 Task: Open Card Tax Planning Session in Board Sales Enablement Content Creation and Optimization to Workspace Database Management and add a team member Softage.1@softage.net, a label Orange, a checklist Search Engine Advertising, an attachment from Trello, a color Orange and finally, add a card description 'Conduct team training session on project management' and a comment 'Given the potential impact of this task on our company reputation, let us ensure that we approach it with a sense of integrity and professionalism.'. Add a start date 'Jan 17, 1900' with a due date 'Jan 24, 1900'
Action: Mouse moved to (71, 422)
Screenshot: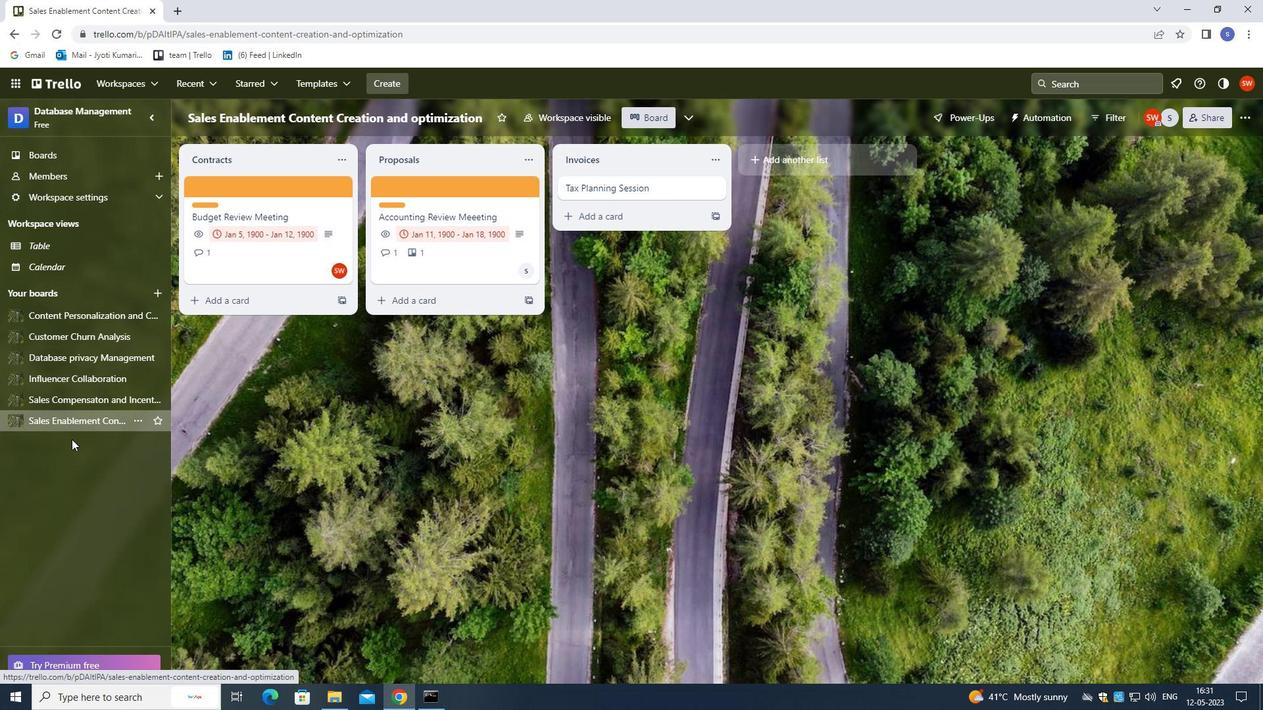 
Action: Mouse pressed left at (71, 422)
Screenshot: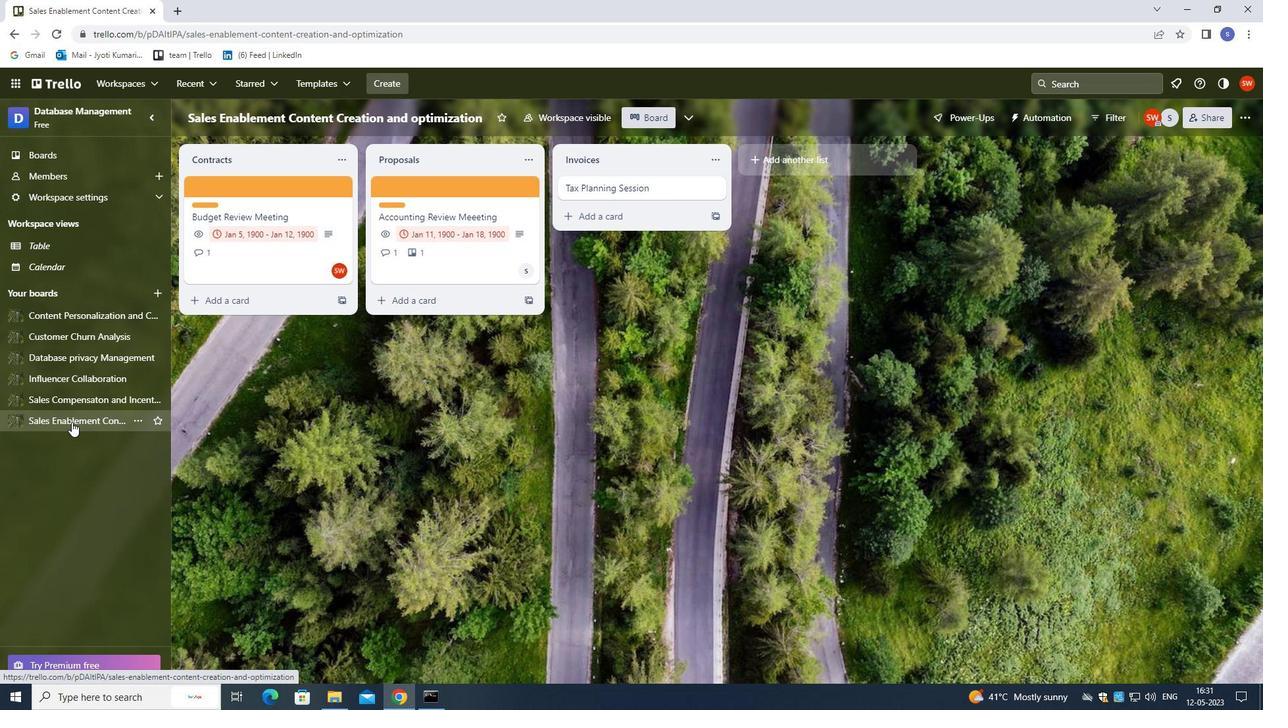 
Action: Mouse moved to (575, 188)
Screenshot: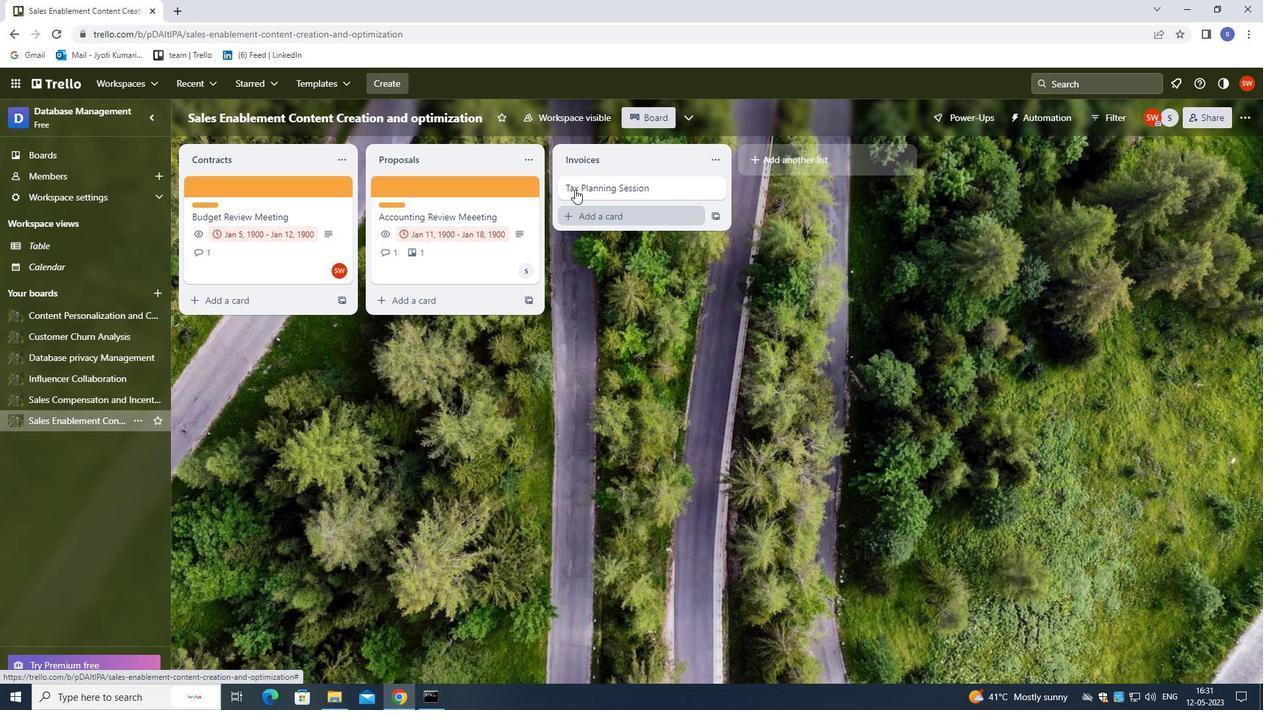 
Action: Mouse pressed left at (575, 188)
Screenshot: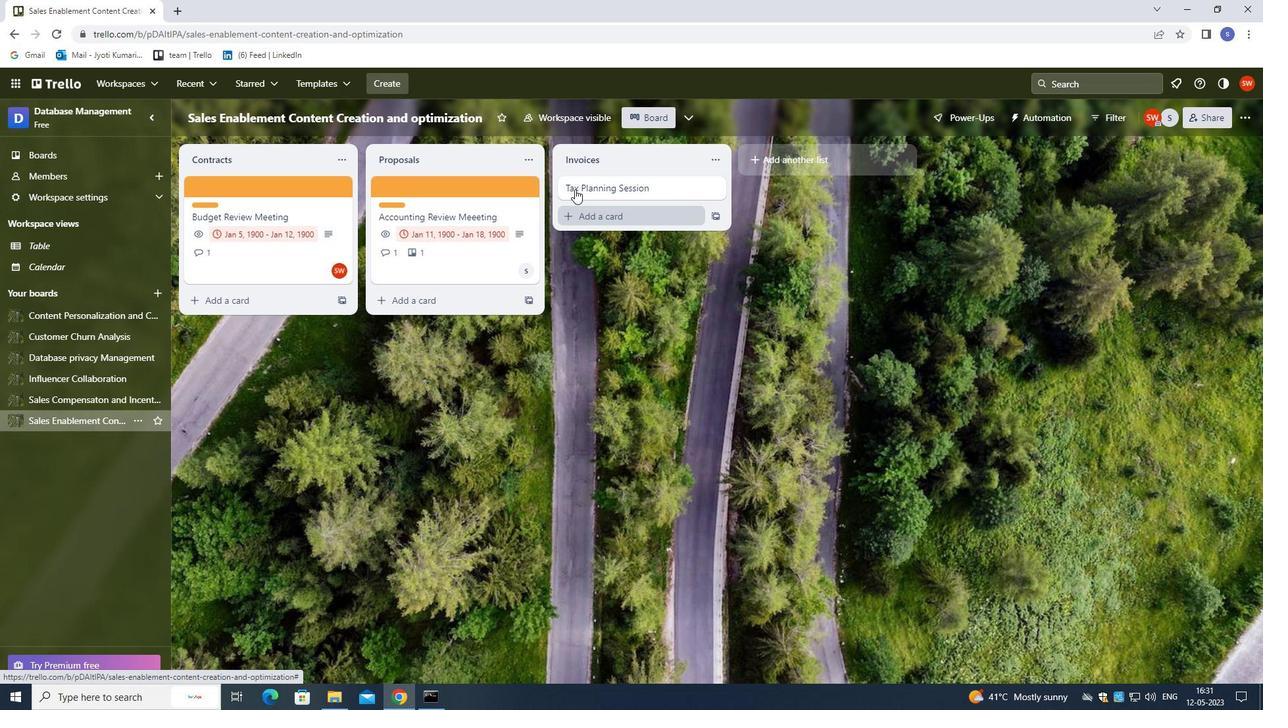 
Action: Mouse moved to (781, 236)
Screenshot: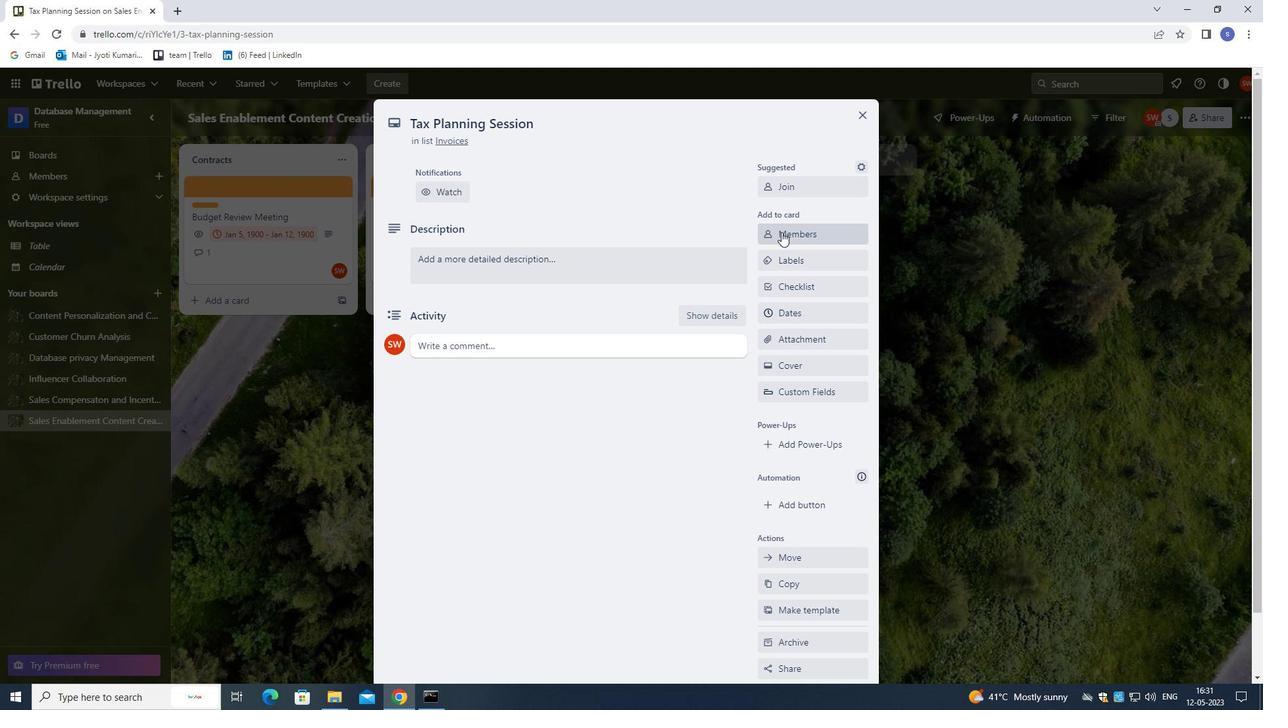 
Action: Mouse pressed left at (781, 236)
Screenshot: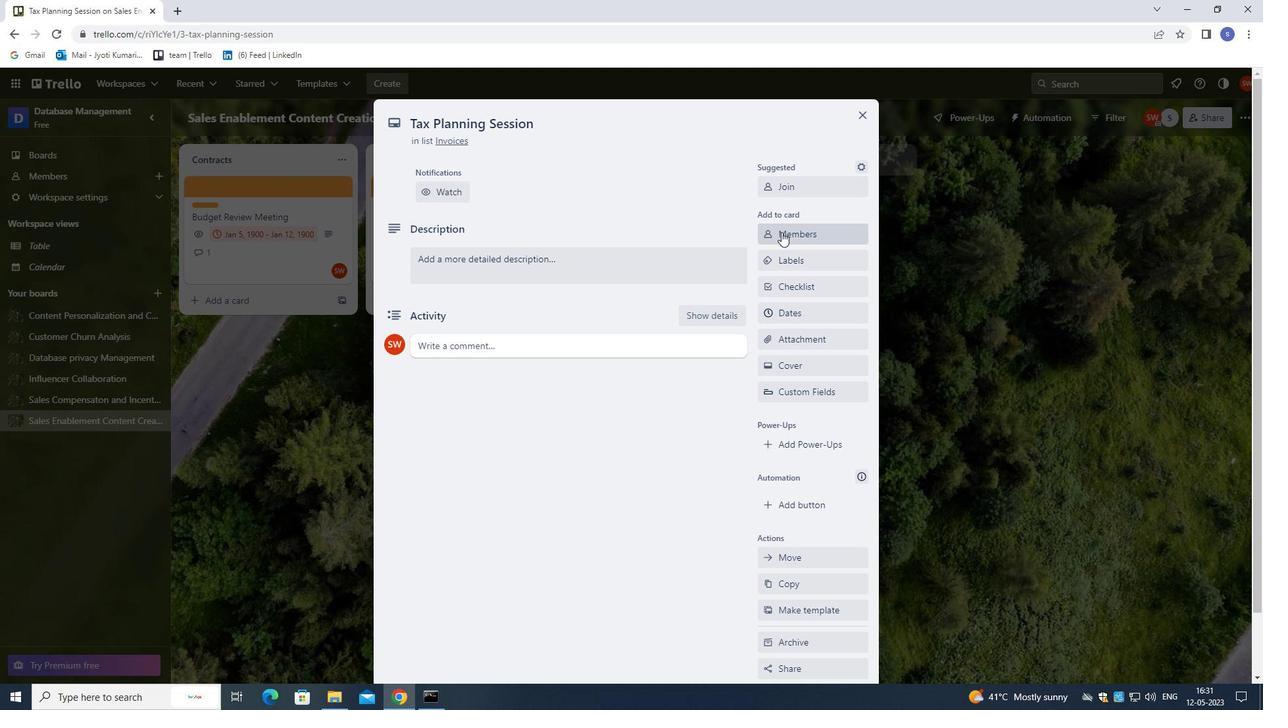
Action: Mouse moved to (565, 188)
Screenshot: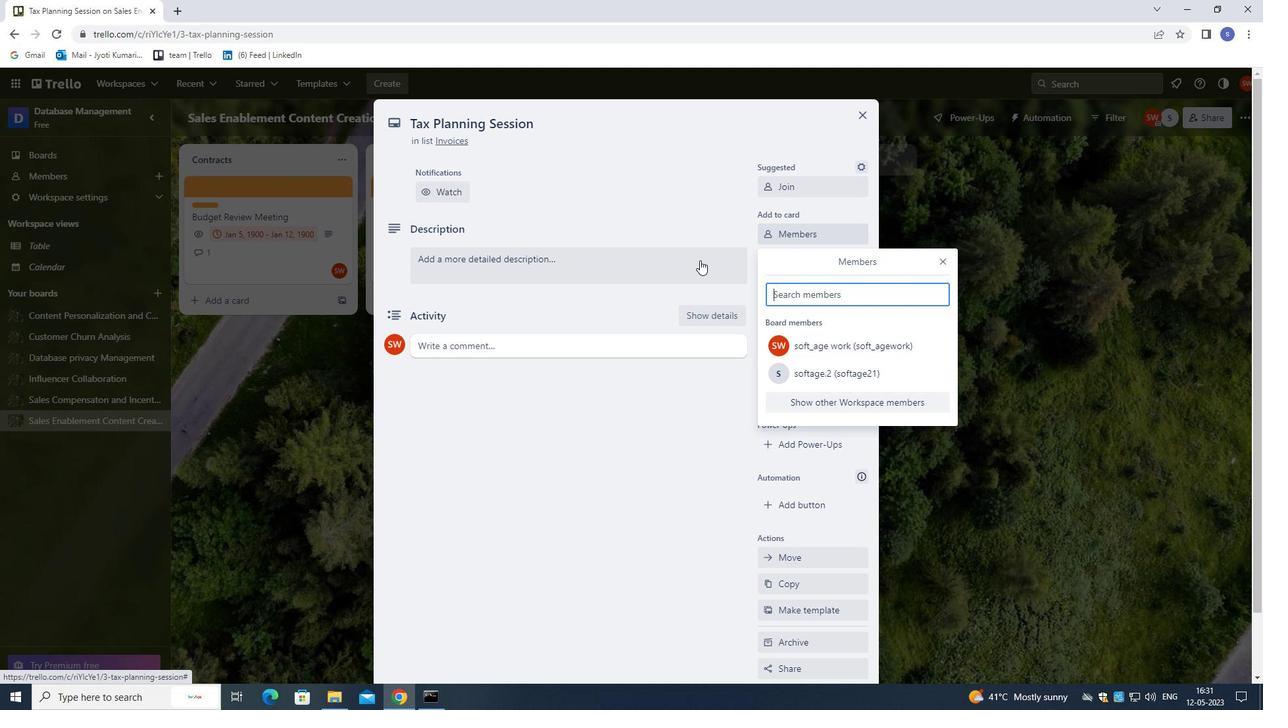 
Action: Key pressed softage/<Key.backspace>.1<Key.shift>@SOFTAGE.NET
Screenshot: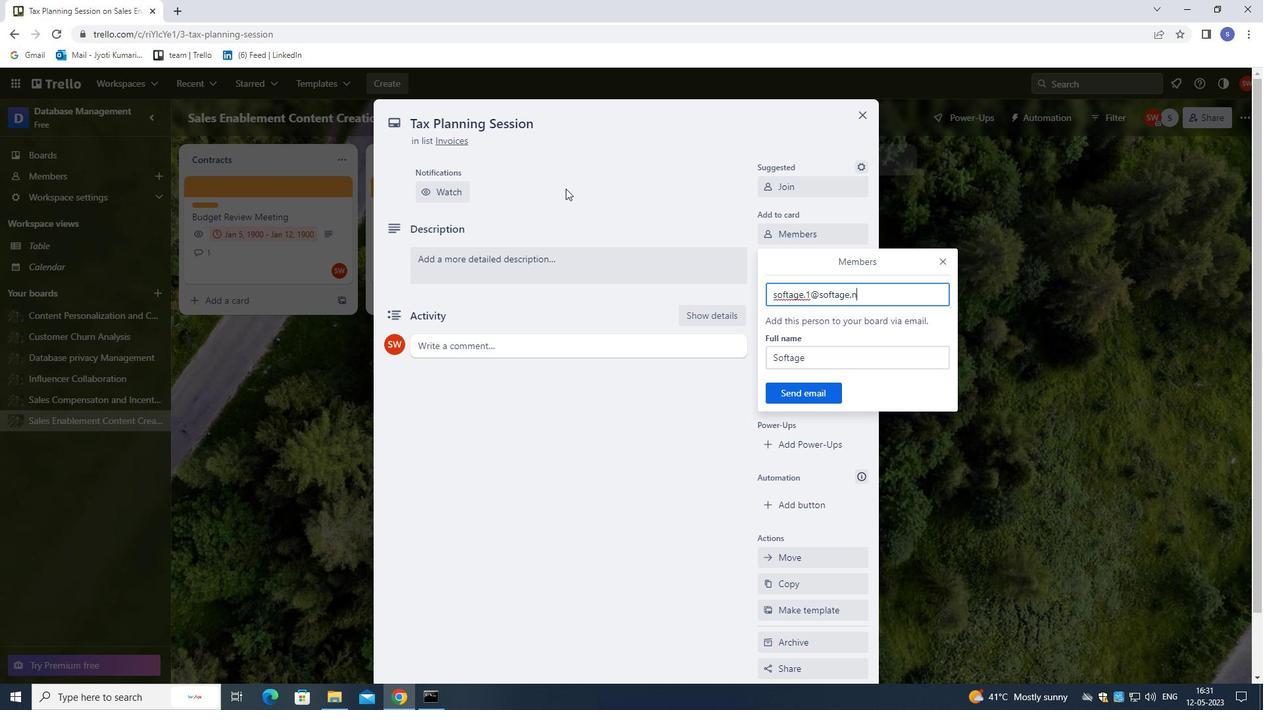 
Action: Mouse moved to (796, 387)
Screenshot: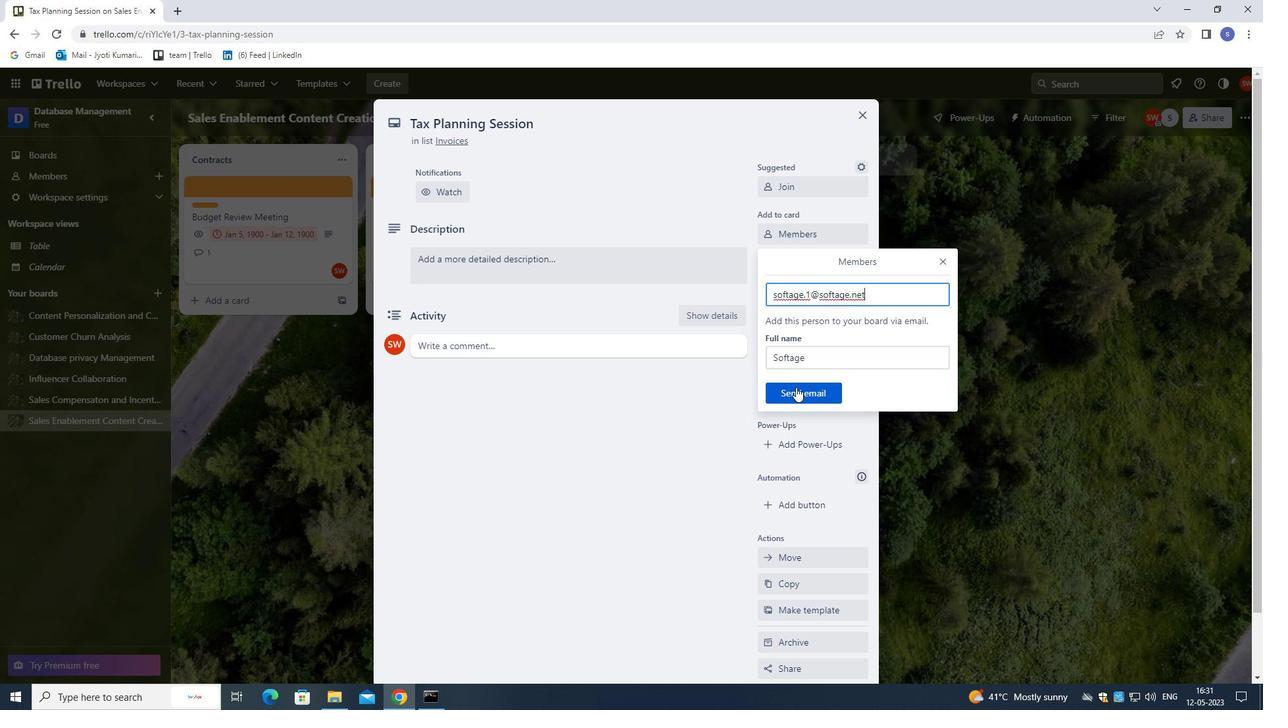 
Action: Mouse pressed left at (796, 387)
Screenshot: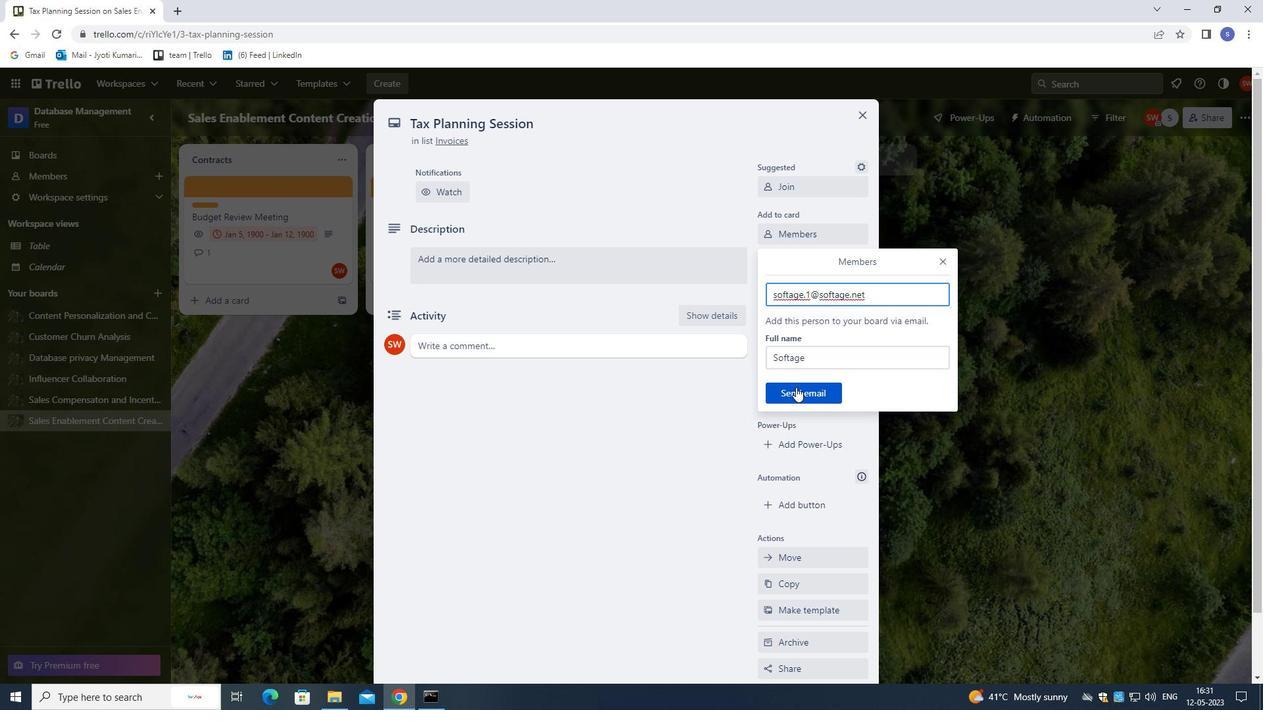 
Action: Mouse moved to (795, 267)
Screenshot: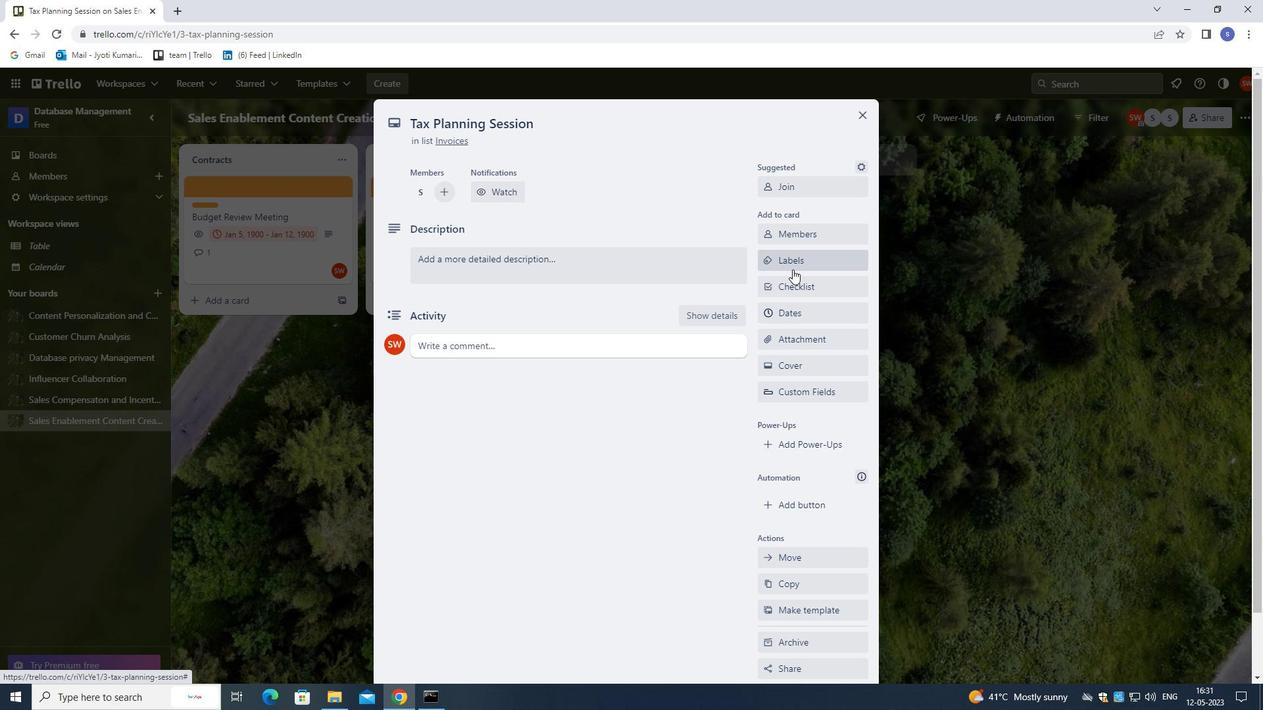 
Action: Mouse pressed left at (795, 267)
Screenshot: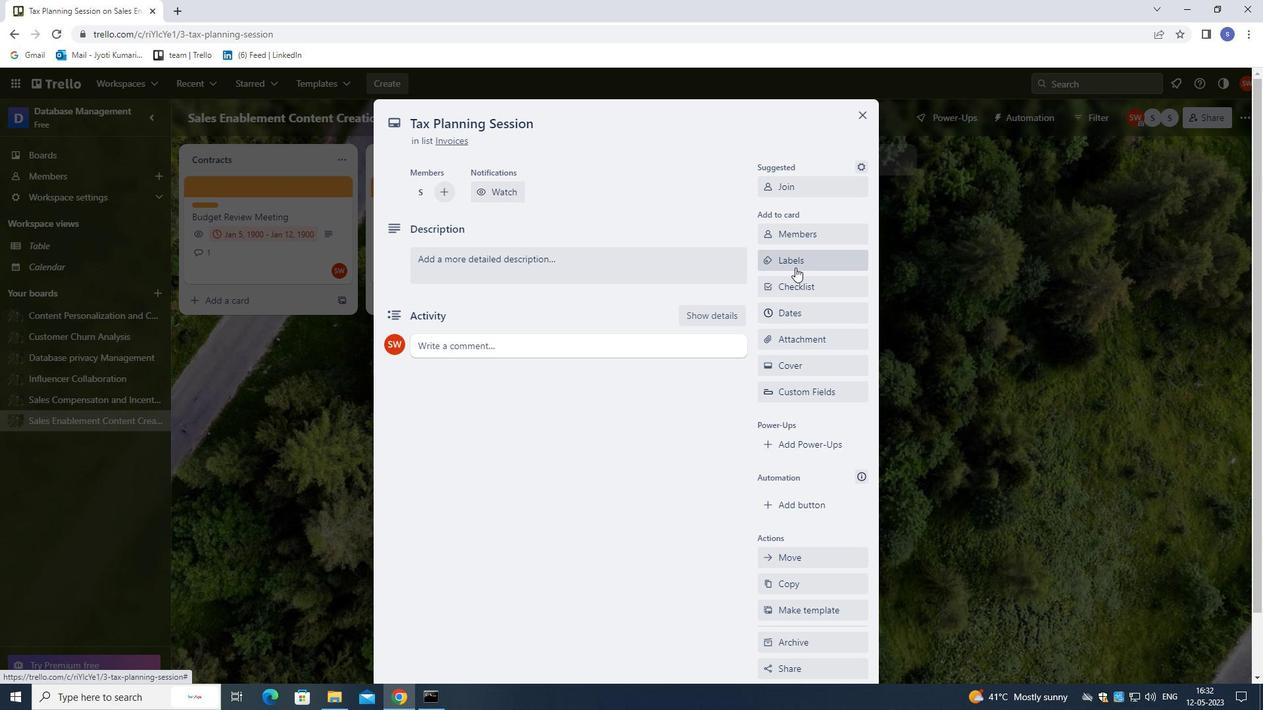 
Action: Mouse moved to (795, 265)
Screenshot: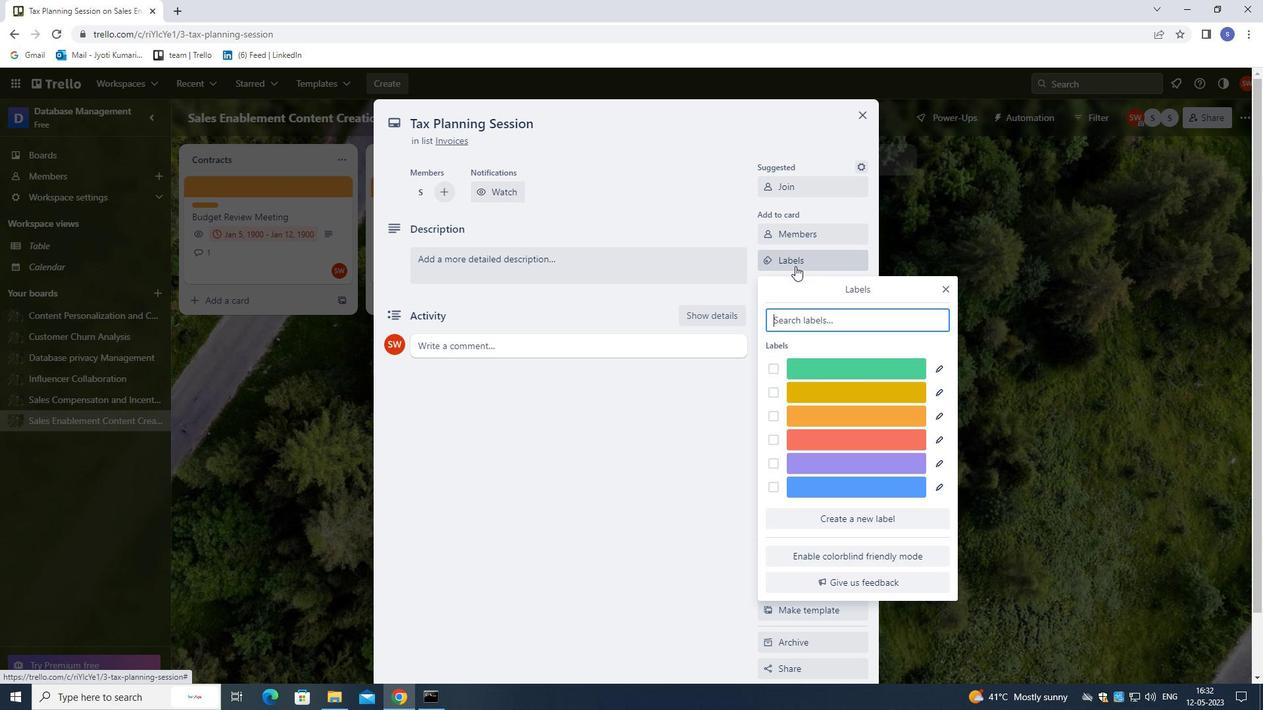 
Action: Key pressed O
Screenshot: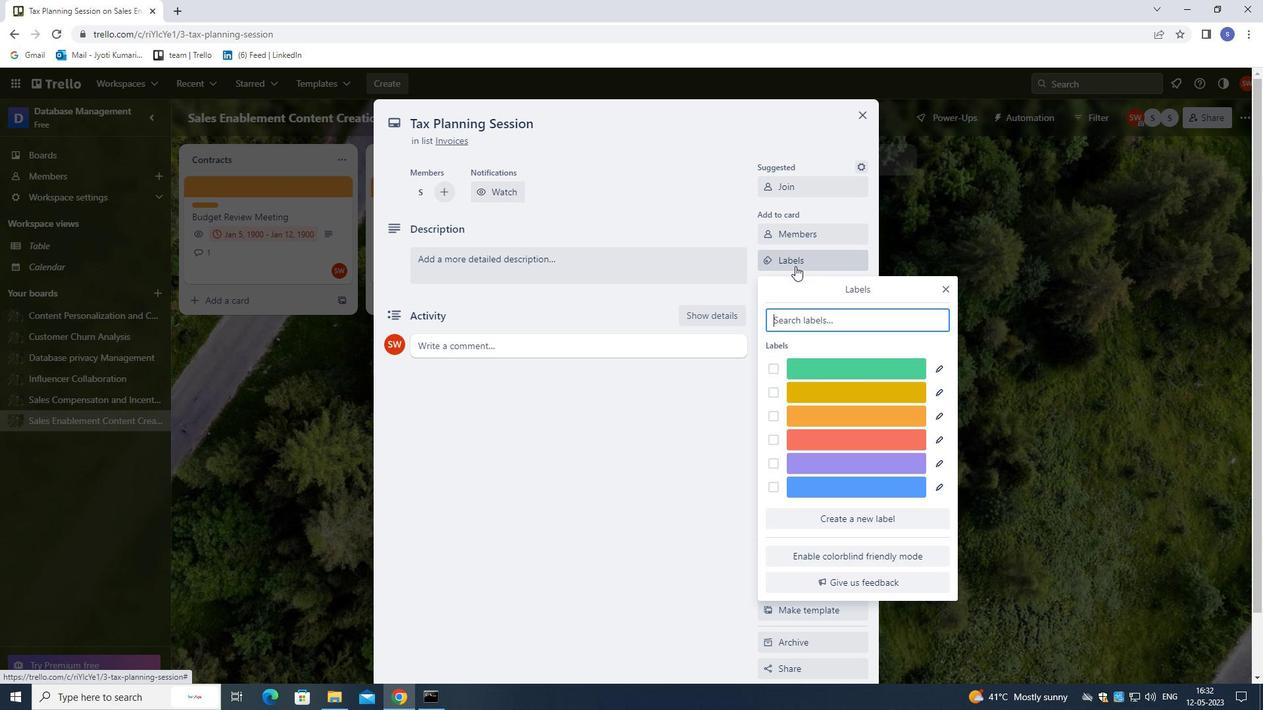
Action: Mouse moved to (826, 360)
Screenshot: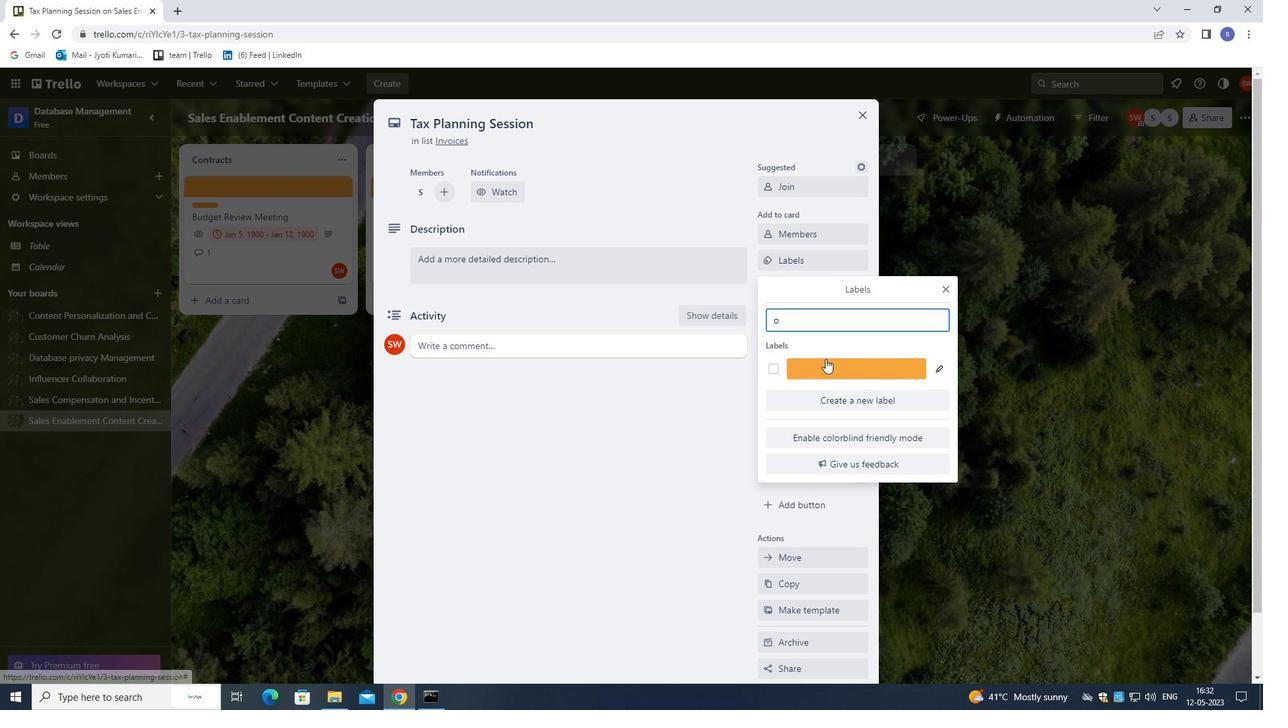 
Action: Mouse pressed left at (826, 360)
Screenshot: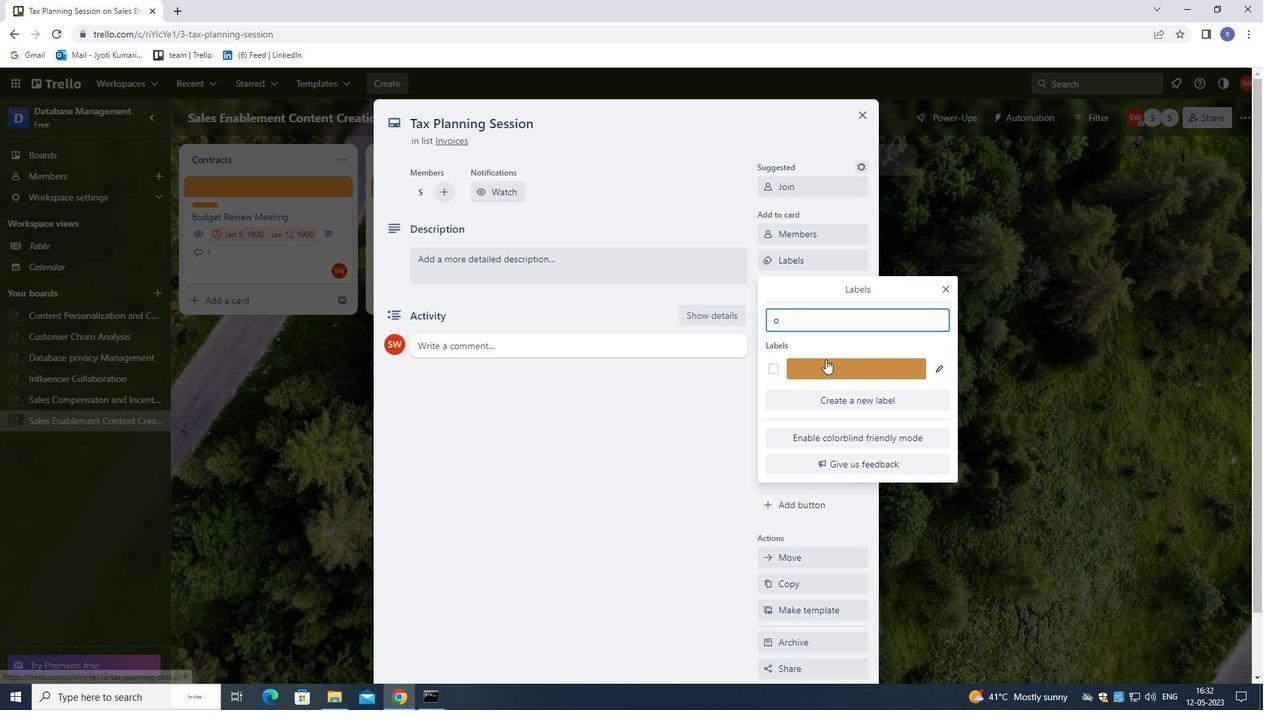 
Action: Mouse moved to (961, 290)
Screenshot: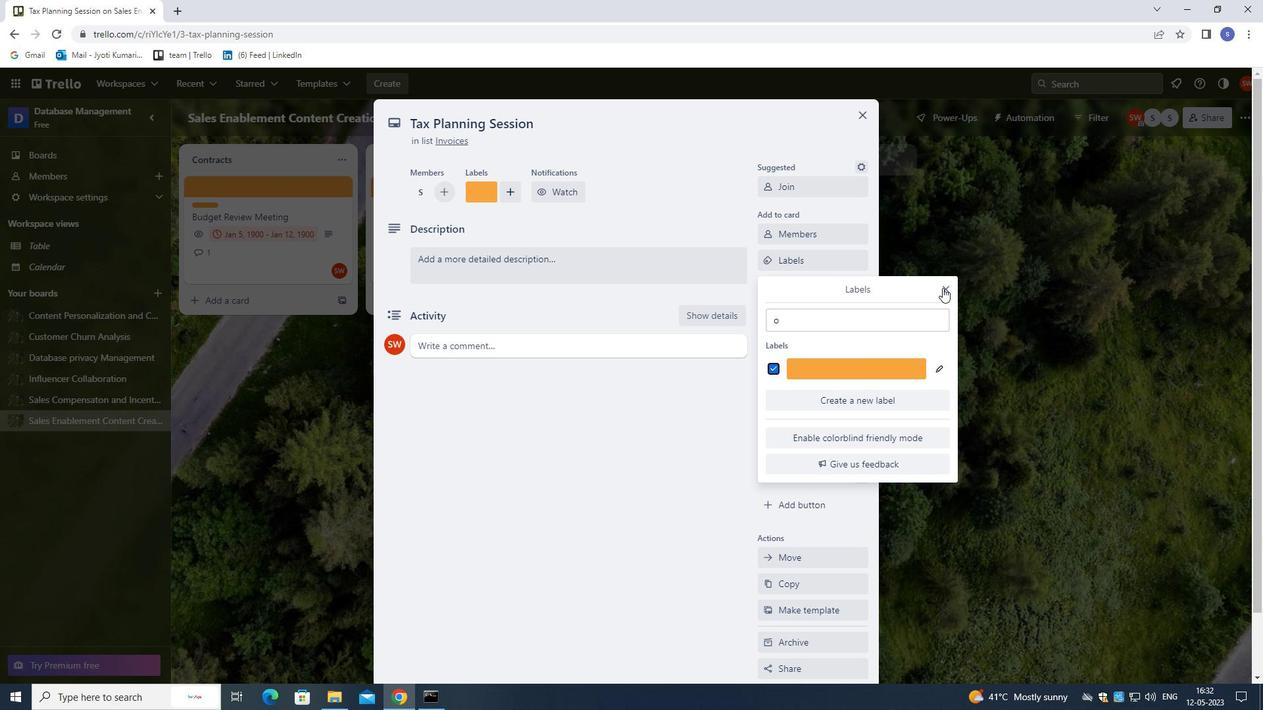 
Action: Mouse pressed left at (961, 290)
Screenshot: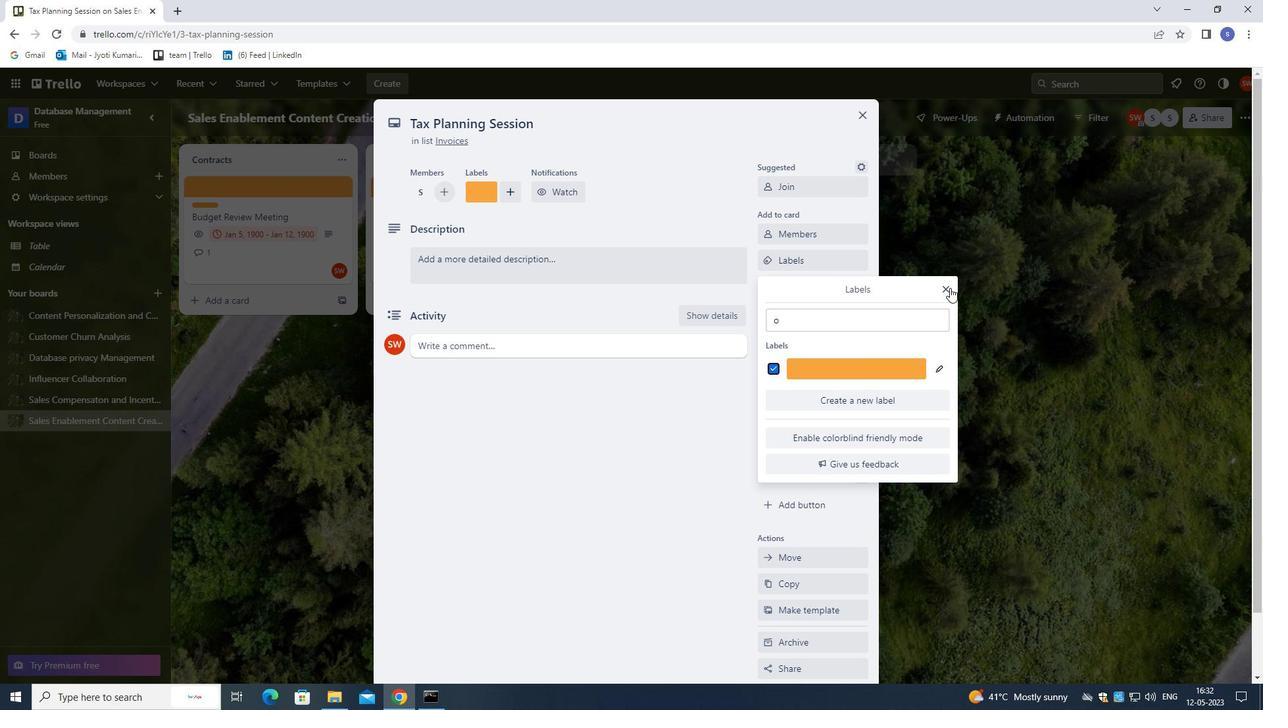 
Action: Mouse moved to (806, 286)
Screenshot: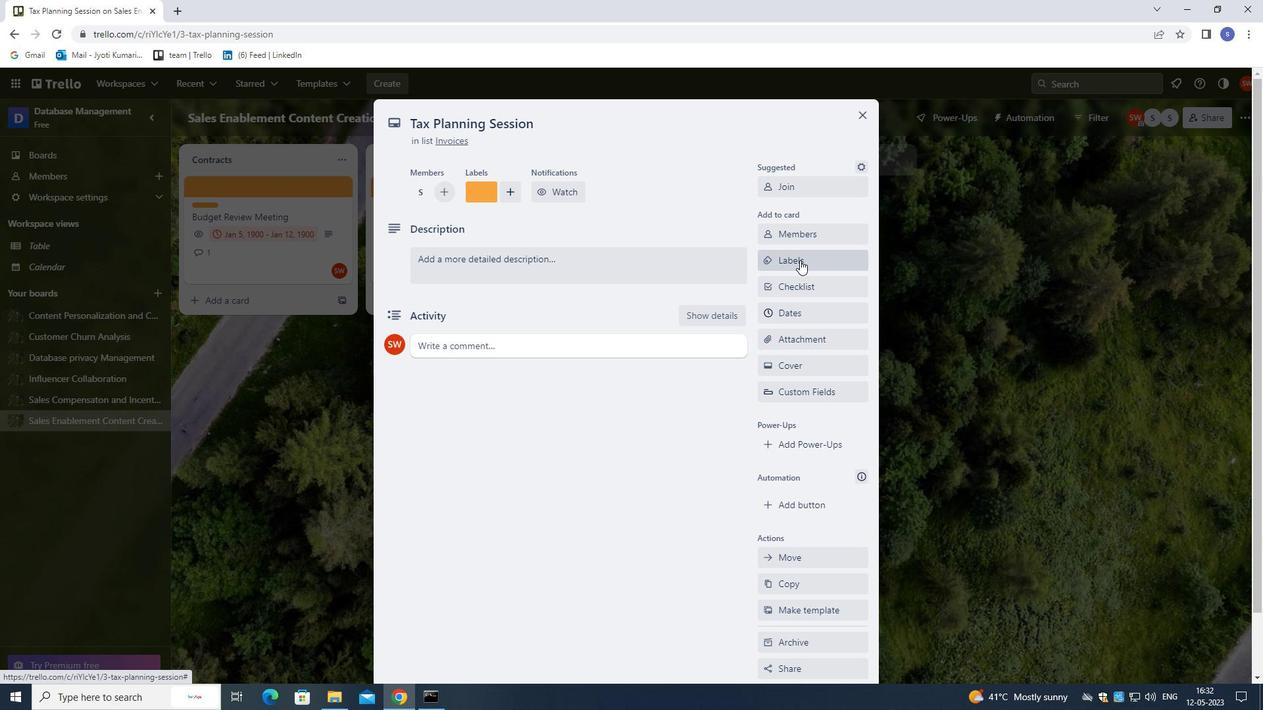 
Action: Mouse pressed left at (806, 286)
Screenshot: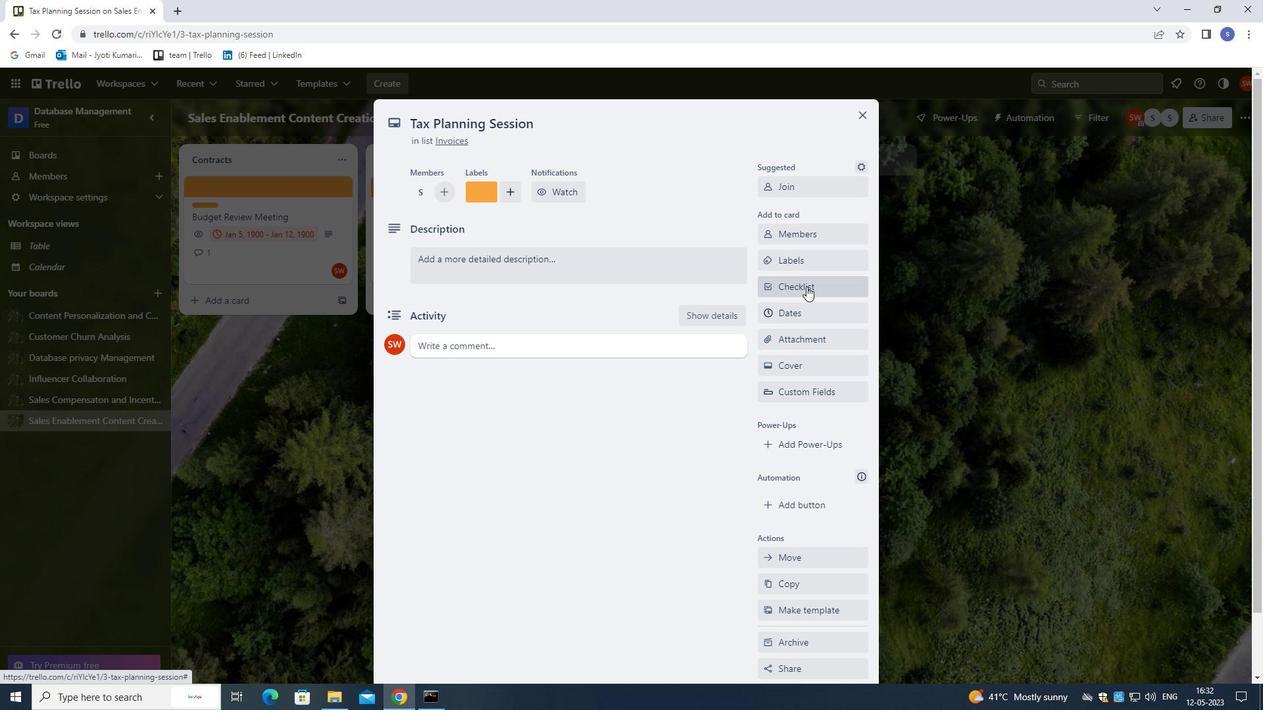 
Action: Mouse moved to (808, 285)
Screenshot: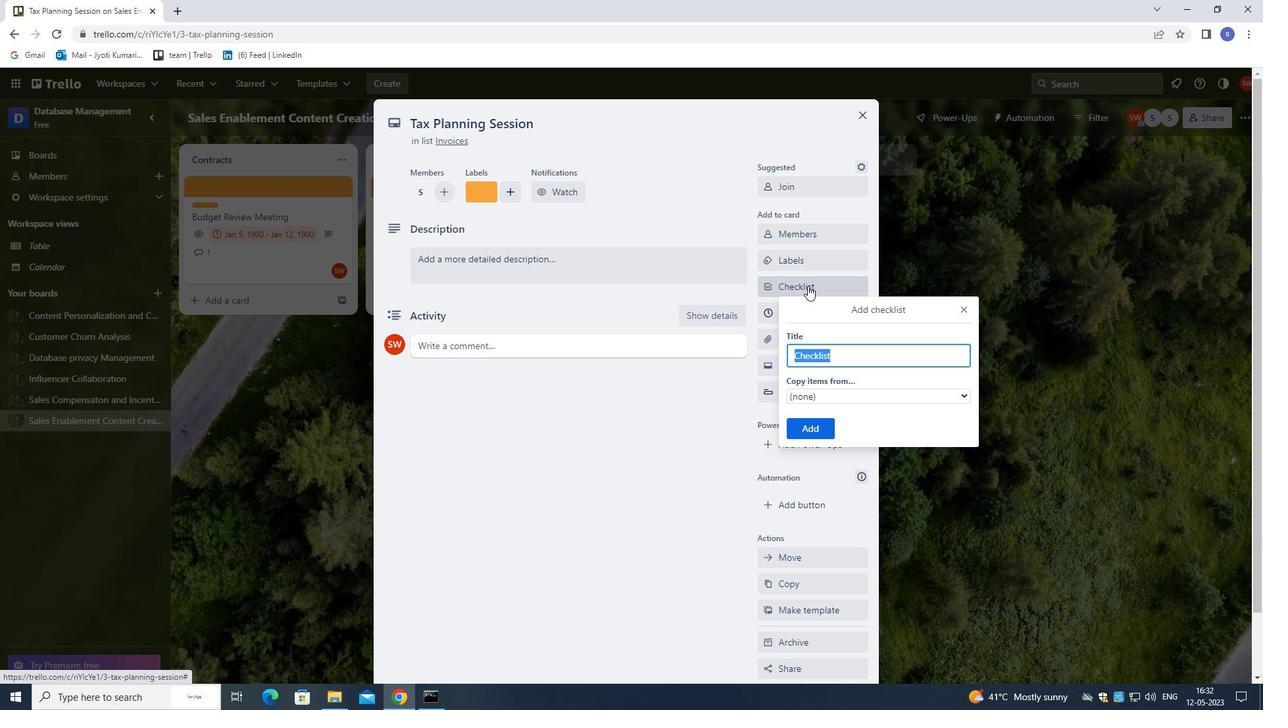 
Action: Key pressed SE
Screenshot: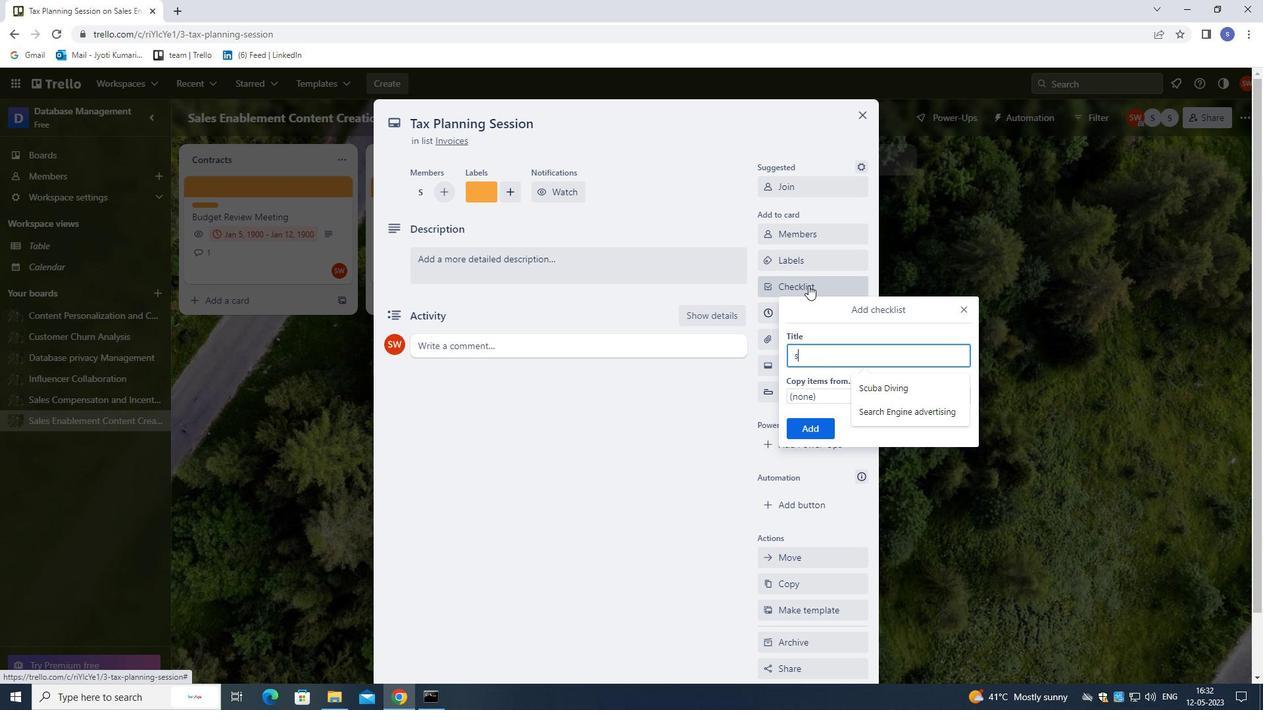 
Action: Mouse moved to (921, 386)
Screenshot: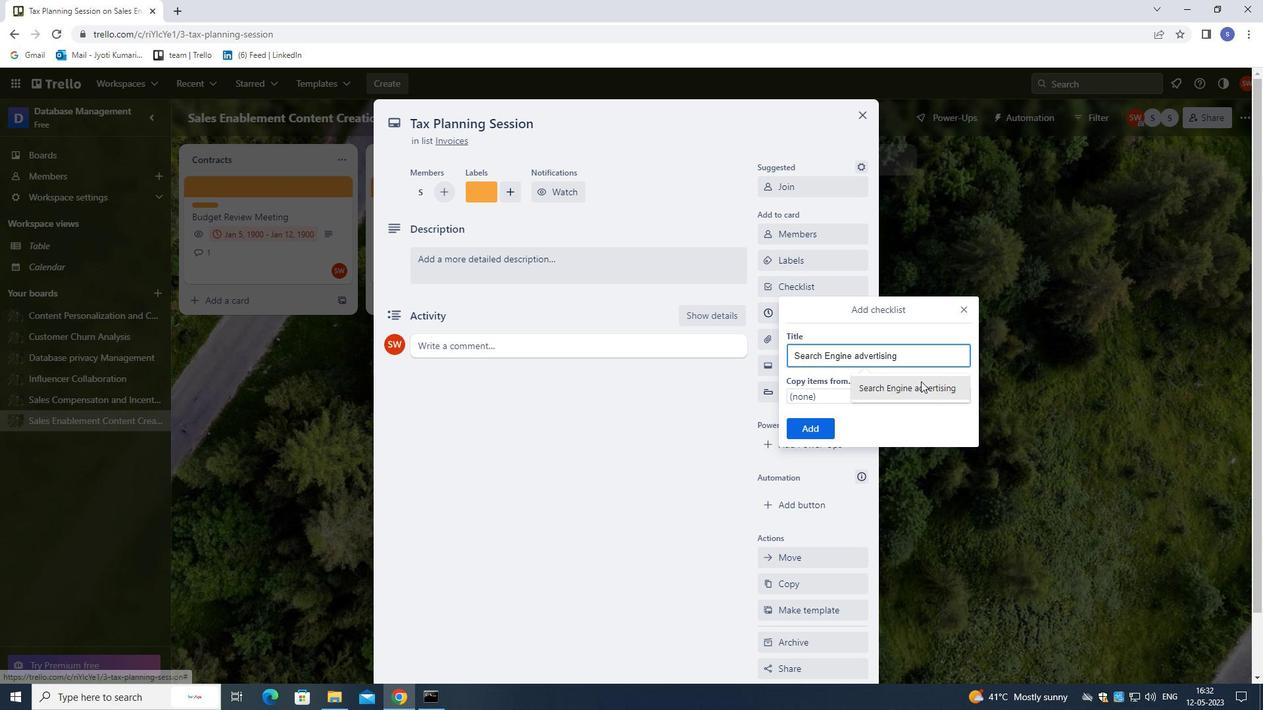 
Action: Mouse pressed left at (921, 386)
Screenshot: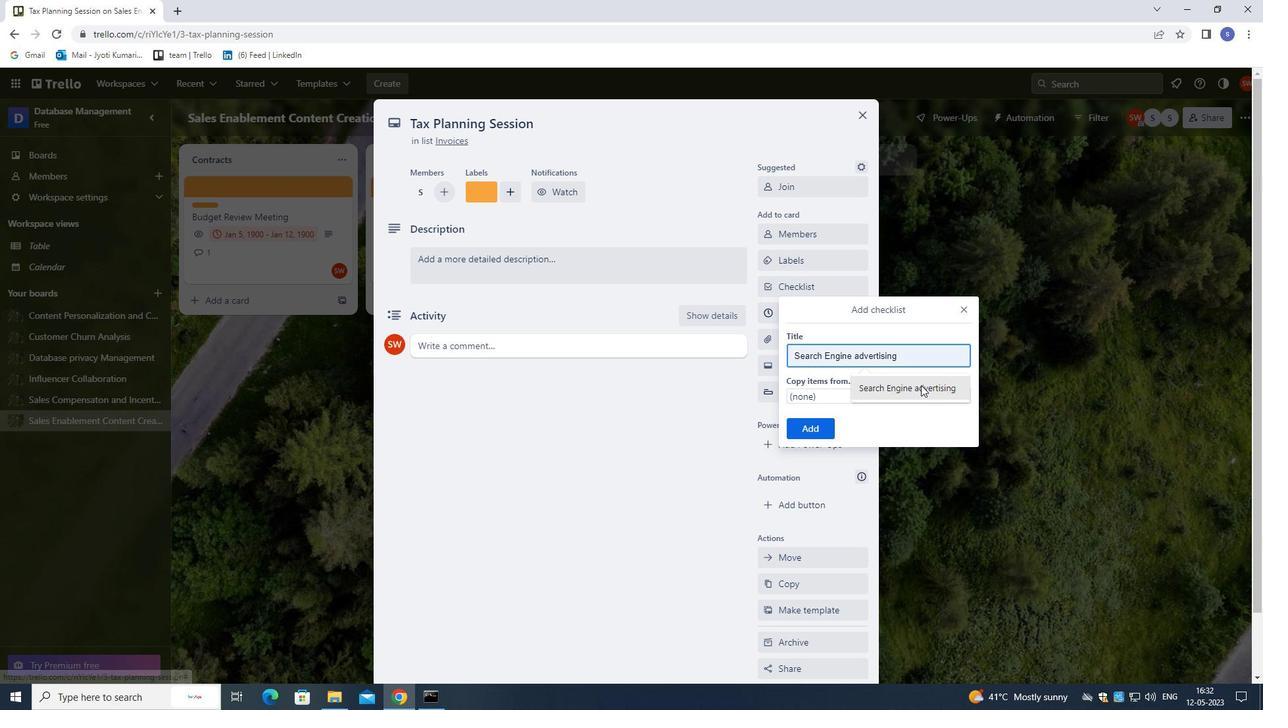 
Action: Mouse moved to (805, 424)
Screenshot: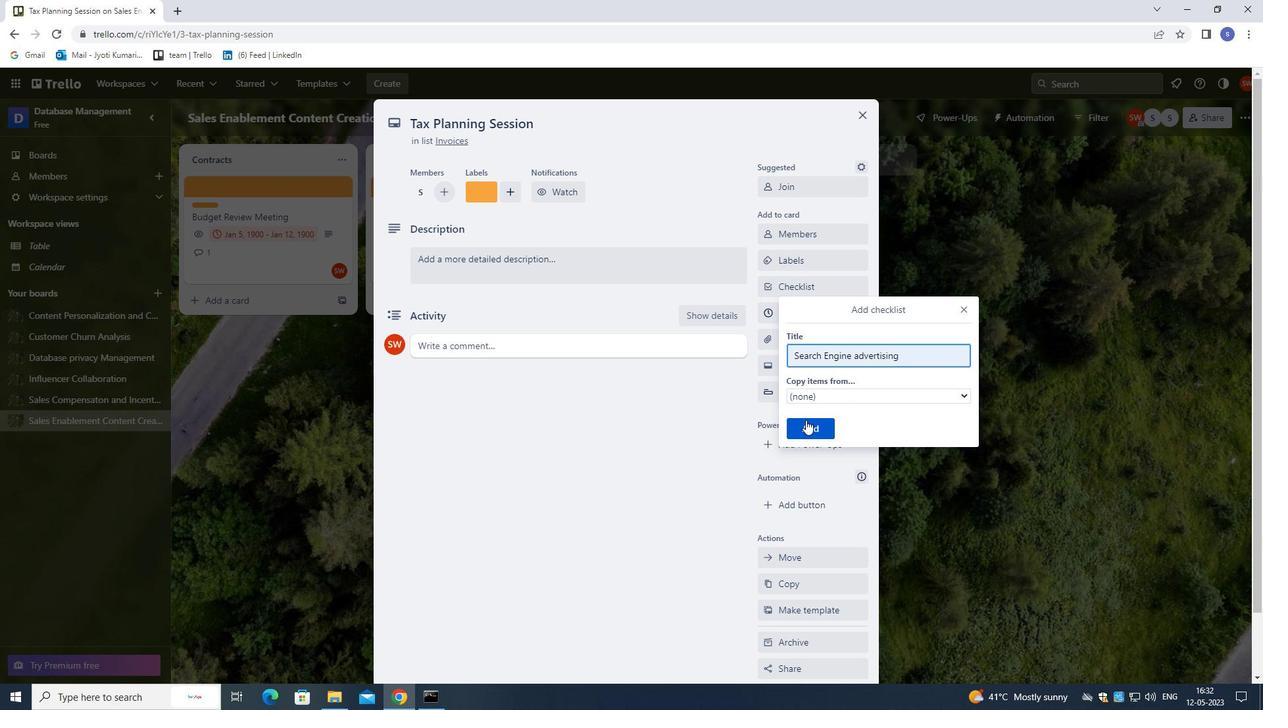 
Action: Mouse pressed left at (805, 424)
Screenshot: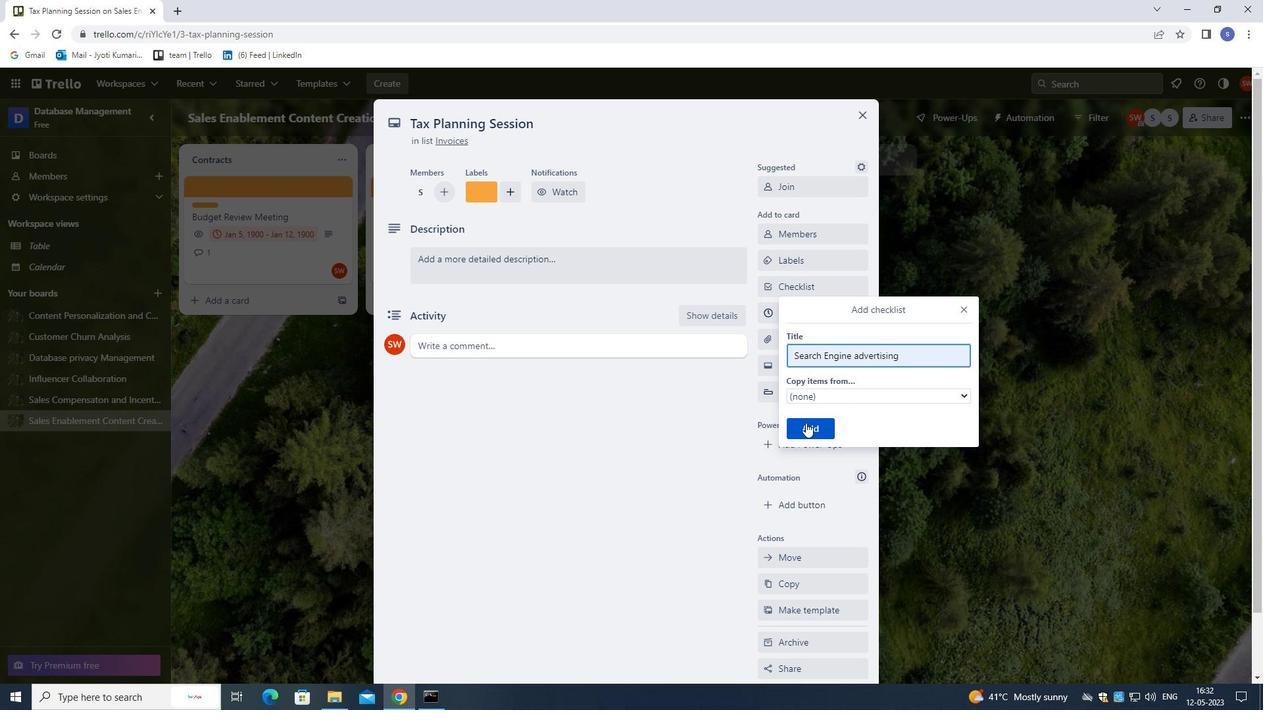 
Action: Mouse moved to (781, 312)
Screenshot: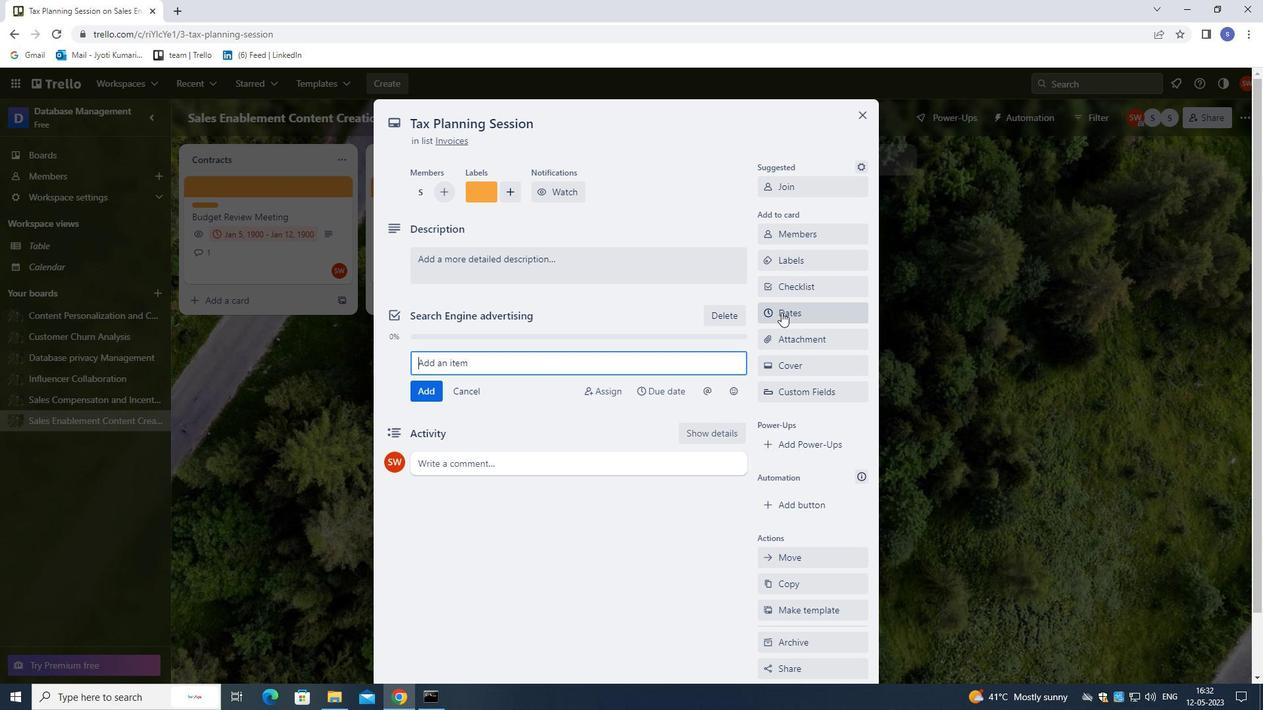 
Action: Mouse pressed left at (781, 312)
Screenshot: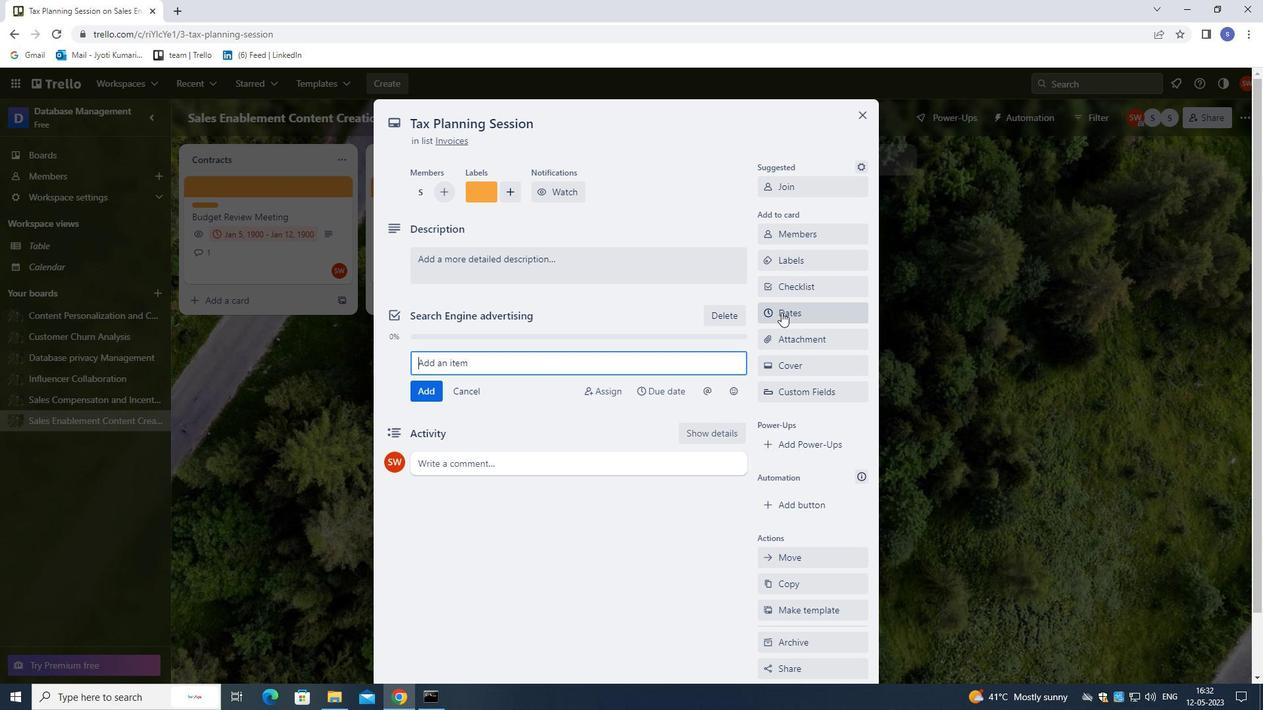 
Action: Mouse moved to (774, 352)
Screenshot: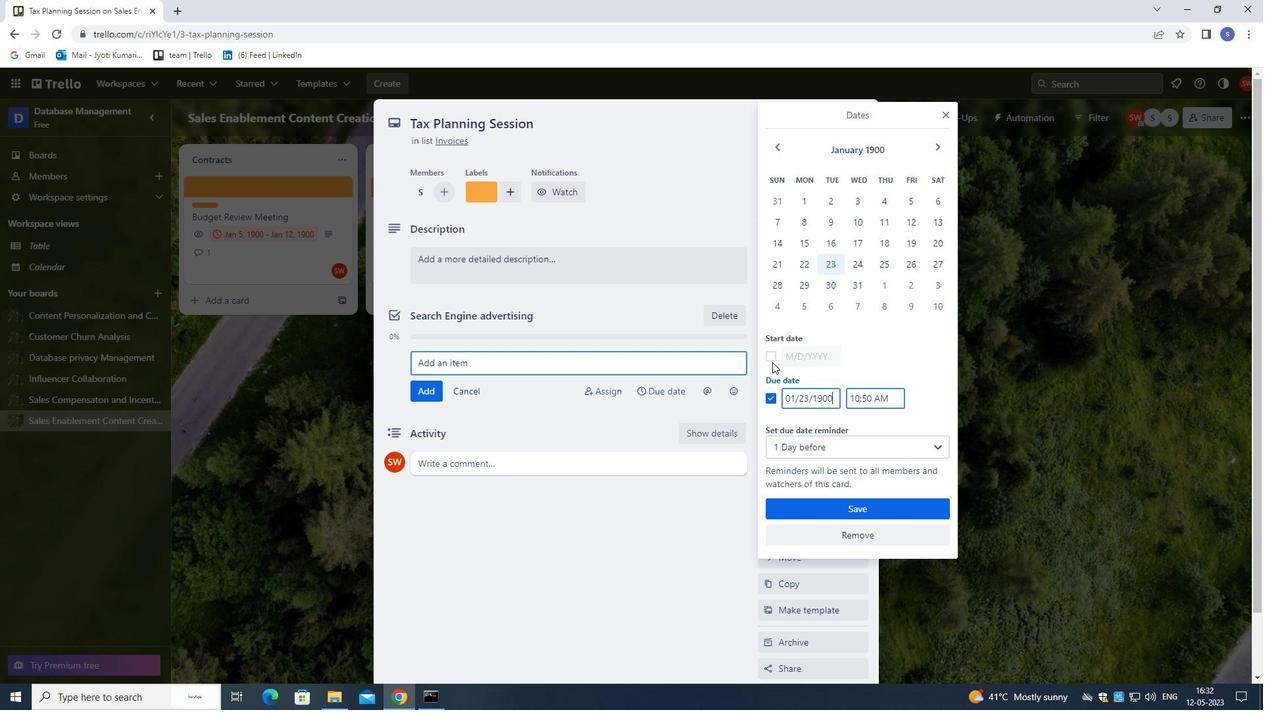 
Action: Mouse pressed left at (774, 352)
Screenshot: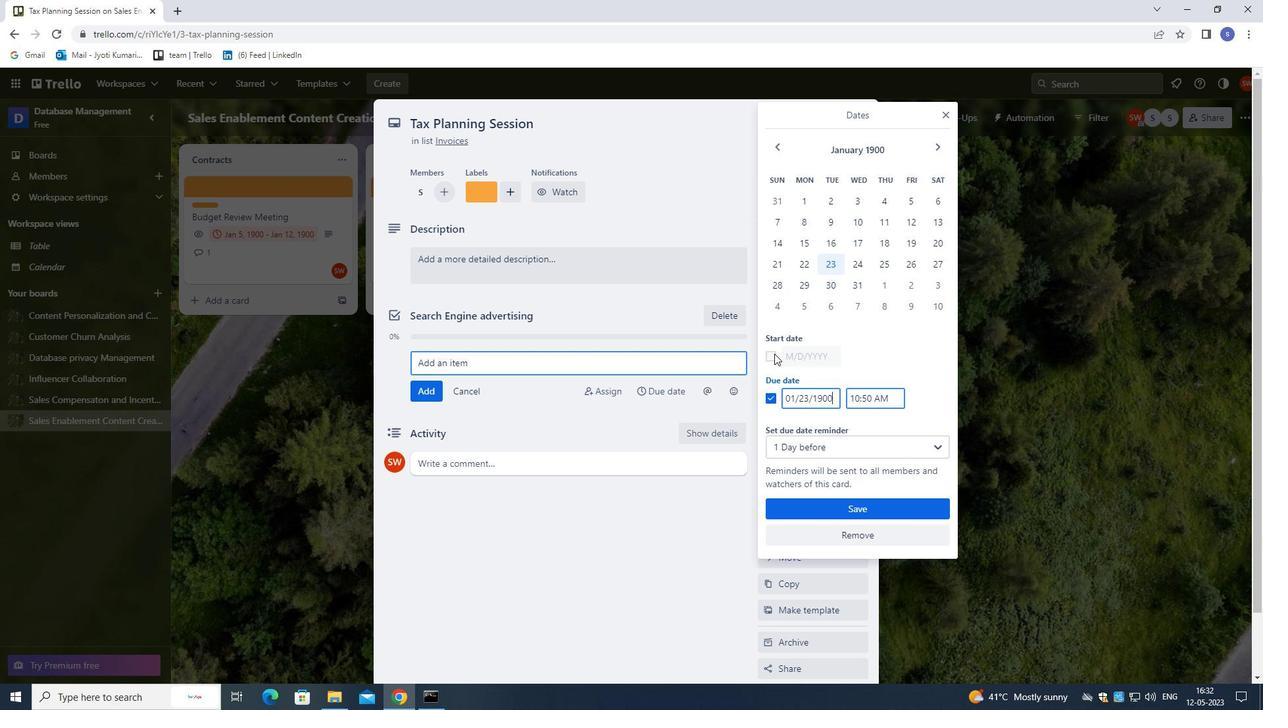 
Action: Mouse moved to (804, 354)
Screenshot: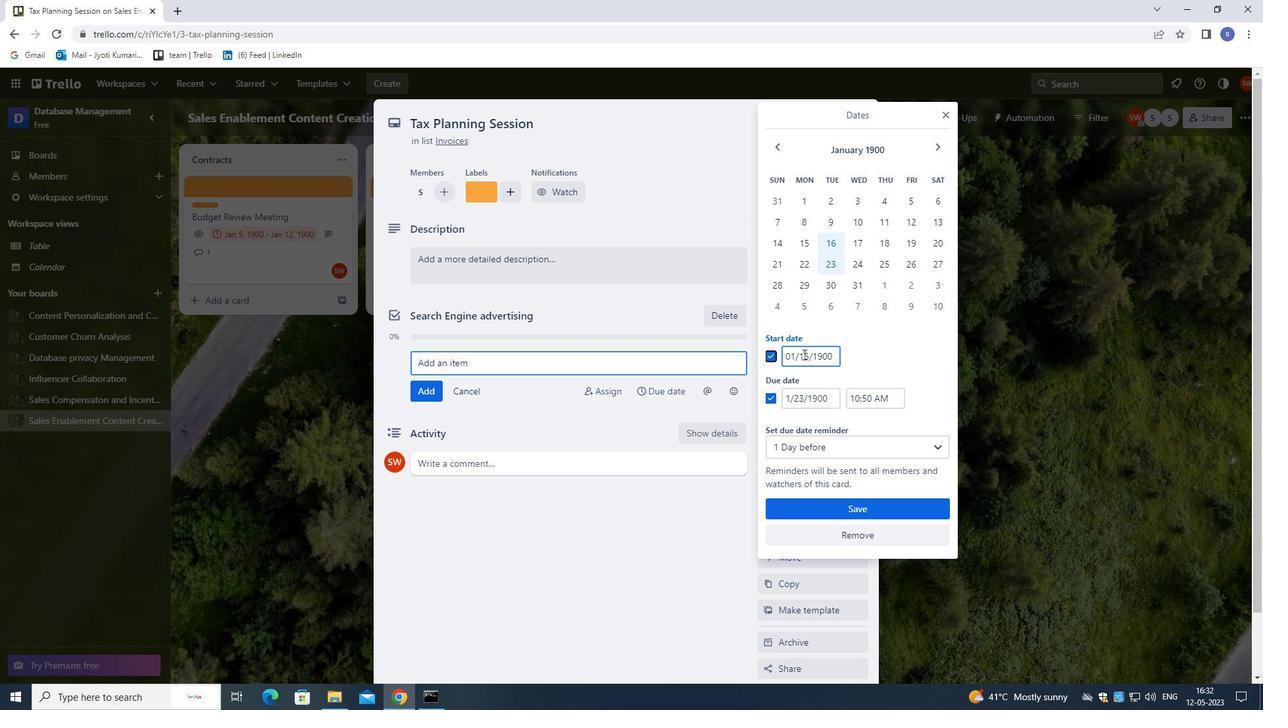 
Action: Mouse pressed left at (804, 354)
Screenshot: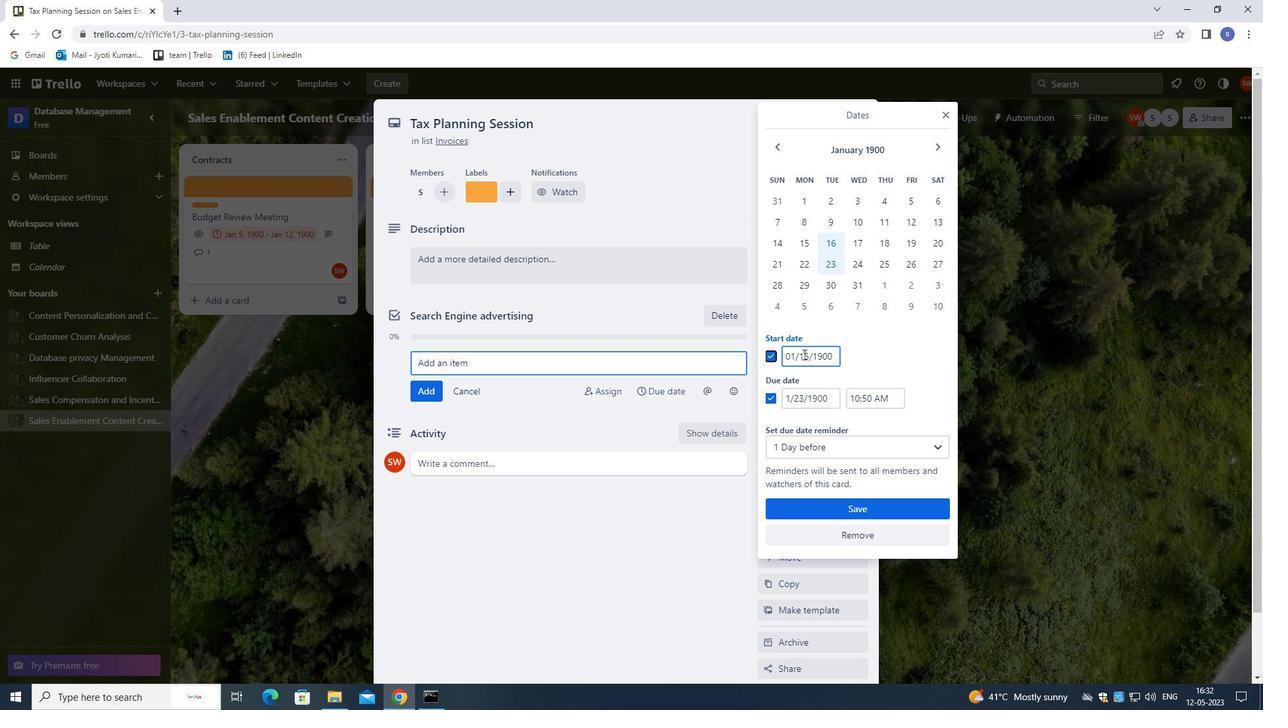 
Action: Mouse moved to (821, 400)
Screenshot: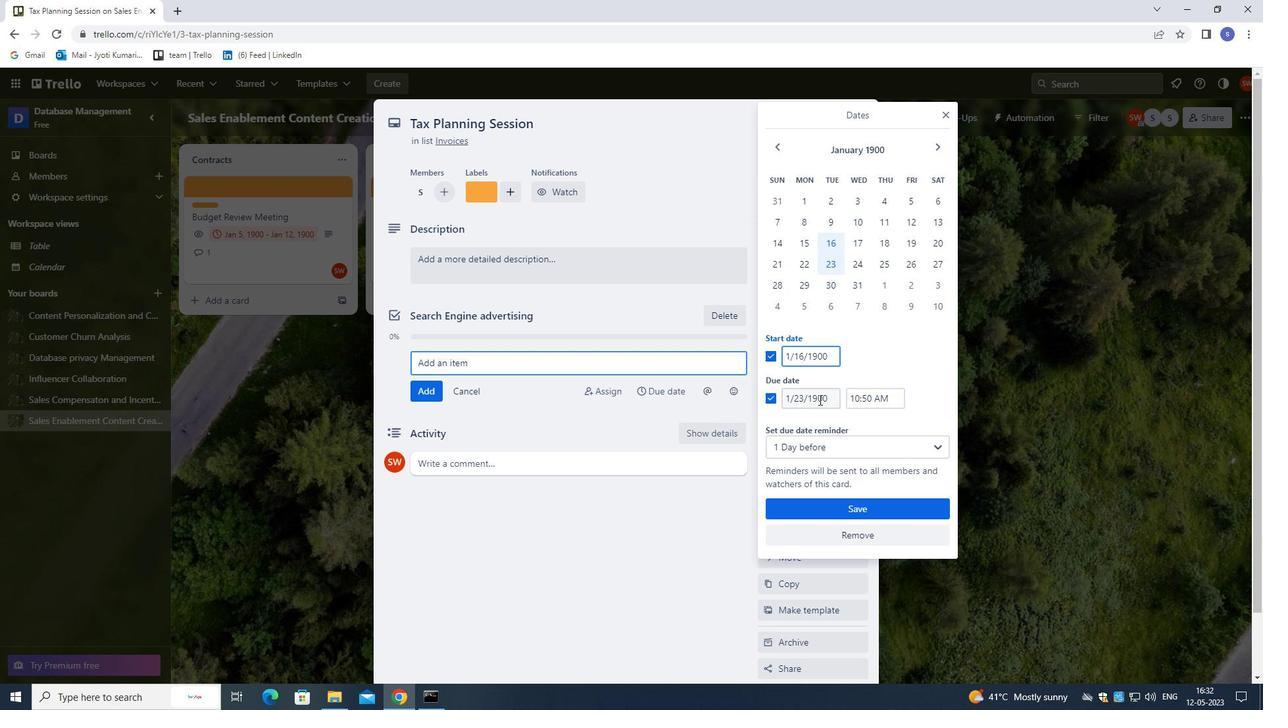 
Action: Key pressed <Key.backspace>
Screenshot: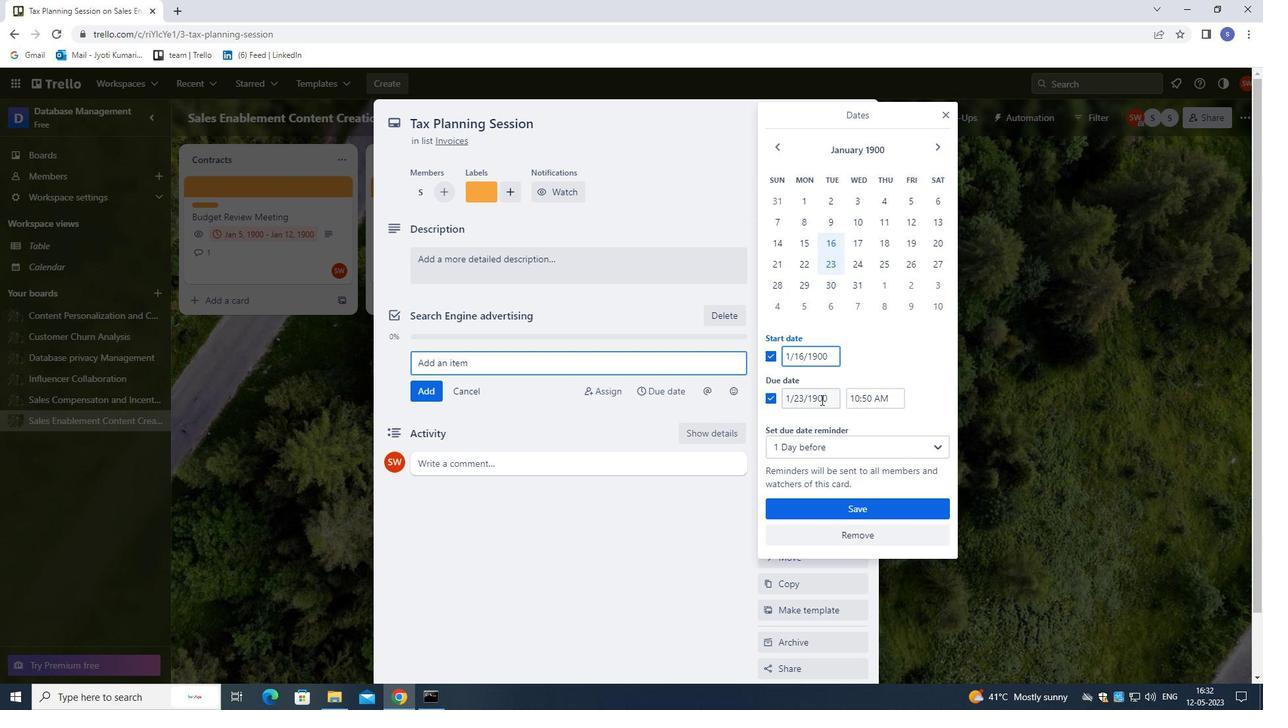 
Action: Mouse moved to (823, 396)
Screenshot: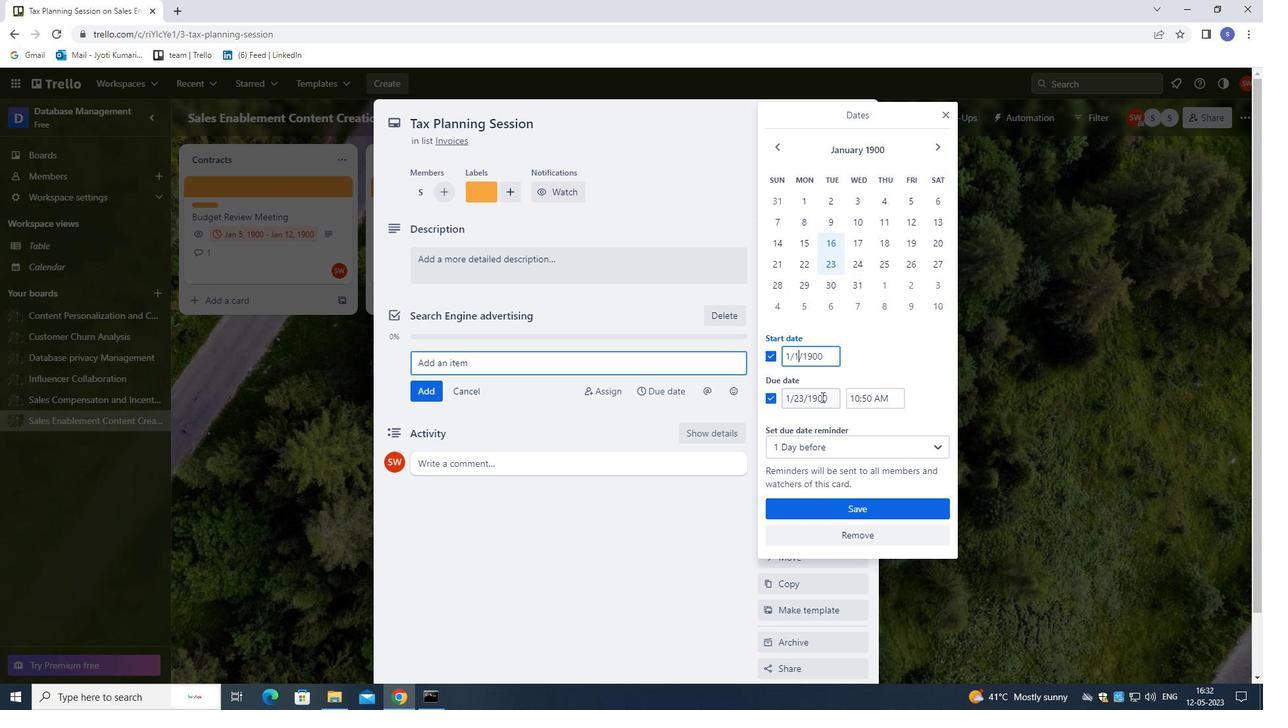 
Action: Key pressed 7
Screenshot: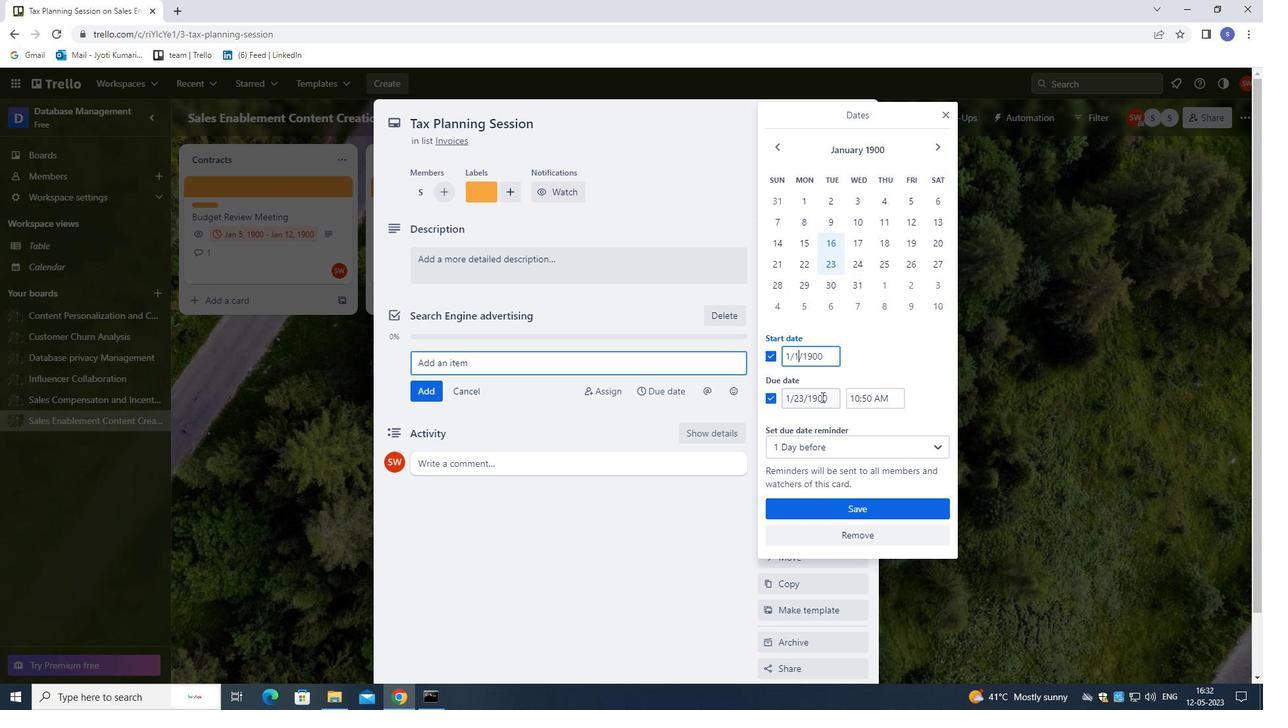 
Action: Mouse moved to (797, 397)
Screenshot: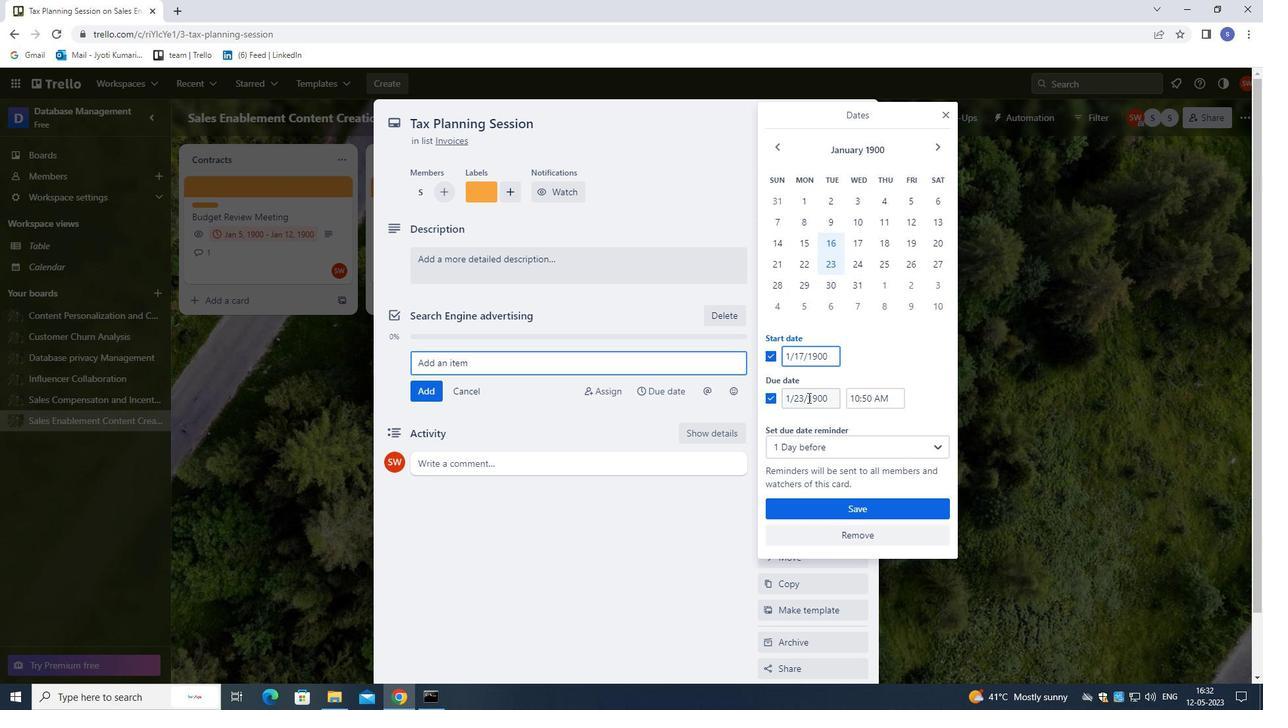 
Action: Mouse pressed left at (797, 397)
Screenshot: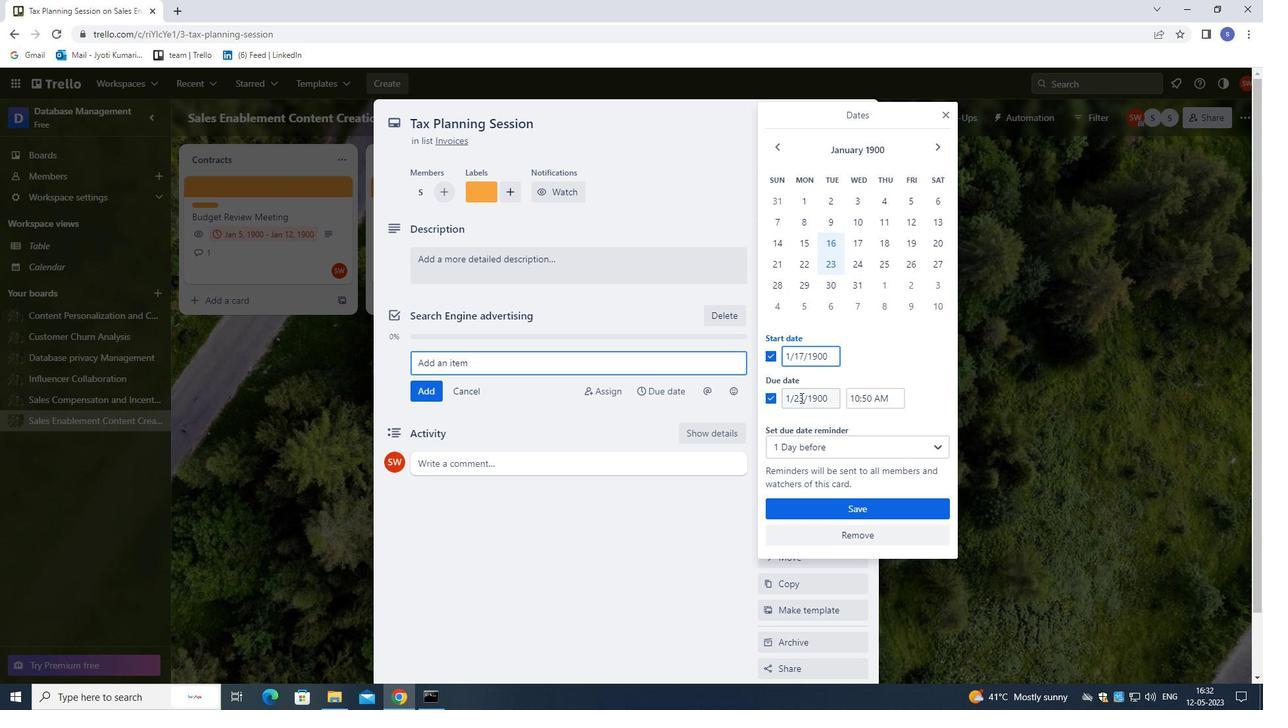 
Action: Mouse moved to (814, 415)
Screenshot: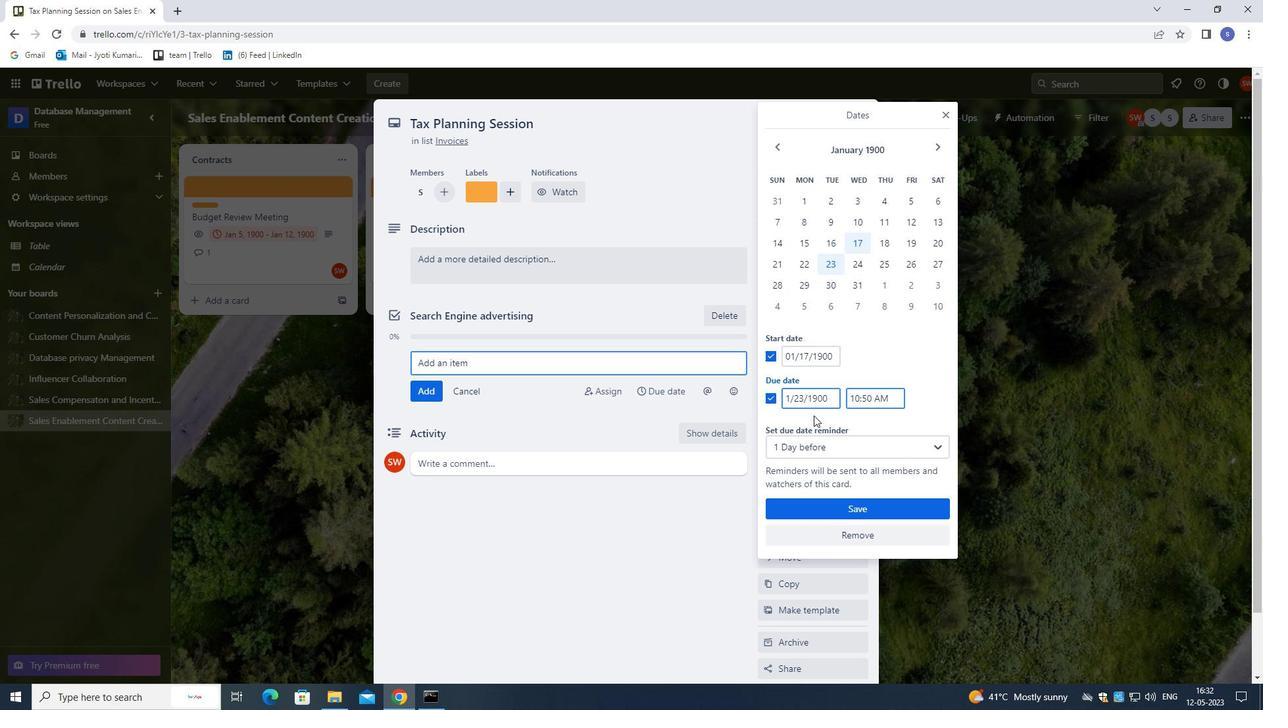 
Action: Key pressed <Key.right>
Screenshot: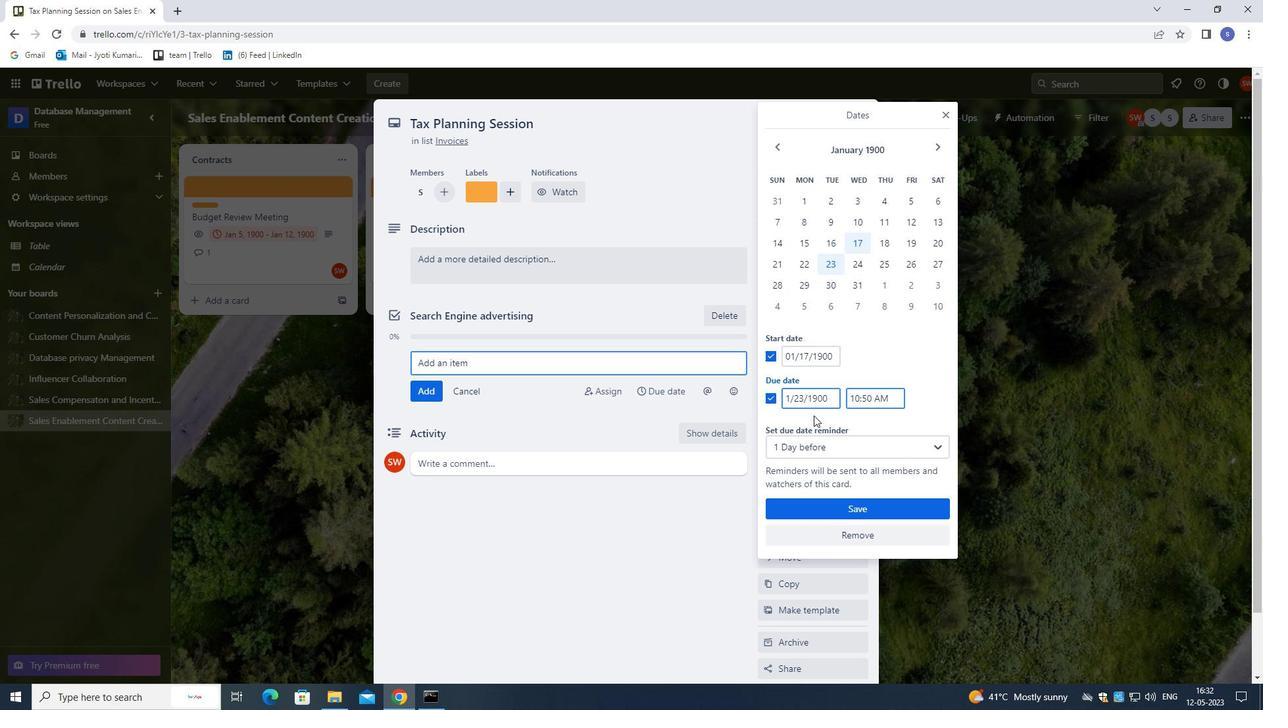 
Action: Mouse moved to (816, 413)
Screenshot: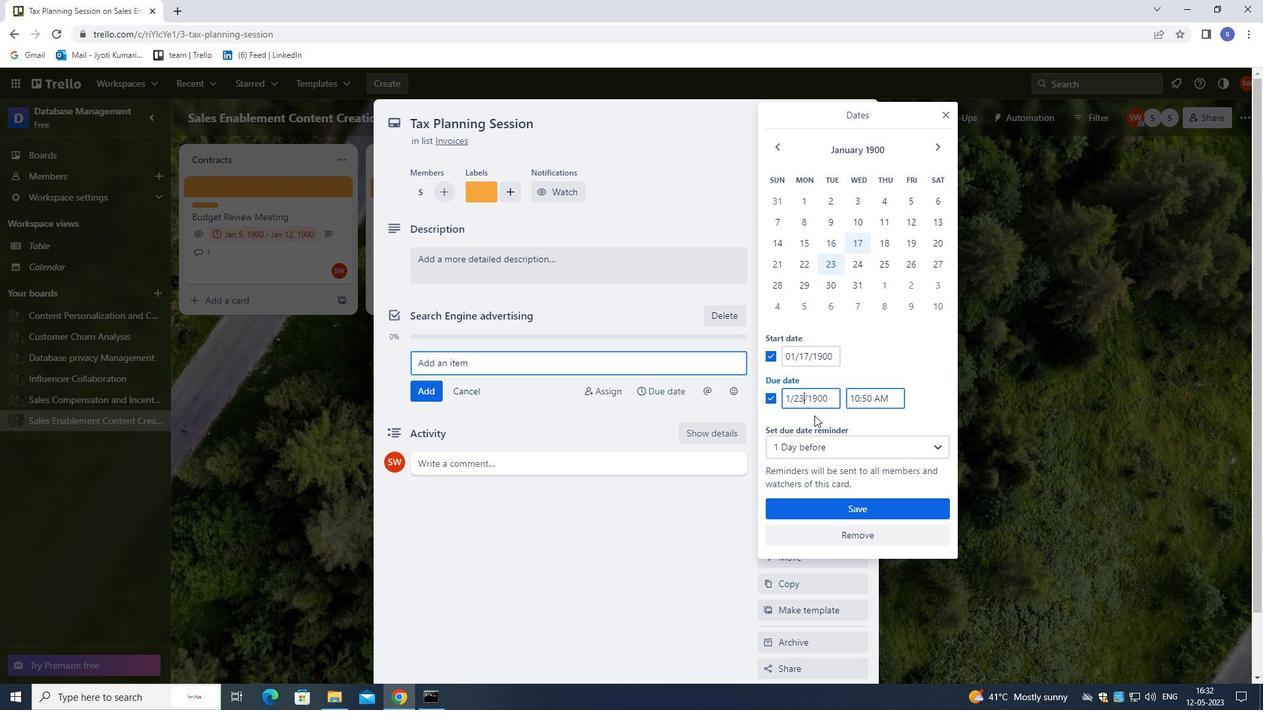 
Action: Key pressed <Key.backspace>
Screenshot: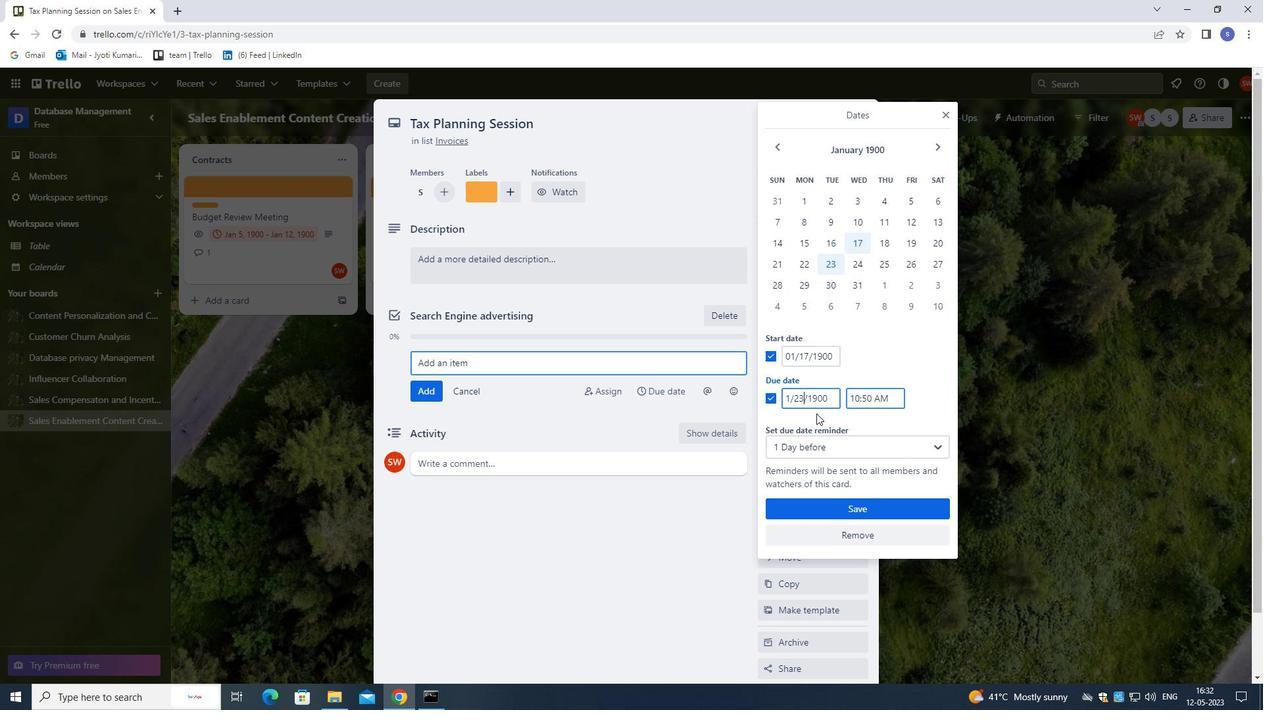 
Action: Mouse moved to (817, 410)
Screenshot: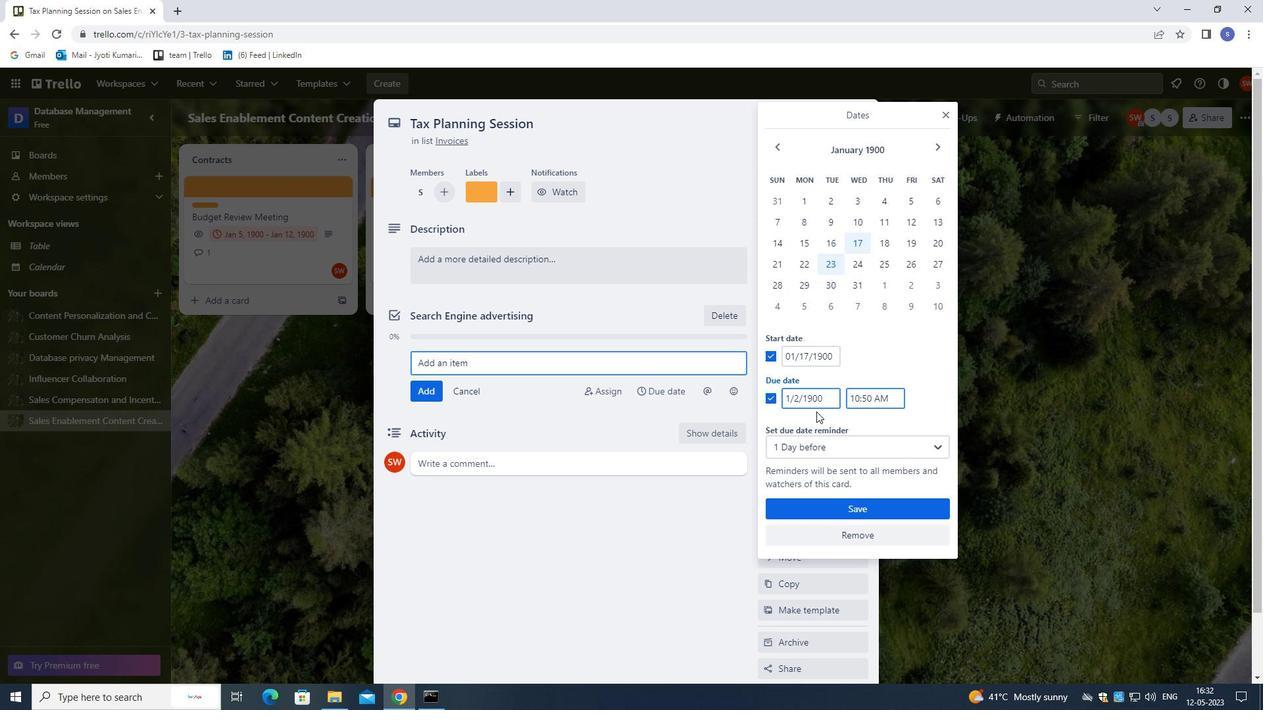 
Action: Key pressed 4
Screenshot: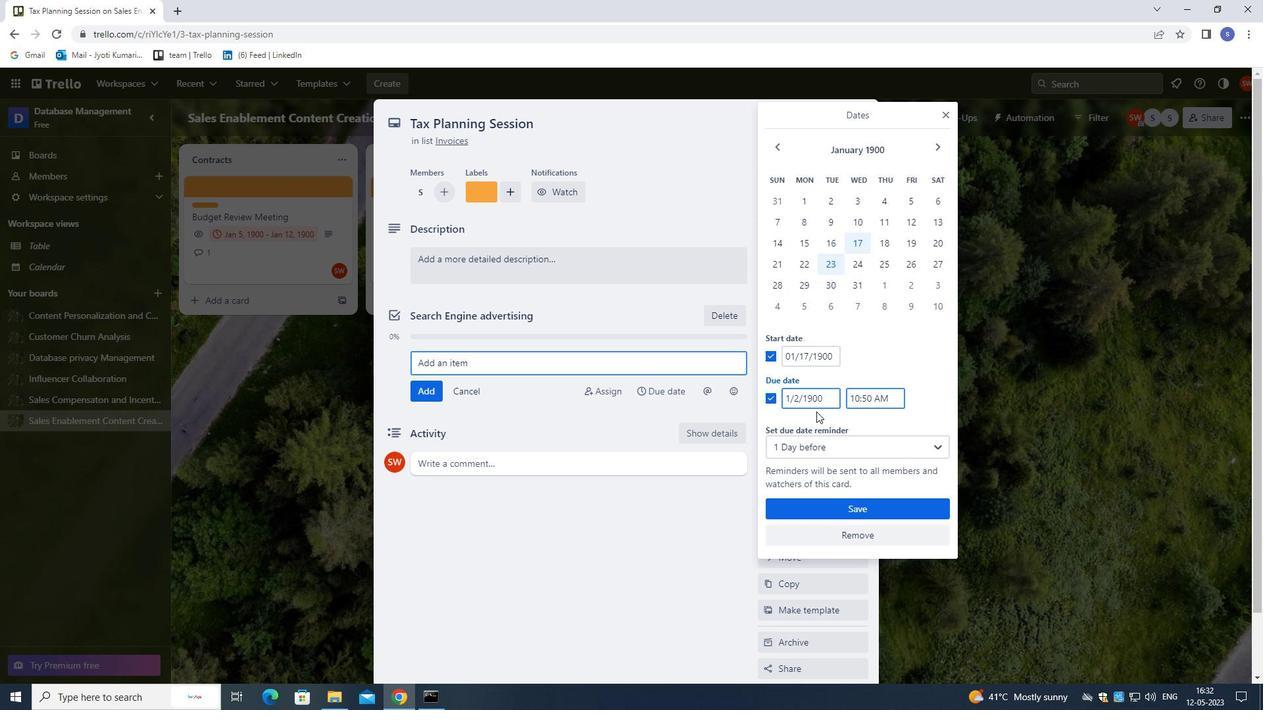 
Action: Mouse moved to (827, 504)
Screenshot: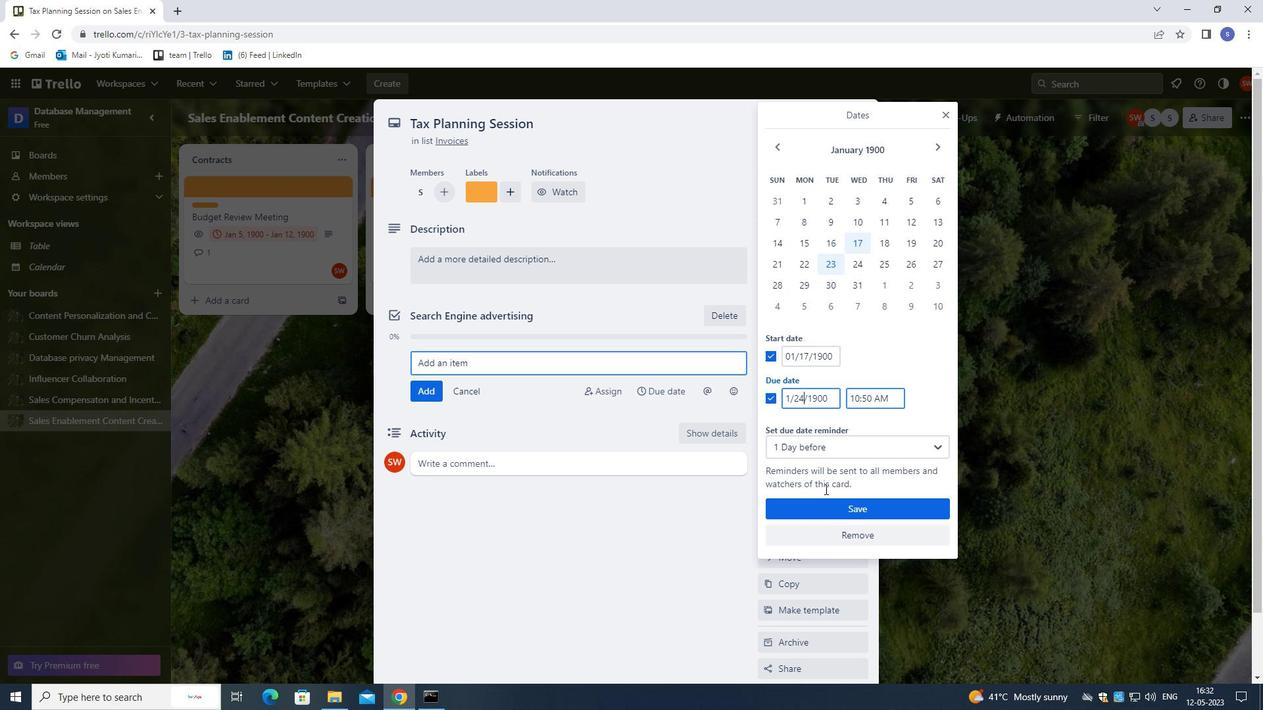 
Action: Mouse pressed left at (827, 504)
Screenshot: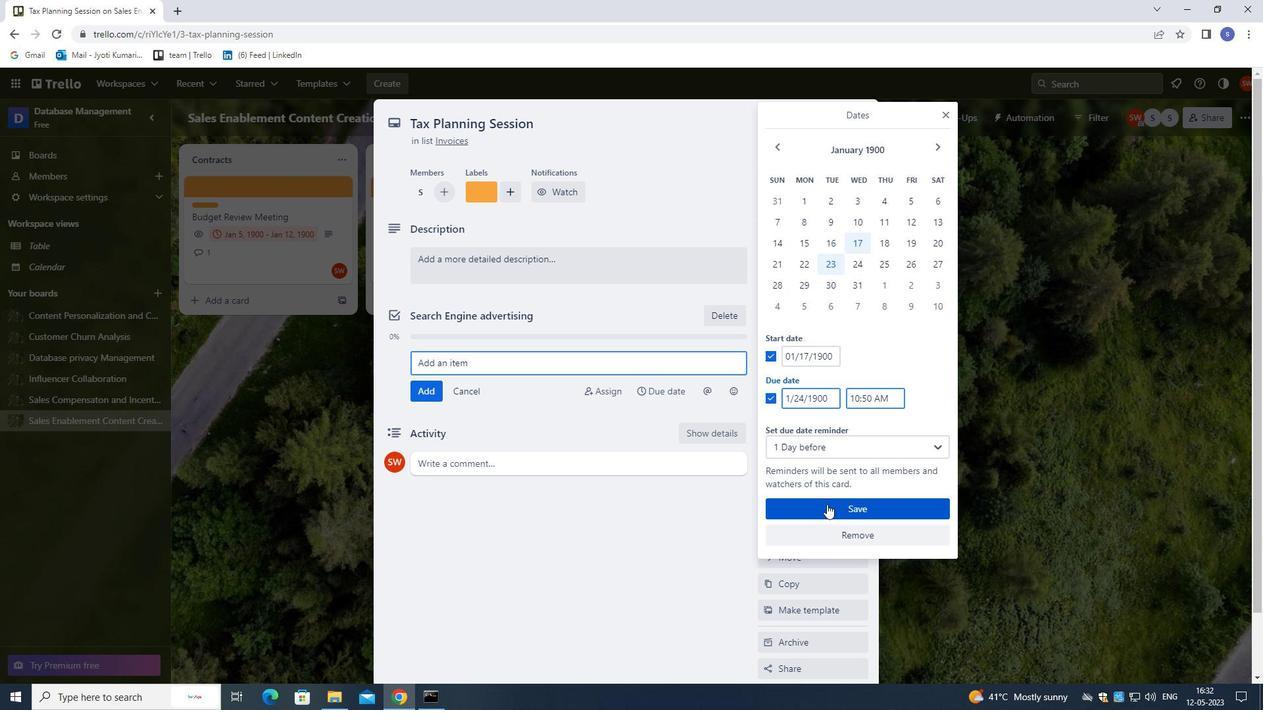 
Action: Mouse moved to (792, 338)
Screenshot: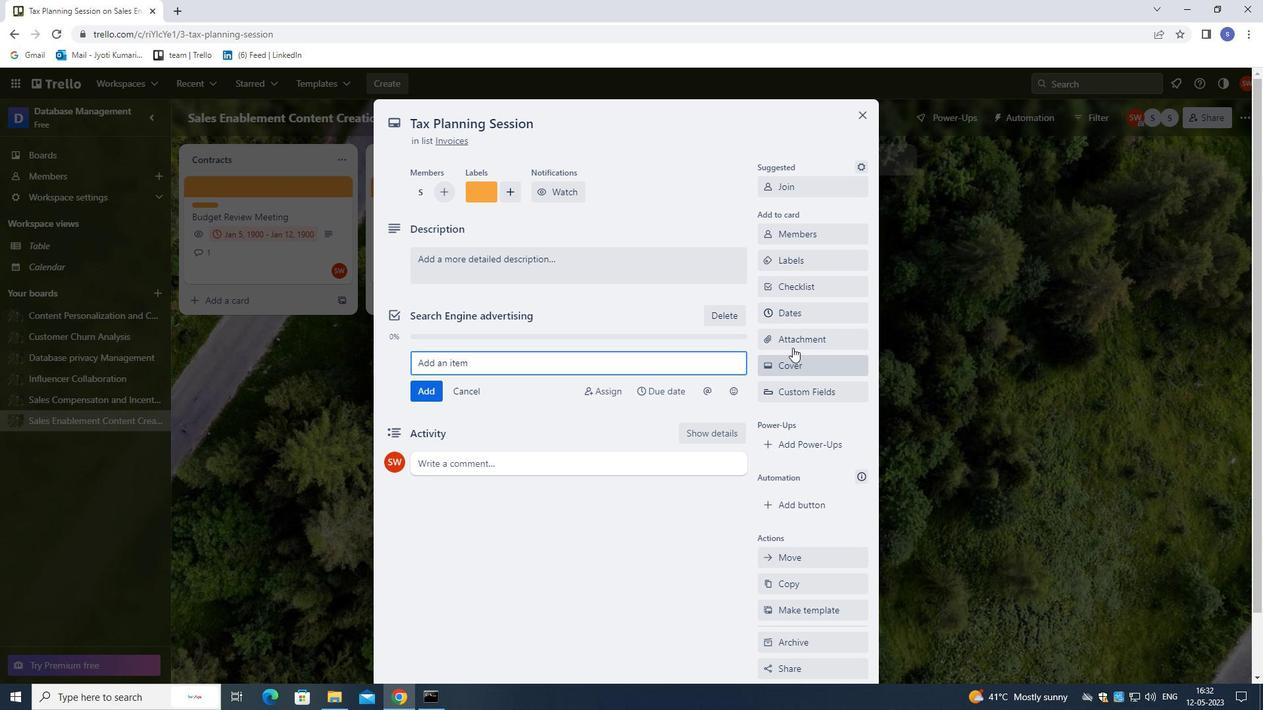 
Action: Mouse pressed left at (792, 338)
Screenshot: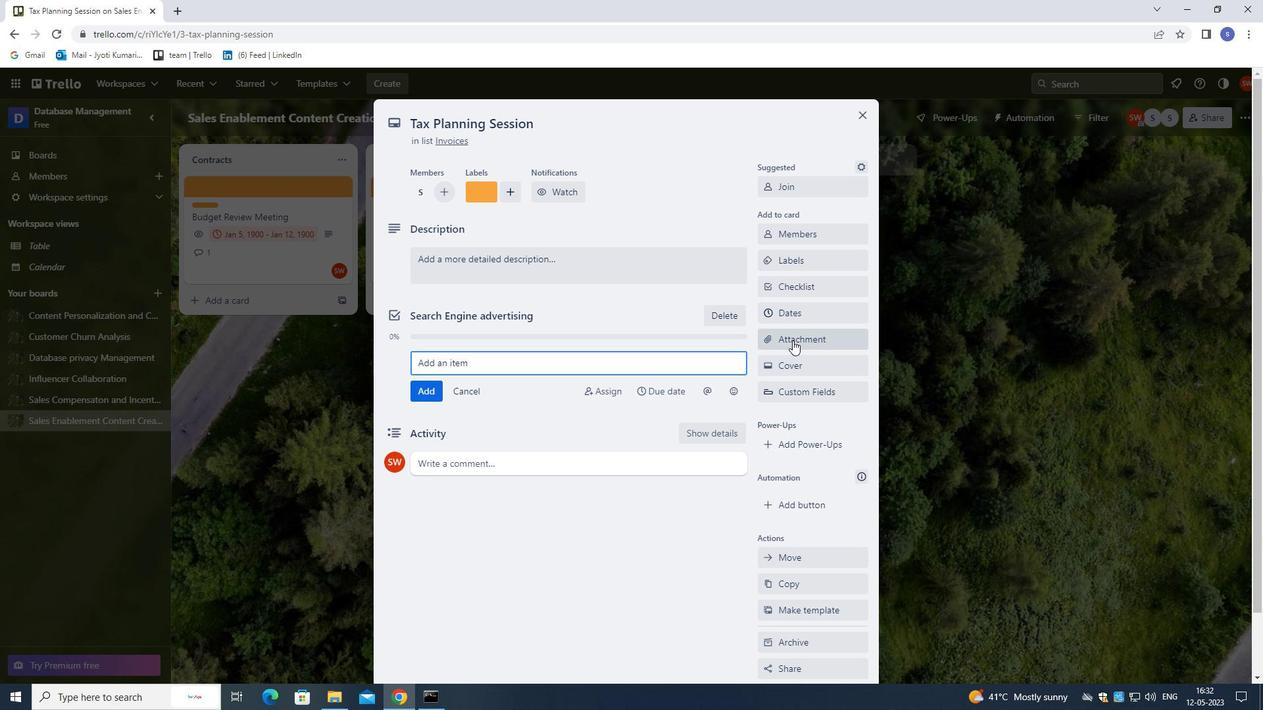 
Action: Mouse moved to (787, 422)
Screenshot: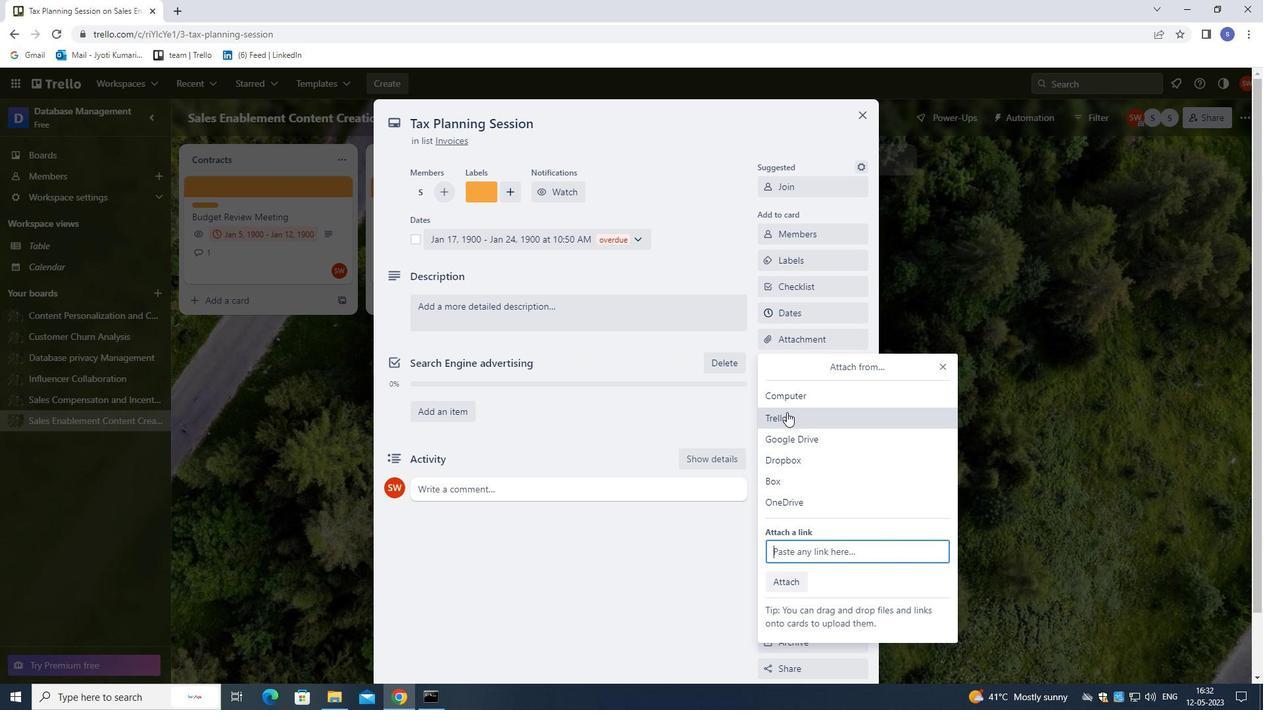 
Action: Mouse pressed left at (787, 422)
Screenshot: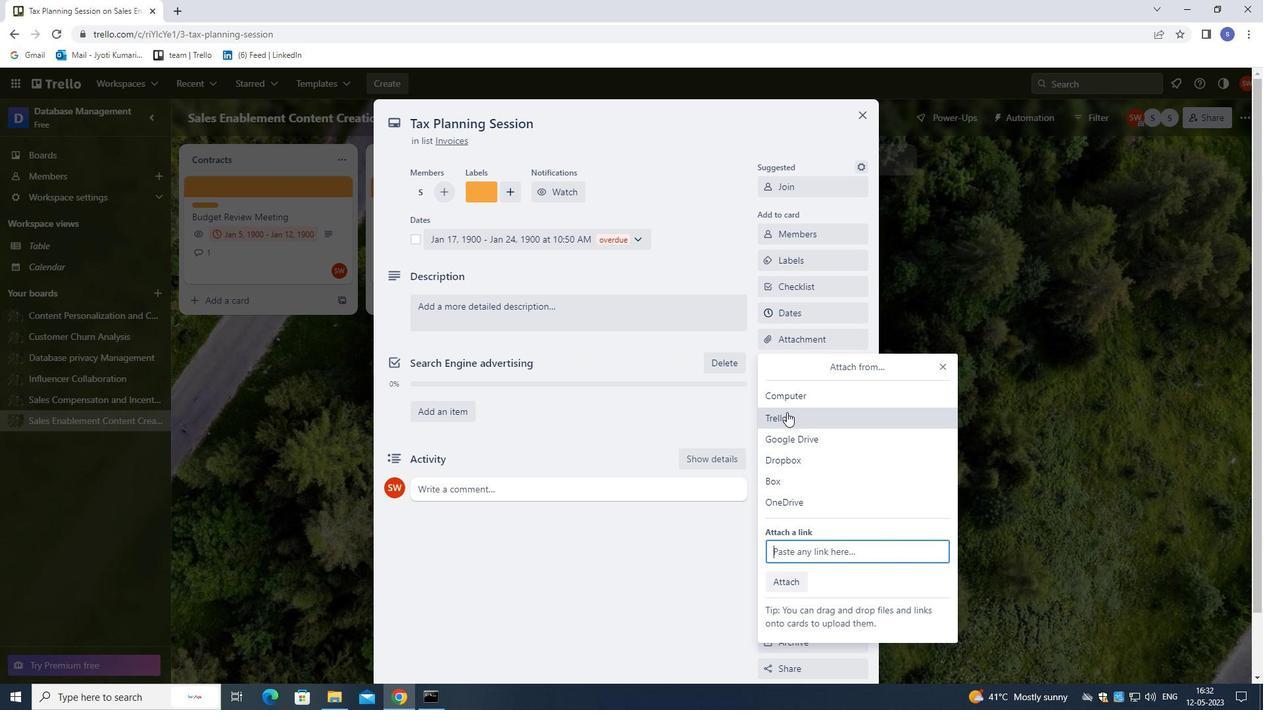 
Action: Mouse moved to (799, 360)
Screenshot: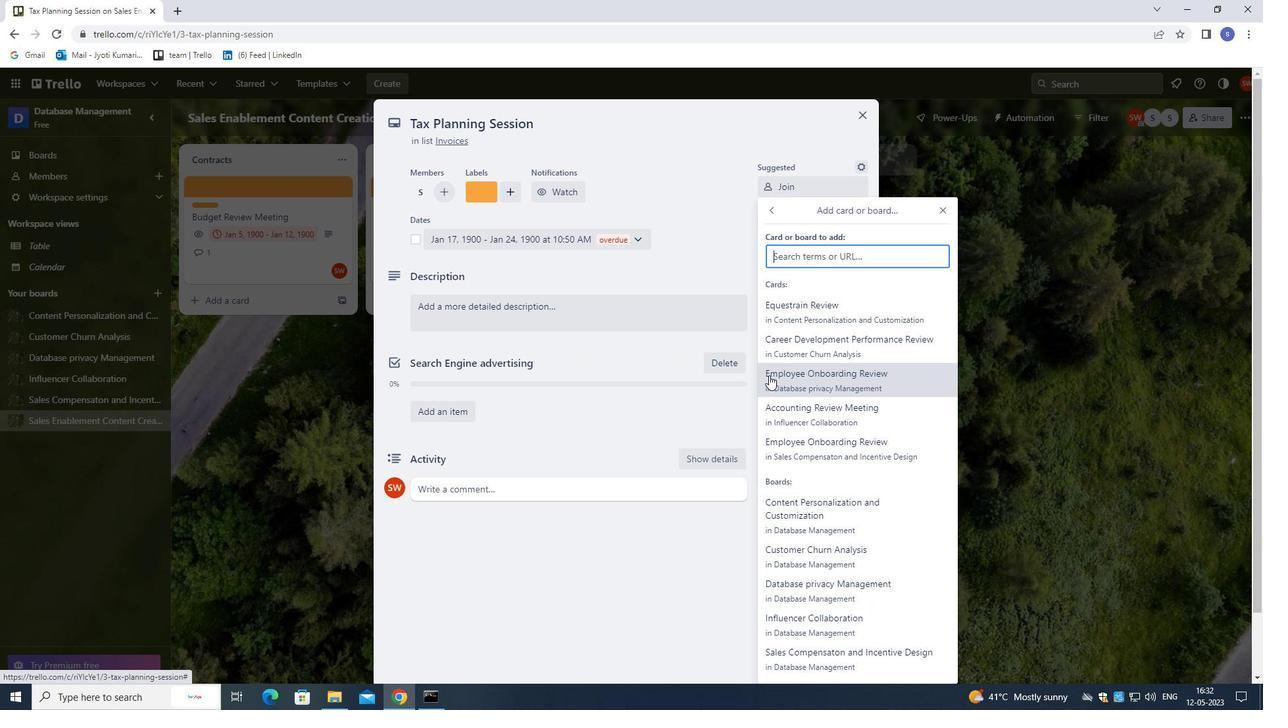 
Action: Mouse pressed left at (799, 360)
Screenshot: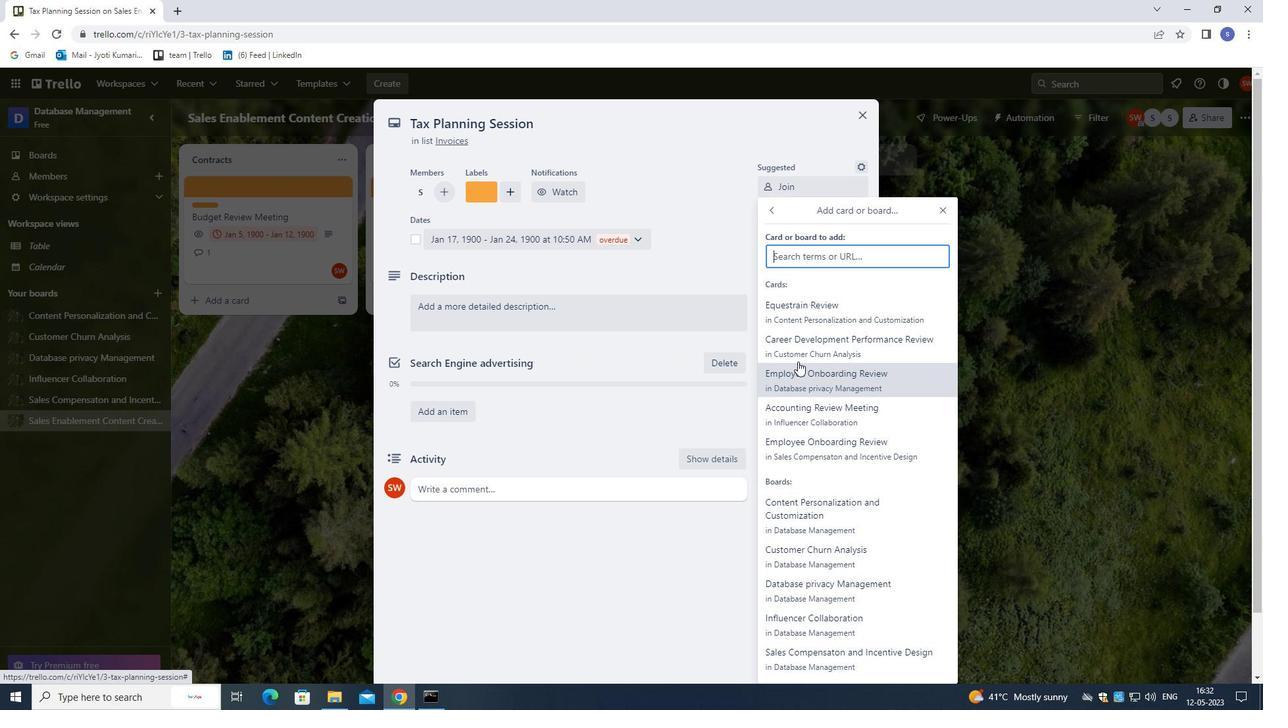 
Action: Mouse moved to (792, 375)
Screenshot: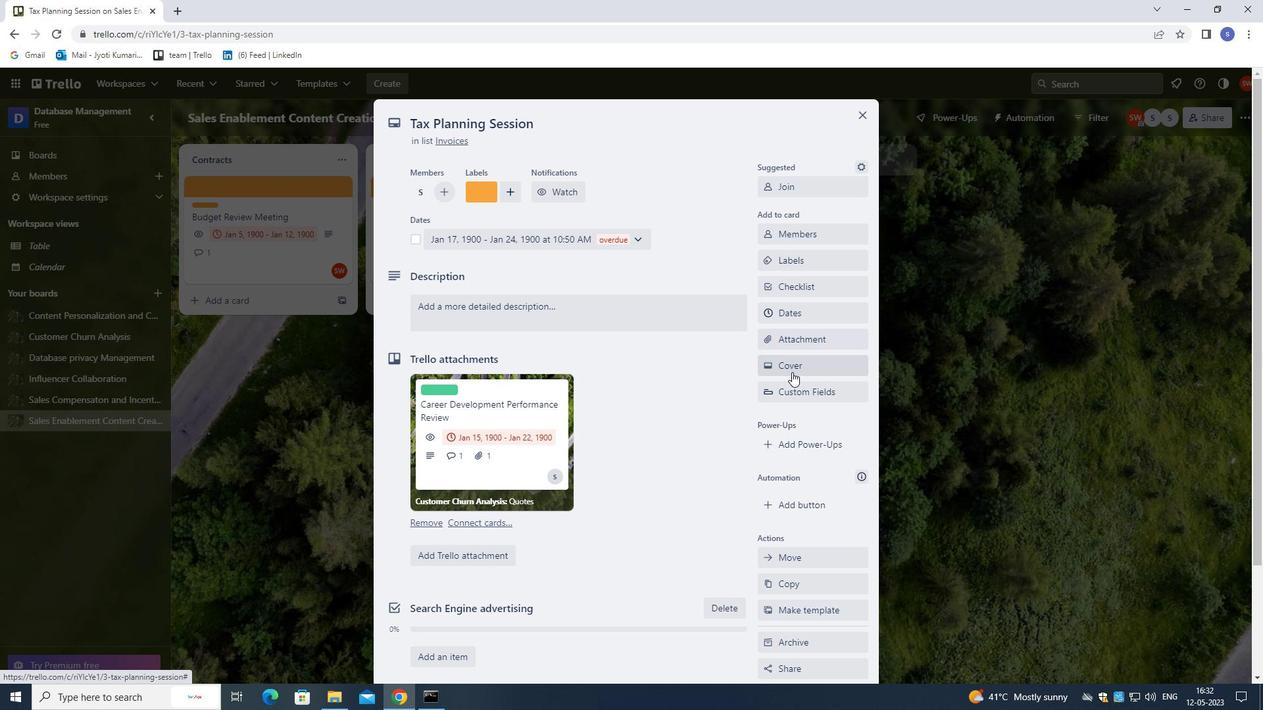 
Action: Mouse pressed left at (792, 375)
Screenshot: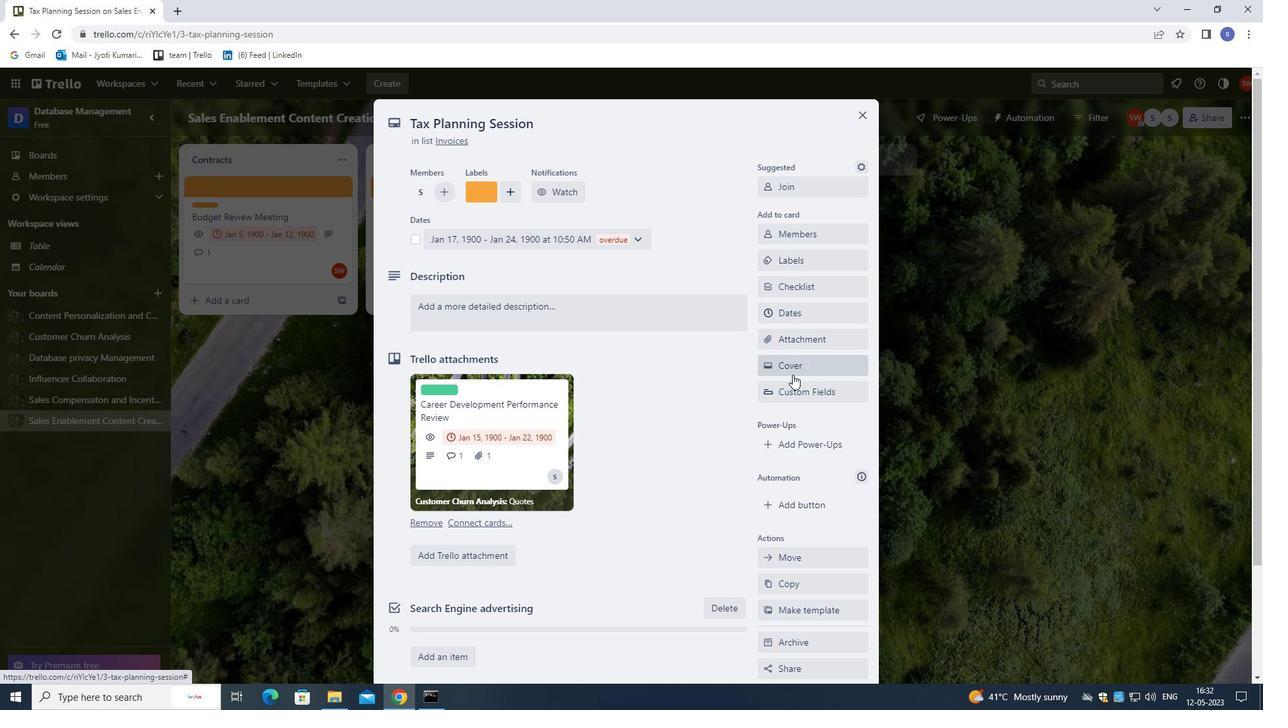 
Action: Mouse moved to (859, 229)
Screenshot: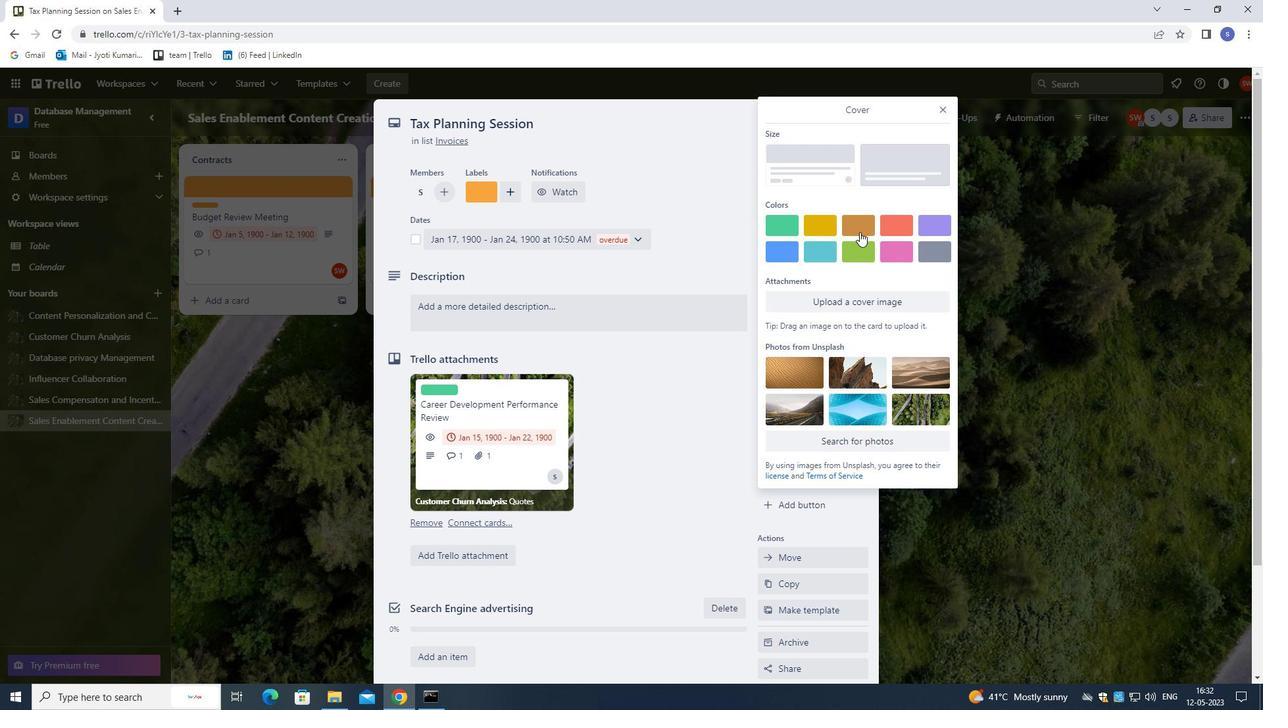 
Action: Mouse pressed left at (859, 229)
Screenshot: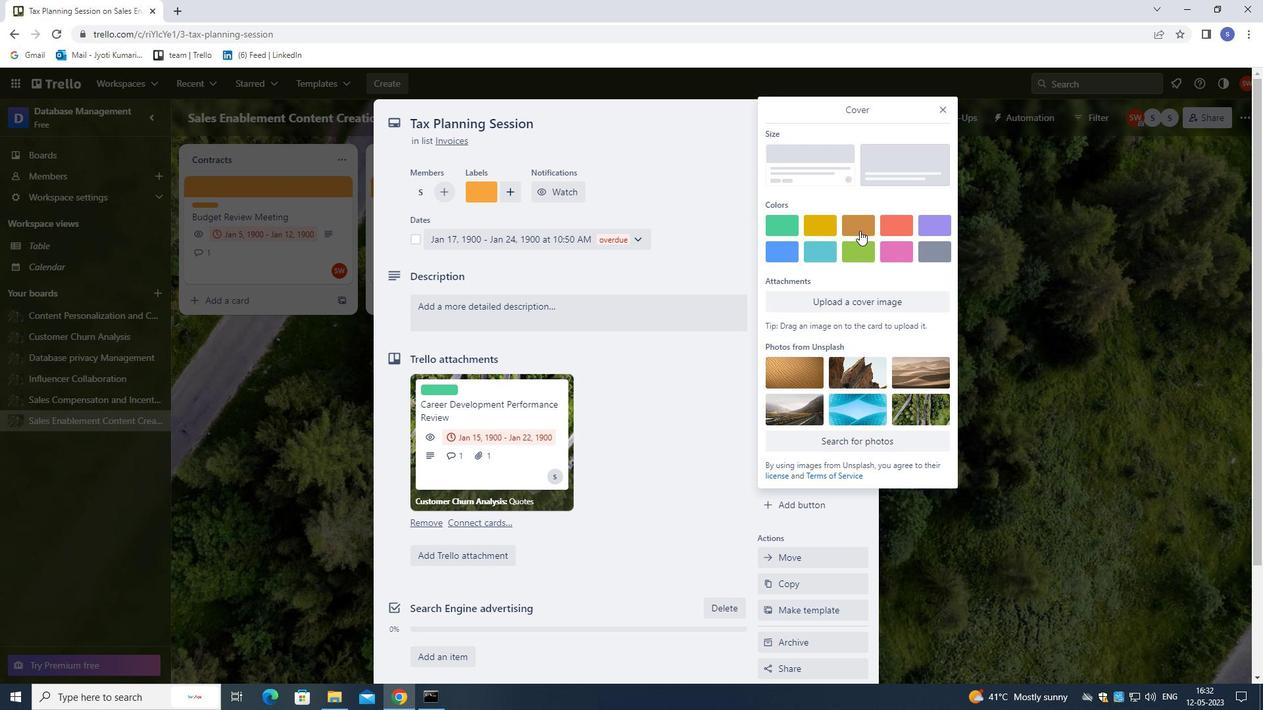 
Action: Mouse moved to (942, 109)
Screenshot: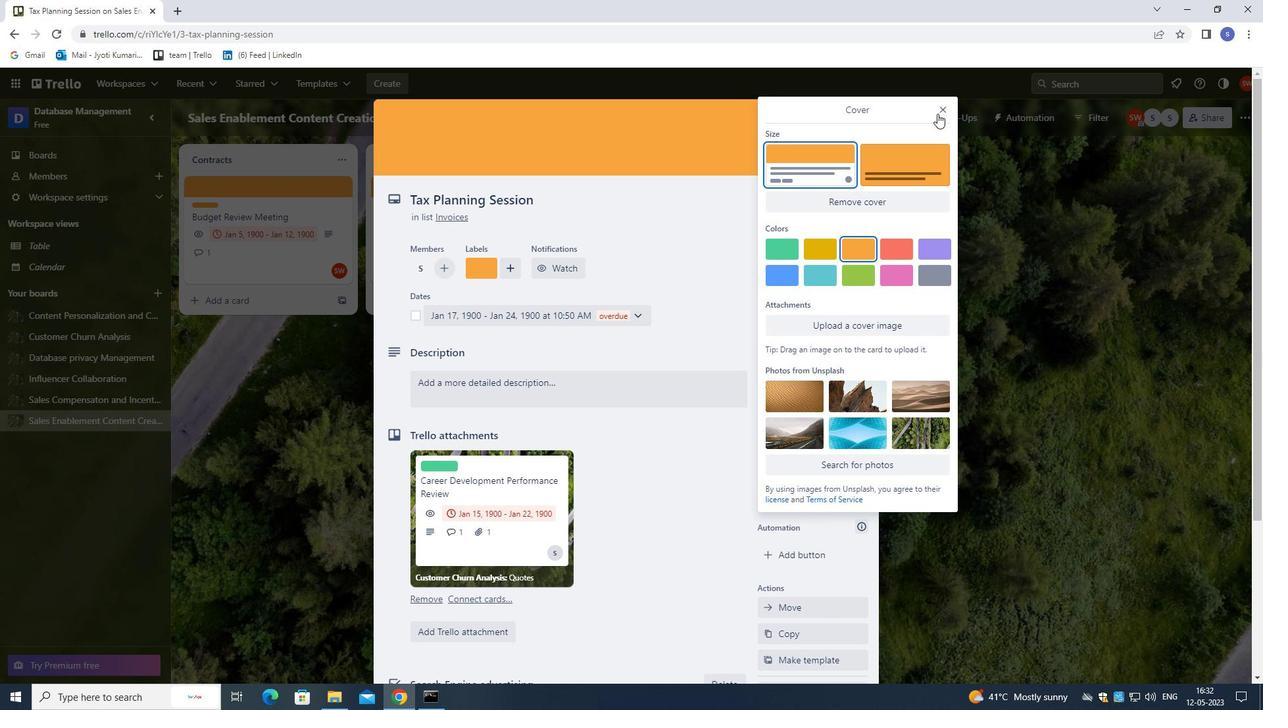 
Action: Mouse pressed left at (942, 109)
Screenshot: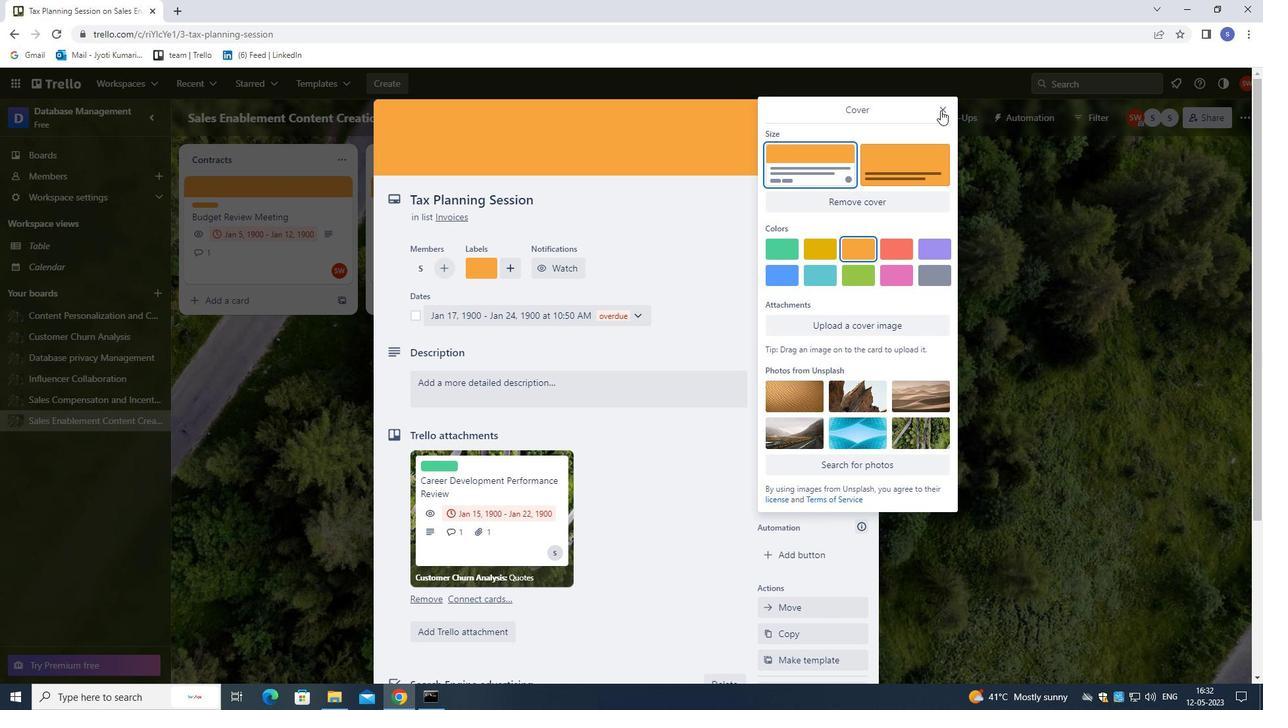 
Action: Mouse moved to (588, 378)
Screenshot: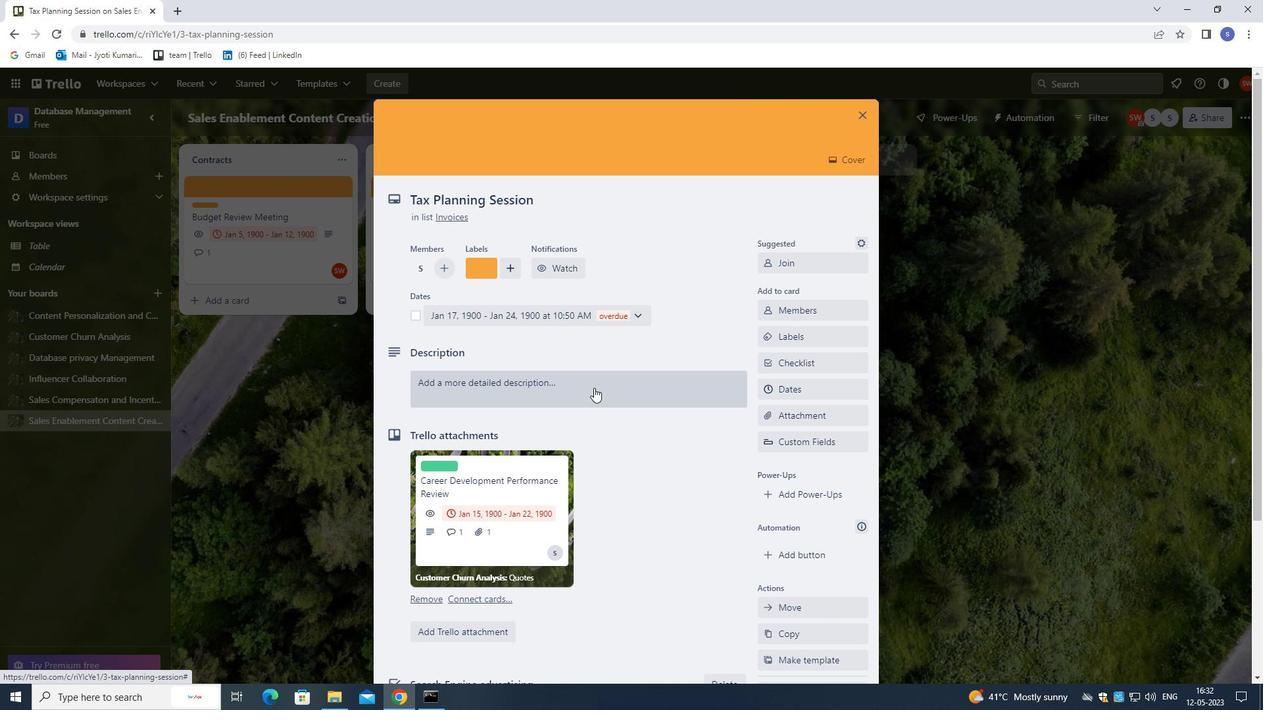 
Action: Mouse pressed left at (588, 378)
Screenshot: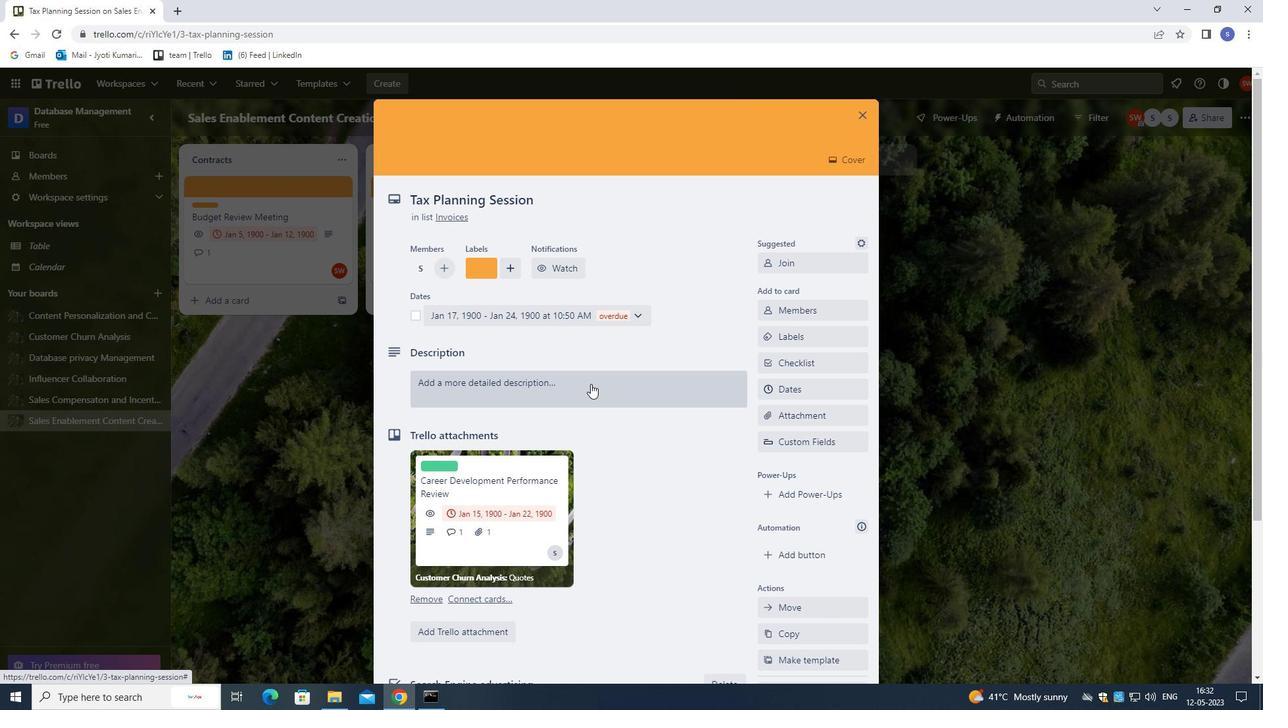 
Action: Mouse moved to (606, 403)
Screenshot: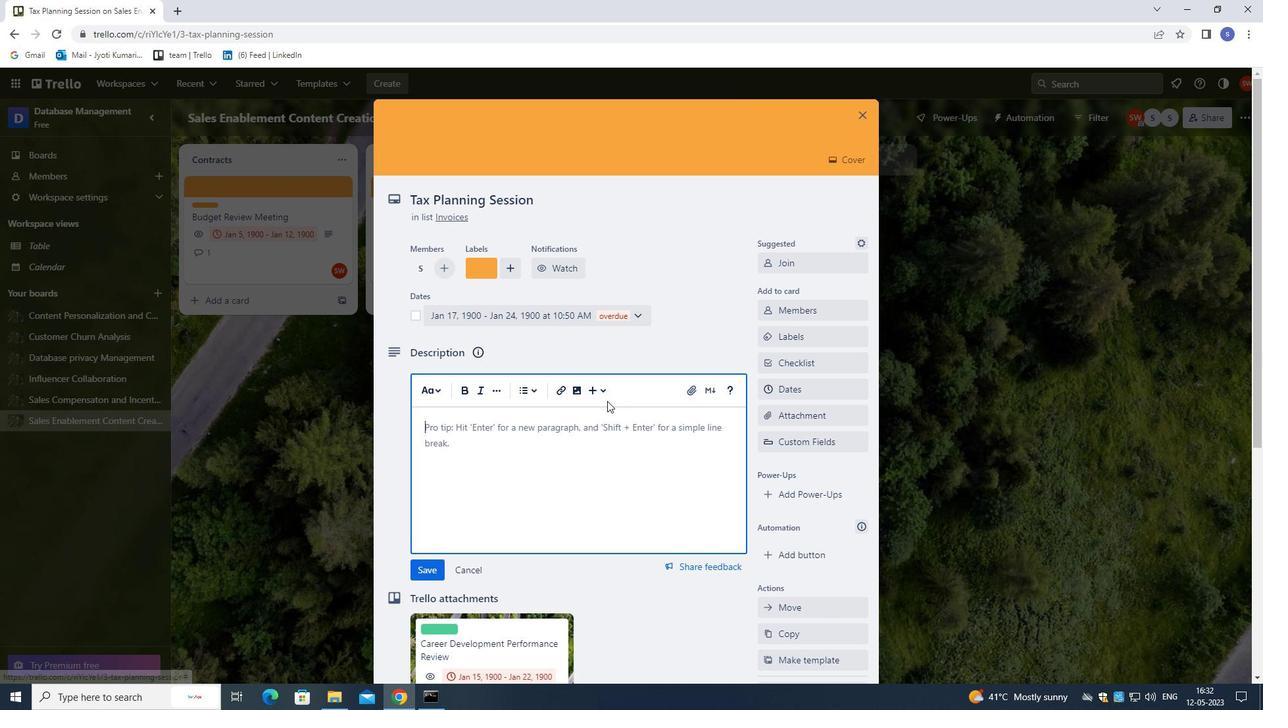 
Action: Key pressed <Key.shift>CONDUCT<Key.space>TEAM<Key.space>TE<Key.backspace>RAINING<Key.space>SESSION<Key.space>ON<Key.space>PROJECT<Key.space>MANAGEMENT<Key.space>.
Screenshot: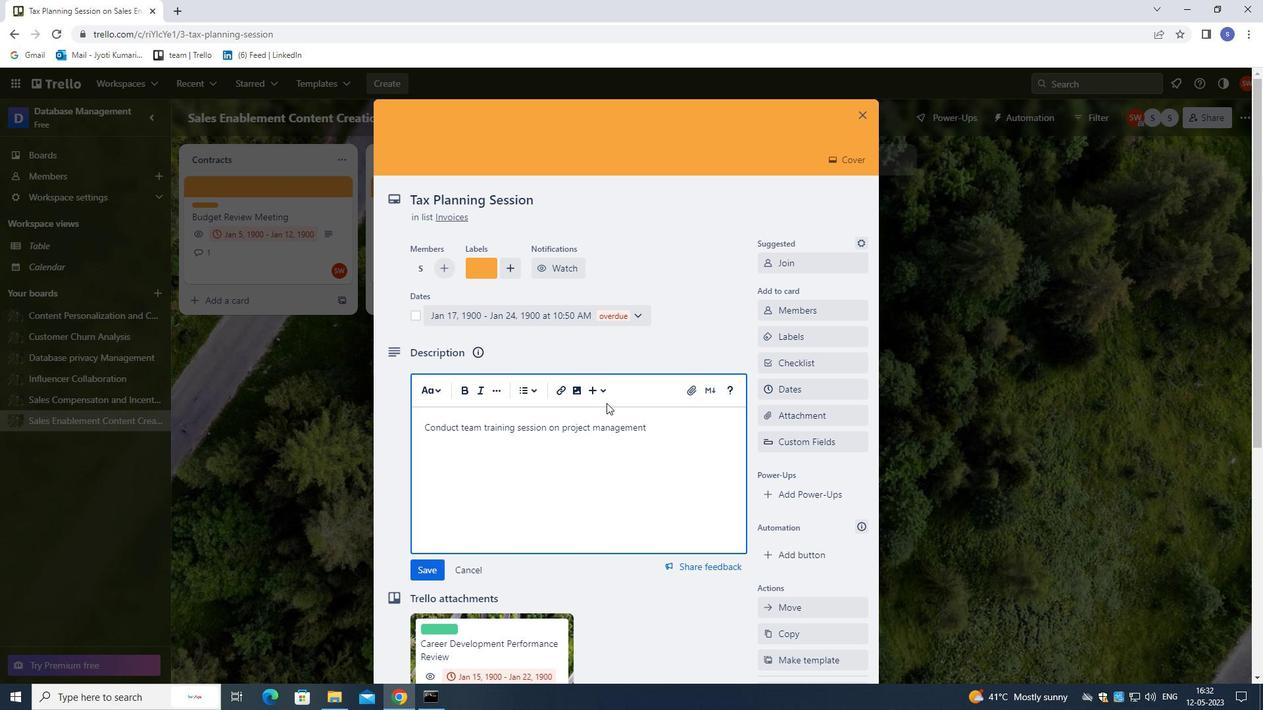 
Action: Mouse moved to (609, 442)
Screenshot: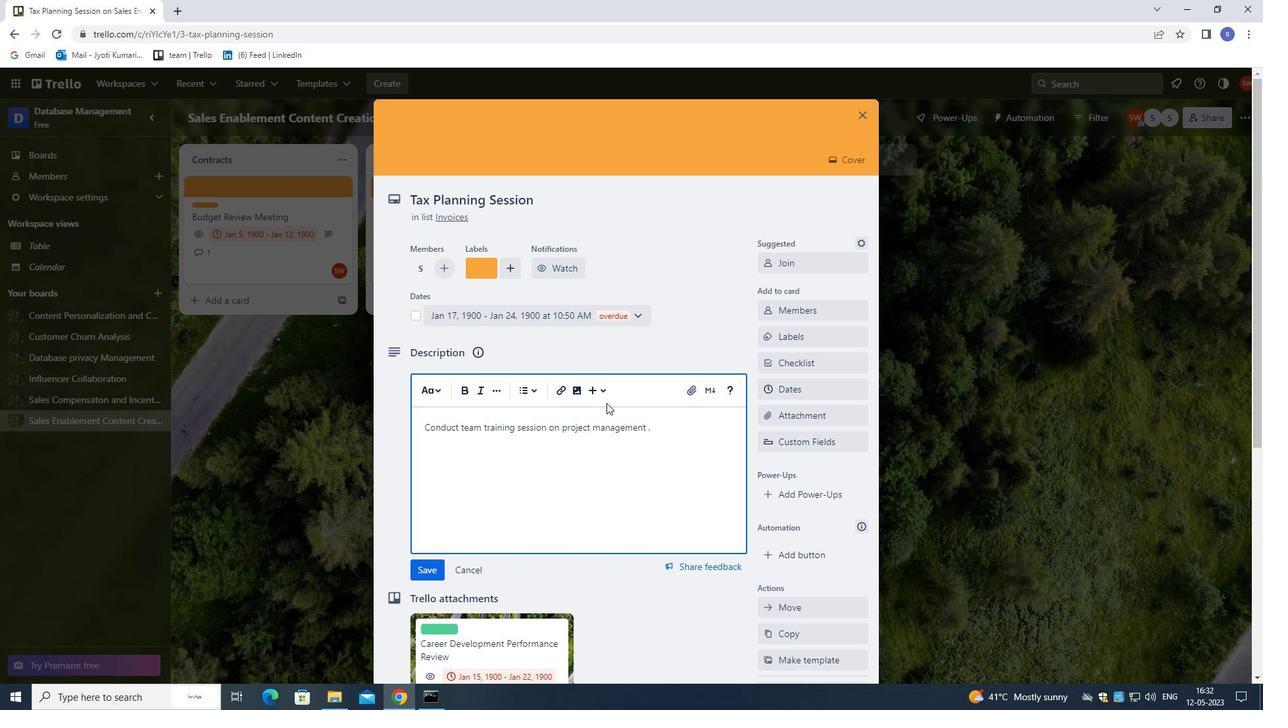 
Action: Mouse scrolled (609, 441) with delta (0, 0)
Screenshot: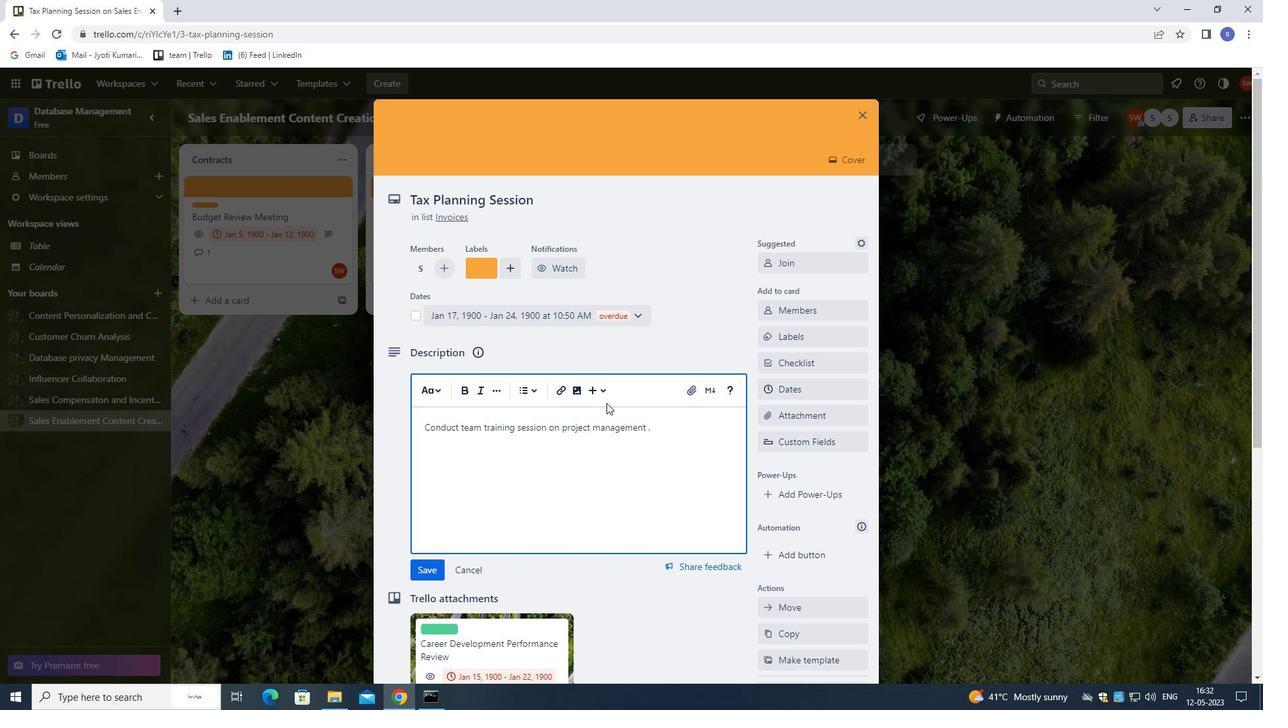 
Action: Mouse moved to (610, 476)
Screenshot: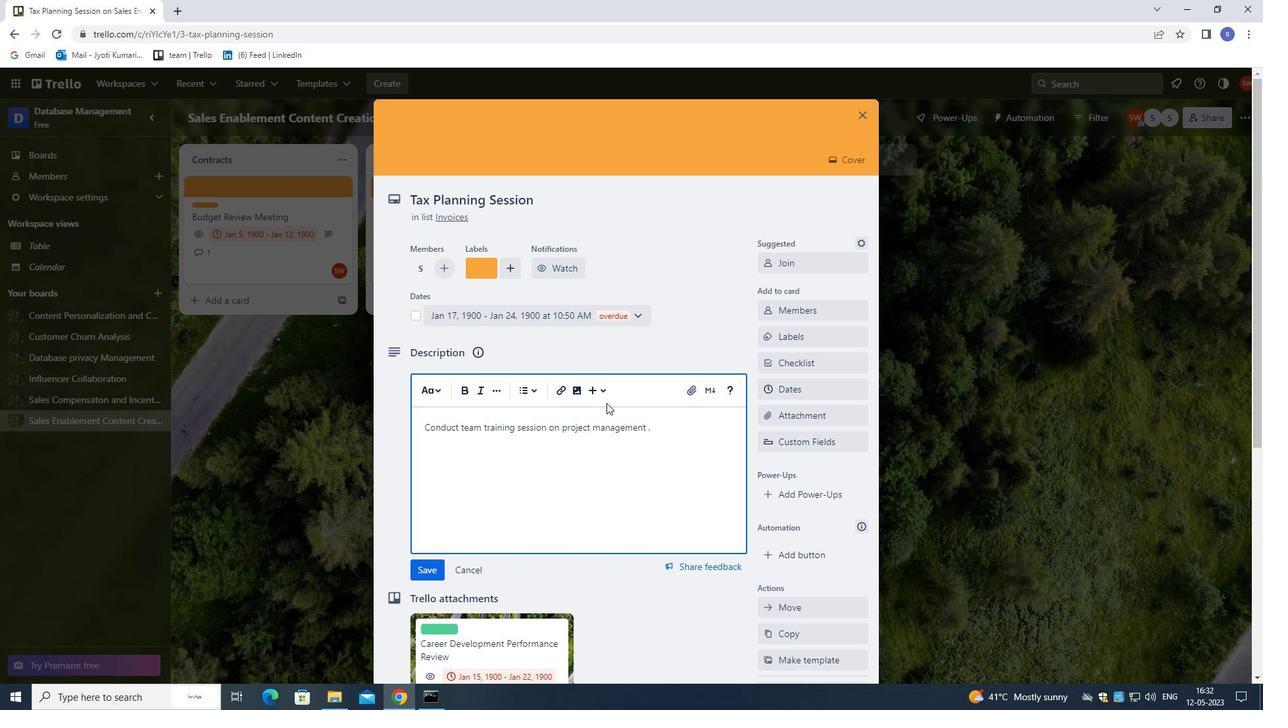
Action: Mouse scrolled (610, 476) with delta (0, 0)
Screenshot: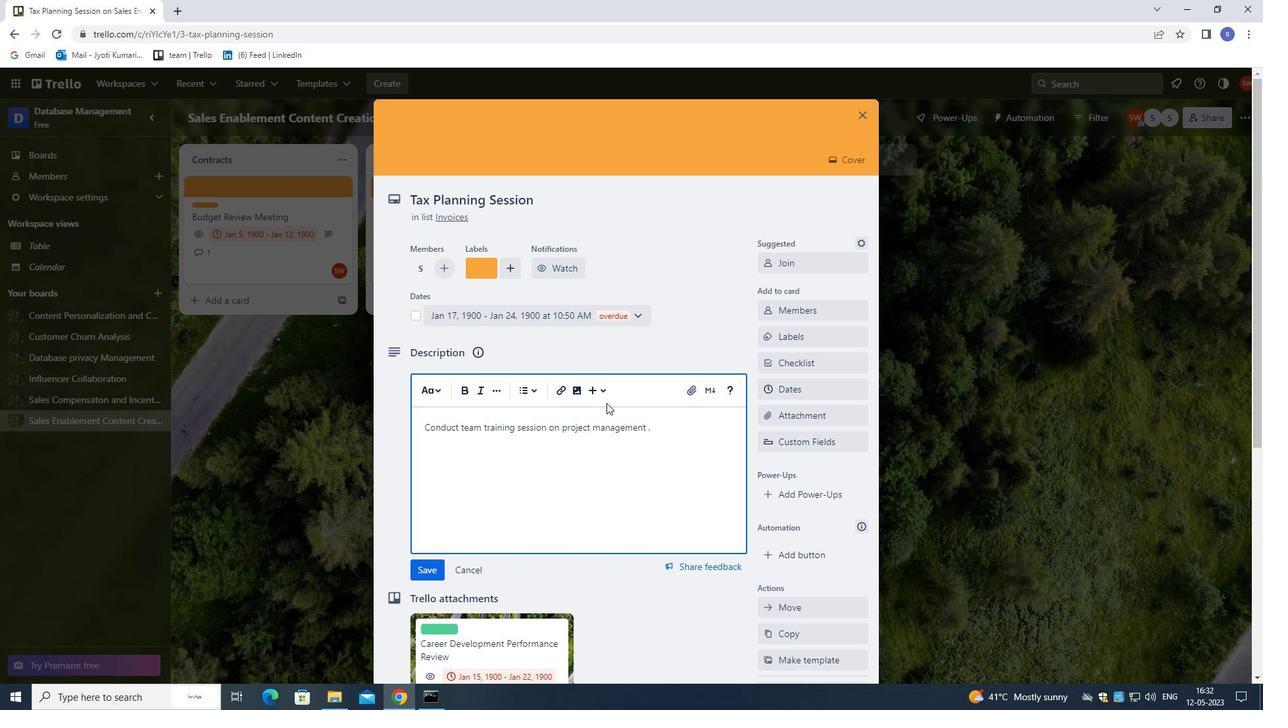 
Action: Mouse moved to (610, 484)
Screenshot: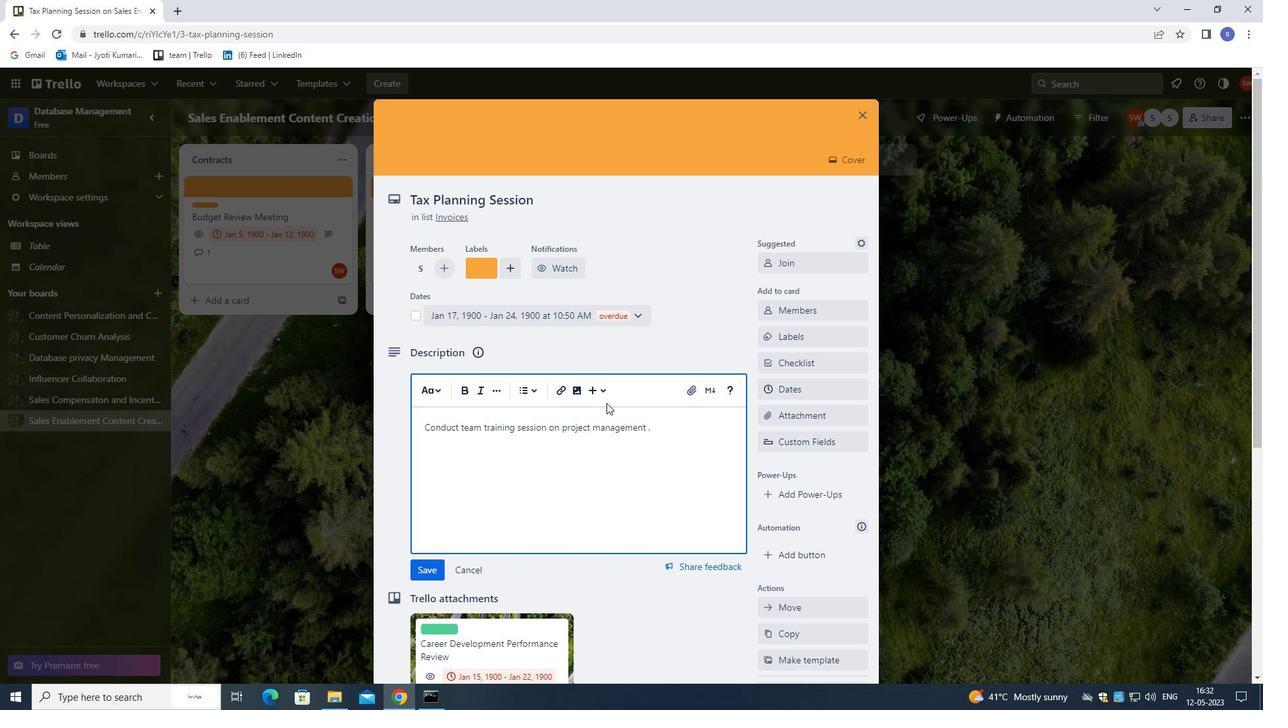 
Action: Mouse scrolled (610, 484) with delta (0, 0)
Screenshot: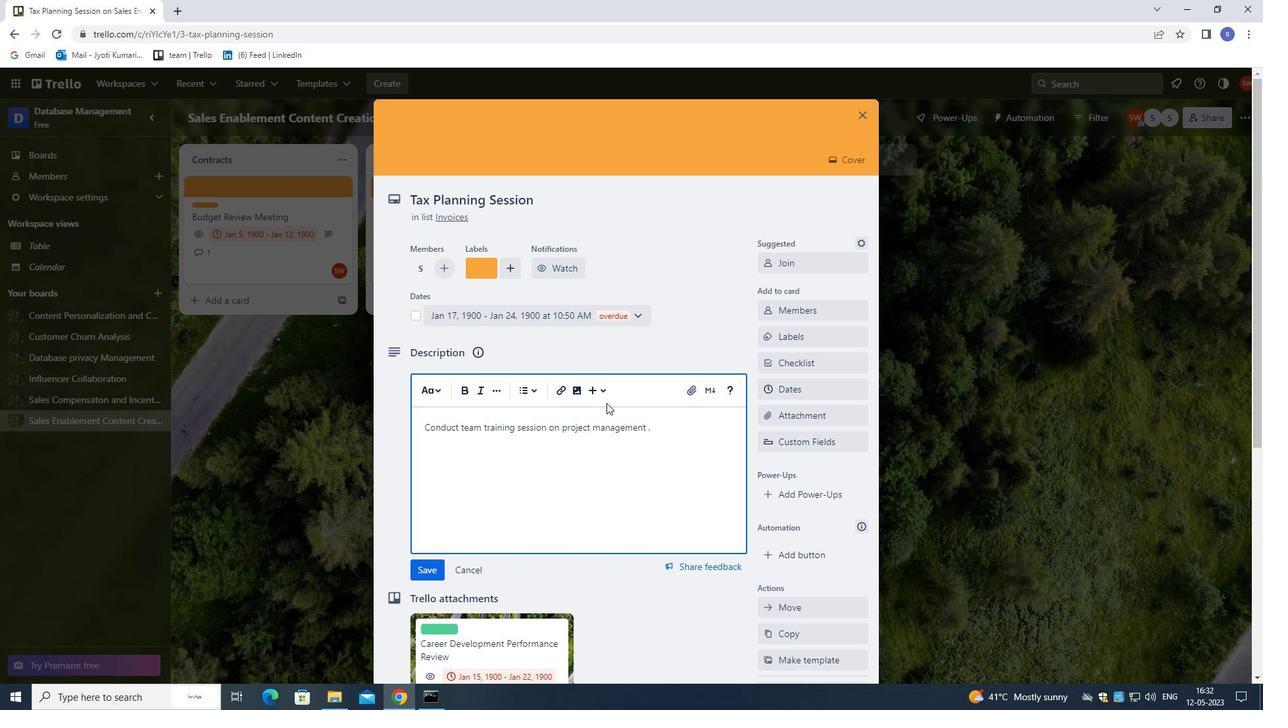 
Action: Mouse moved to (609, 487)
Screenshot: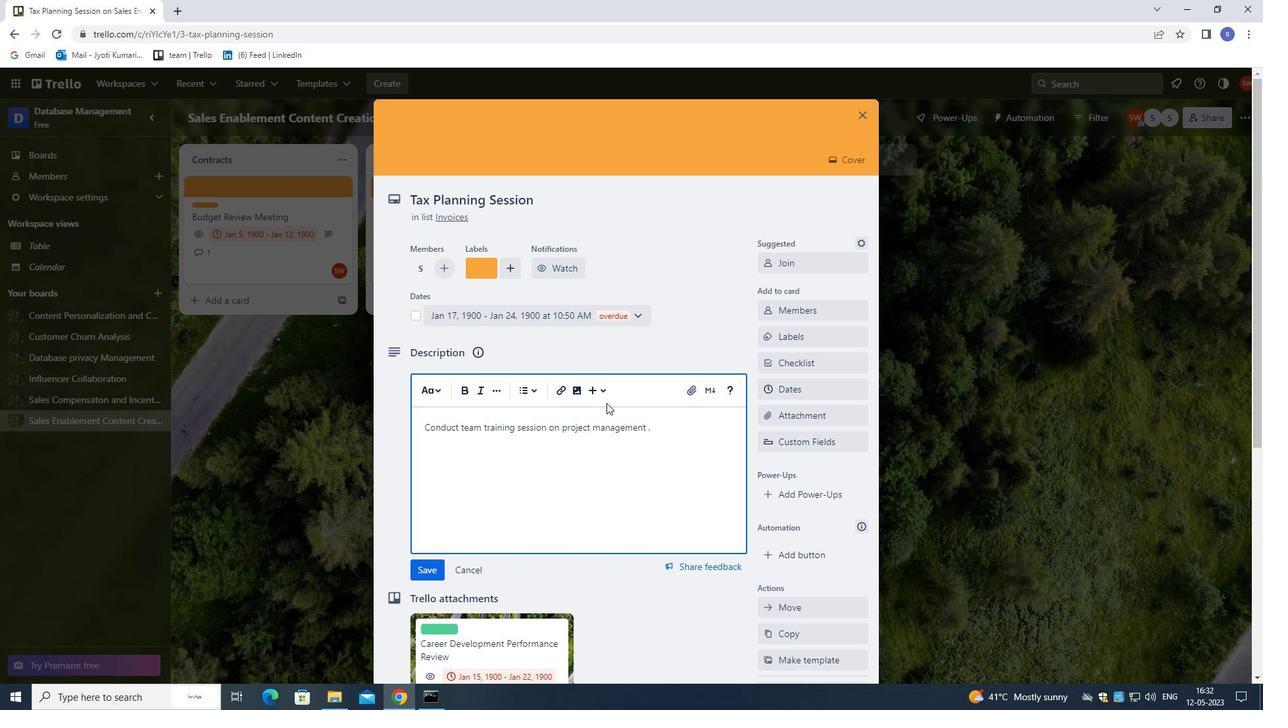 
Action: Mouse scrolled (609, 486) with delta (0, 0)
Screenshot: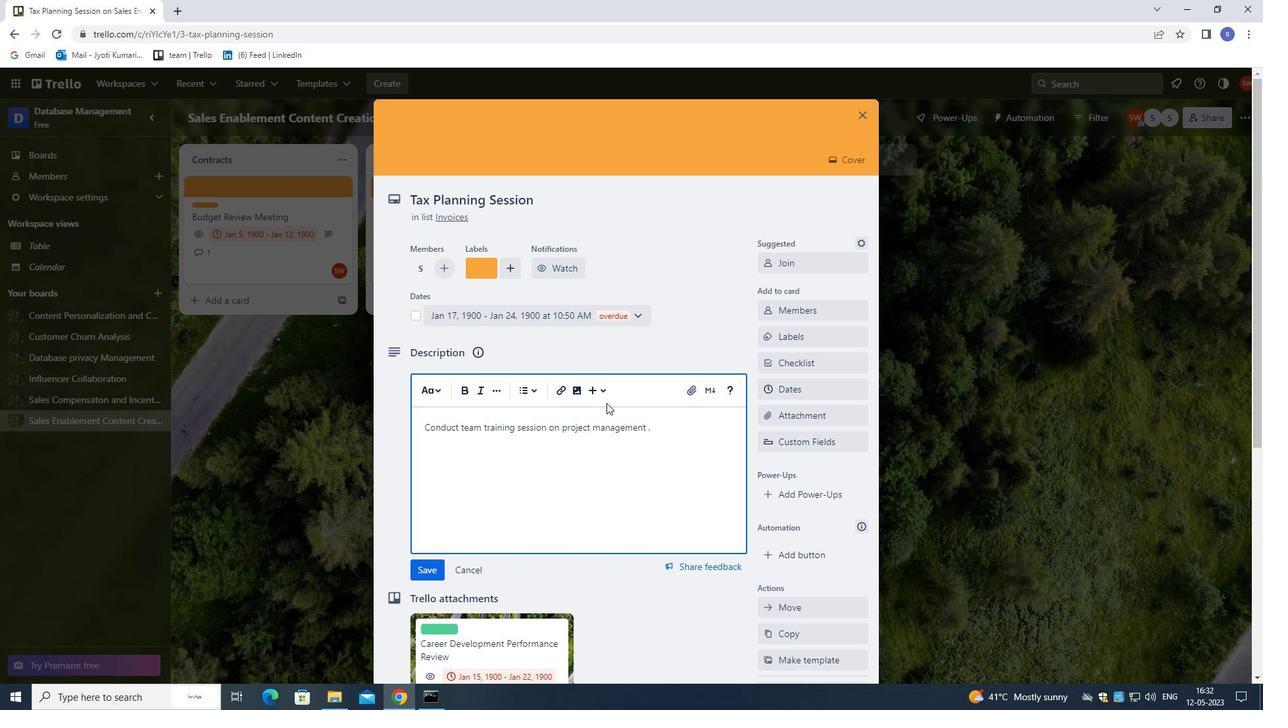 
Action: Mouse moved to (609, 488)
Screenshot: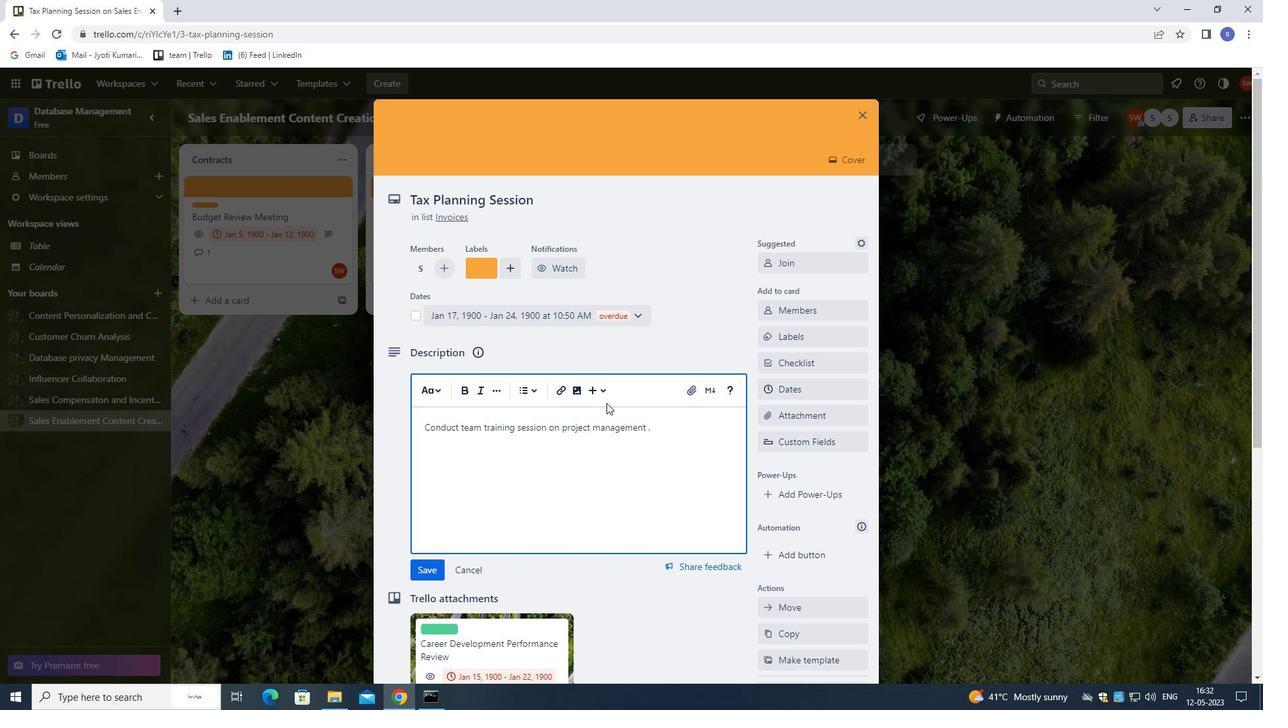 
Action: Mouse scrolled (609, 488) with delta (0, 0)
Screenshot: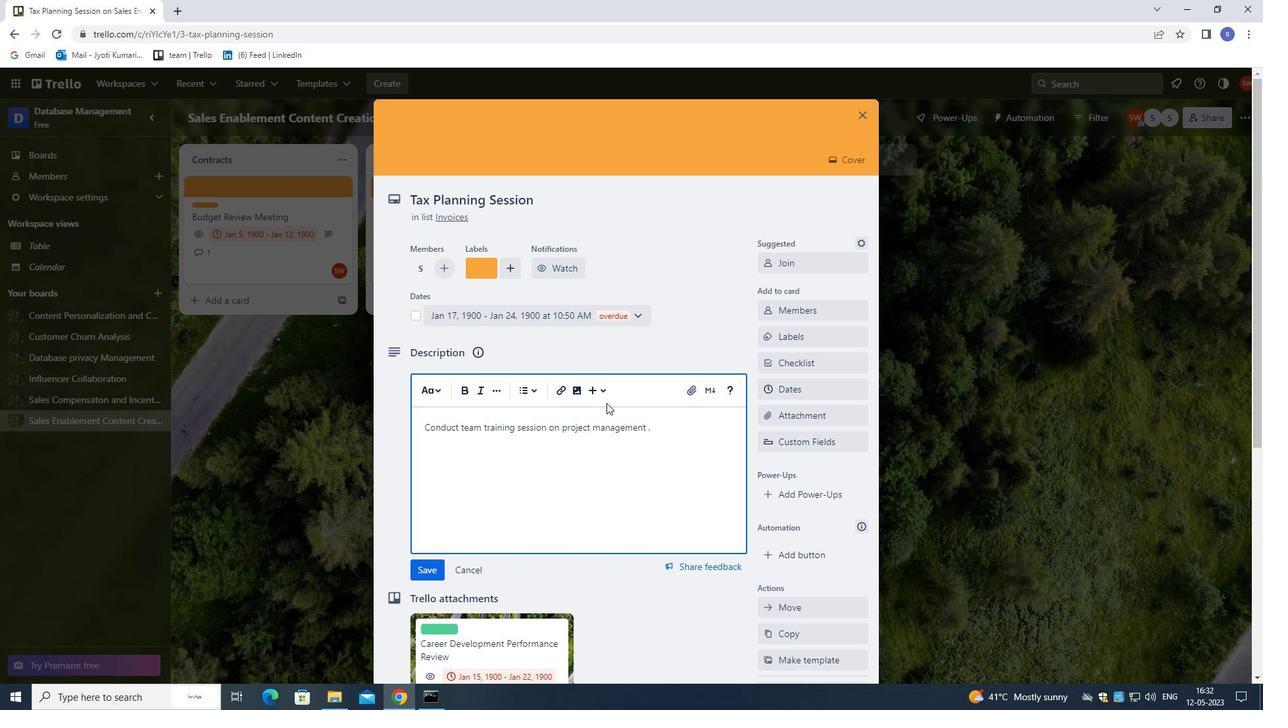 
Action: Mouse moved to (609, 492)
Screenshot: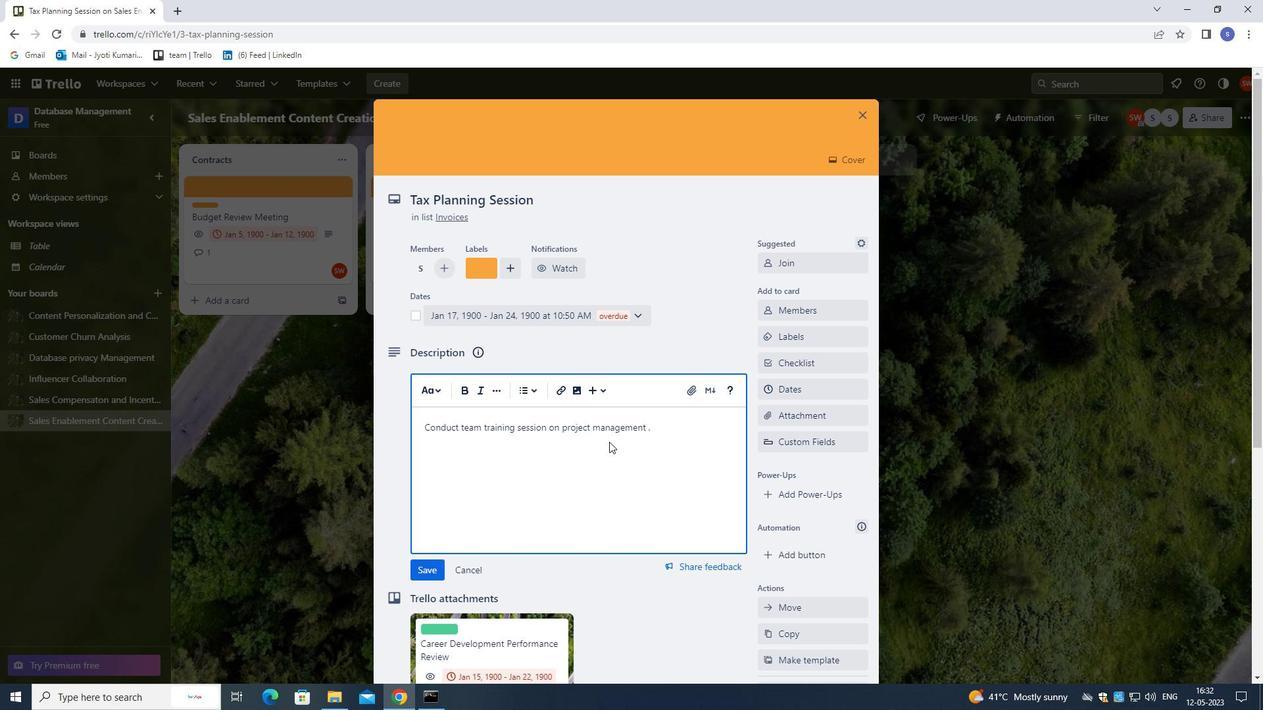 
Action: Mouse scrolled (609, 491) with delta (0, 0)
Screenshot: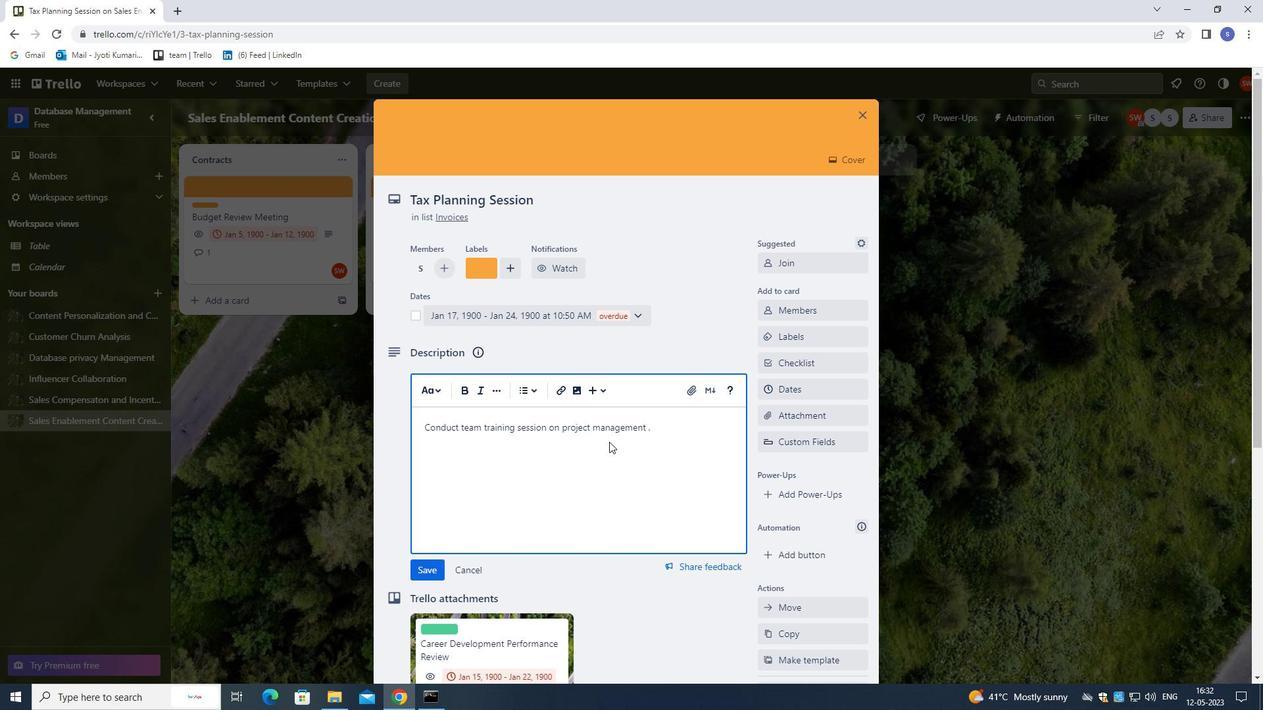 
Action: Mouse moved to (555, 600)
Screenshot: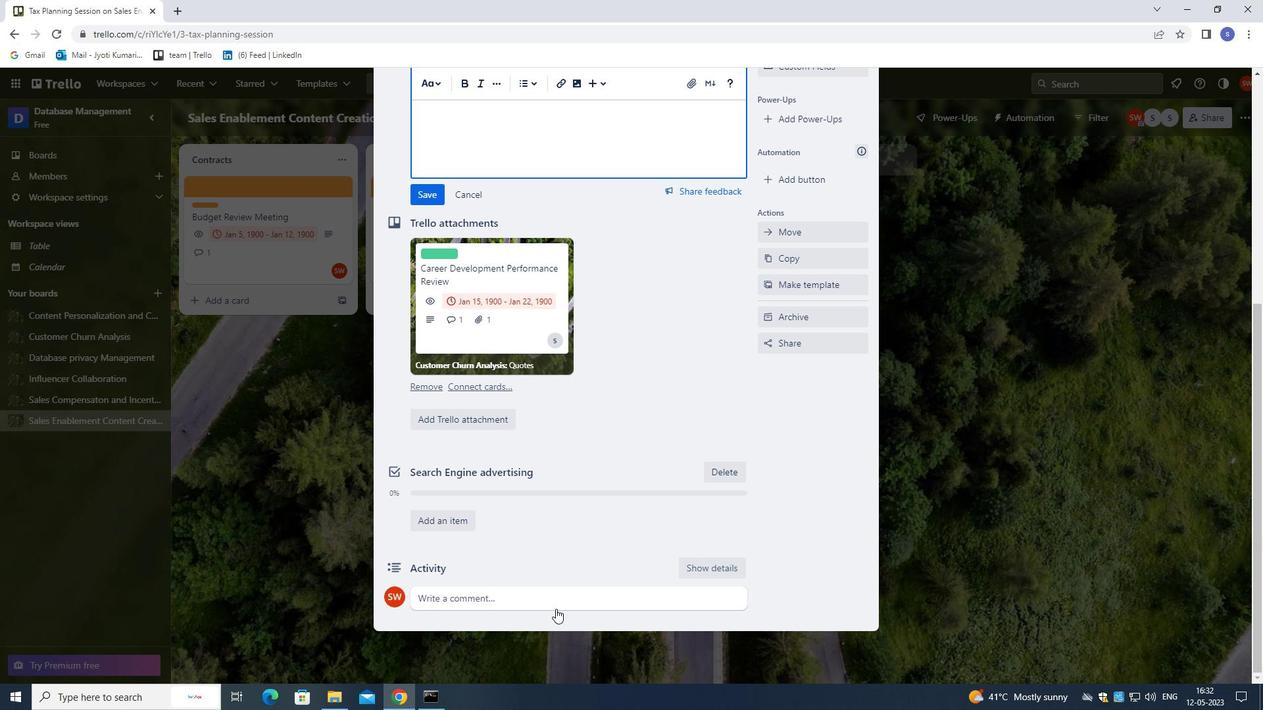 
Action: Mouse pressed left at (555, 600)
Screenshot: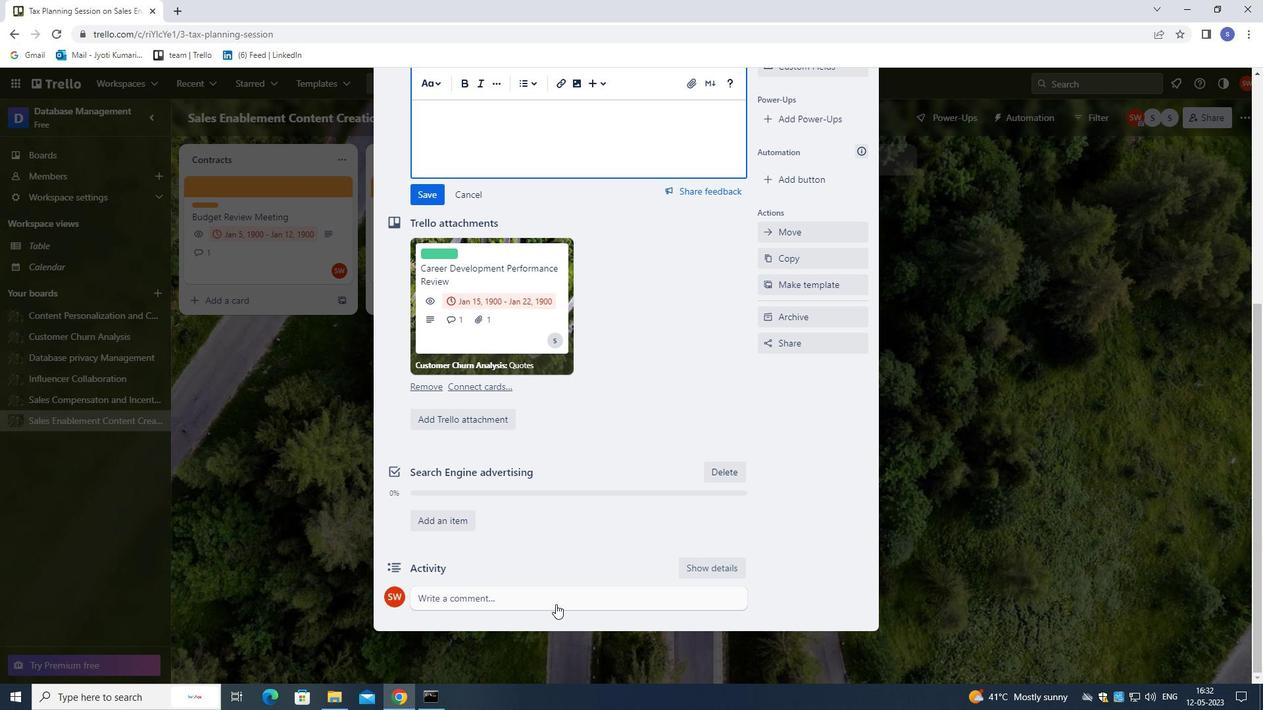 
Action: Mouse moved to (559, 597)
Screenshot: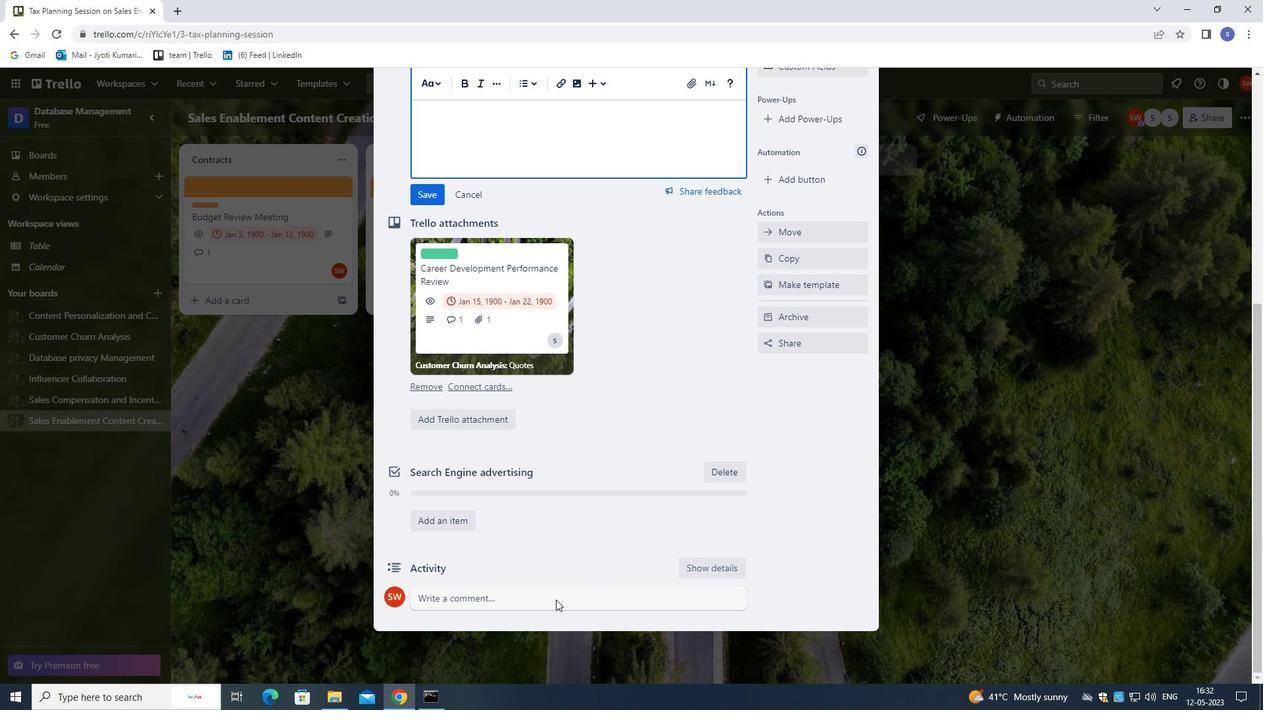 
Action: Key pressed <Key.shift>GIVEN<Key.space>THE<Key.space>POTENTIAL<Key.space>IMPACT<Key.space>OF<Key.space>THIS<Key.space>TASK<Key.space>ON<Key.space>OR<Key.space><Key.backspace><Key.backspace>UR<Key.space>COMPANY<Key.space>REPUTATON<Key.space><Key.backspace><Key.backspace><Key.backspace>ION<Key.space>,<Key.space>LET<Key.space>US<Key.space>ENSURE<Key.space>THAT<Key.space>WE<Key.space>APPROACH<Key.space>IT<Key.space>WITH<Key.space>A<Key.space>SENSE<Key.space>OF<Key.space>INTEGRITY<Key.space>AND<Key.space><Key.space>PROFESSIONA<Key.backspace>LISM,
Screenshot: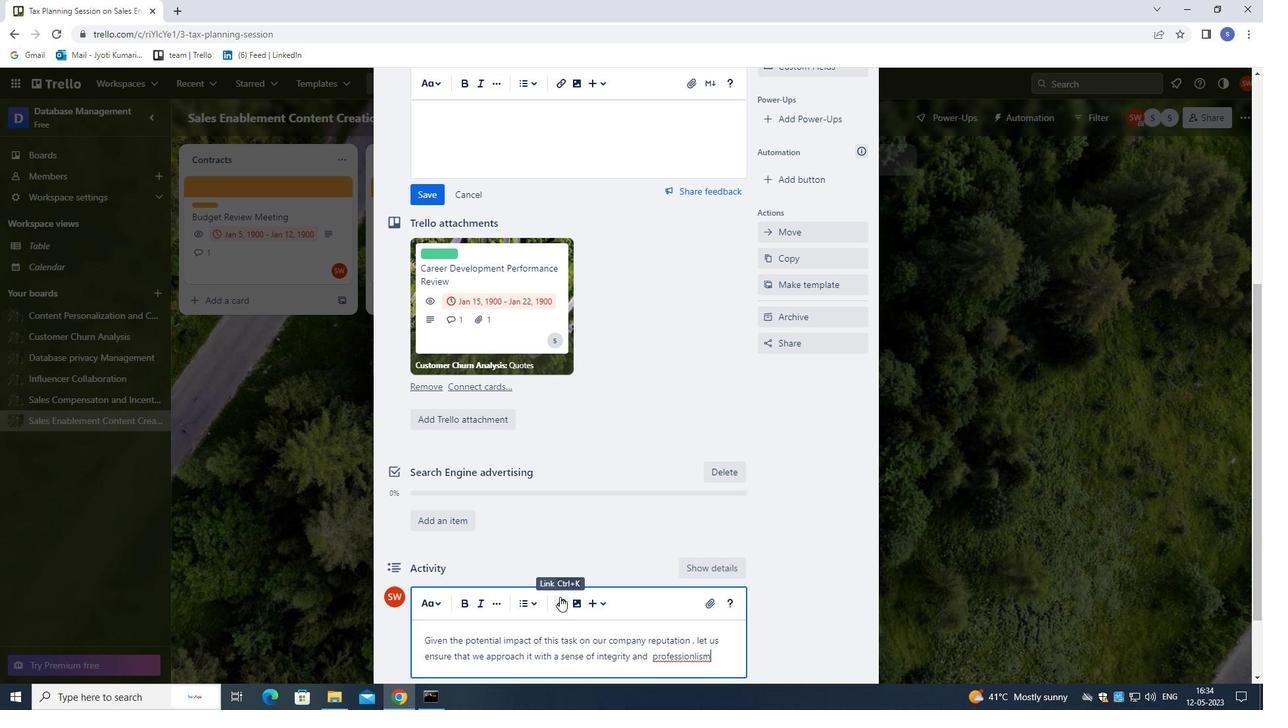 
Action: Mouse moved to (436, 190)
Screenshot: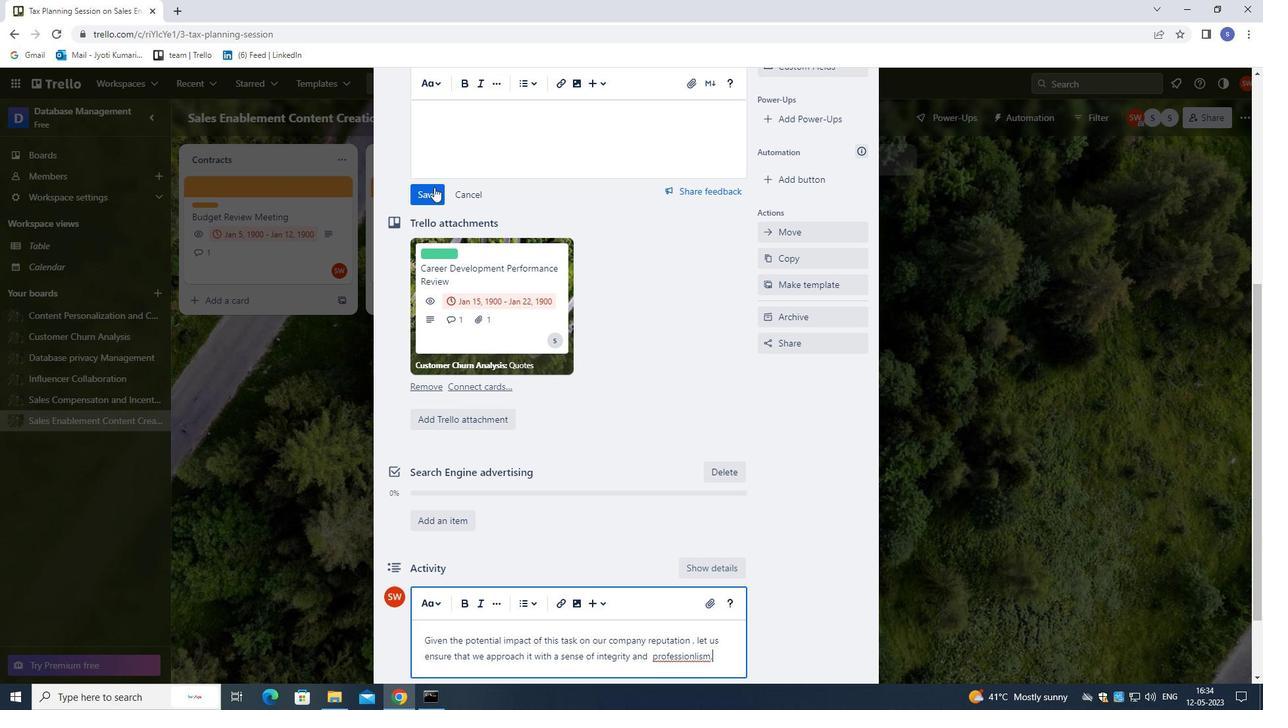 
Action: Mouse pressed left at (436, 190)
Screenshot: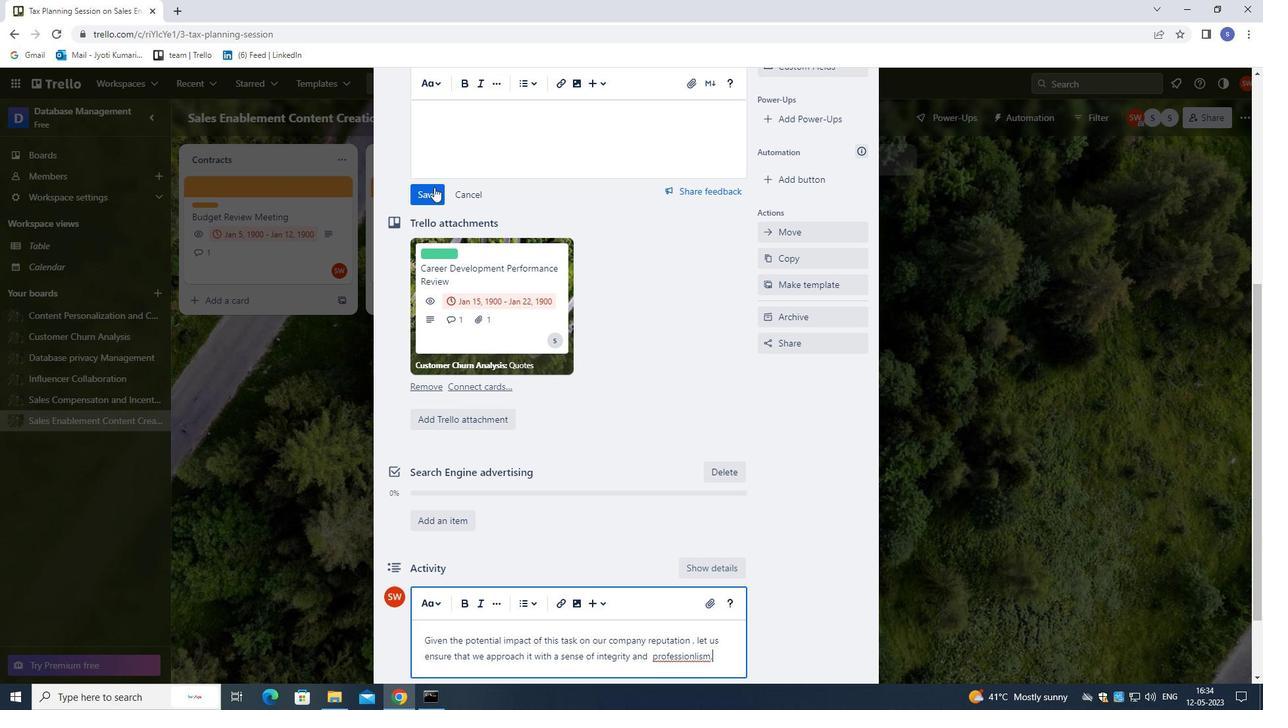
Action: Mouse moved to (478, 364)
Screenshot: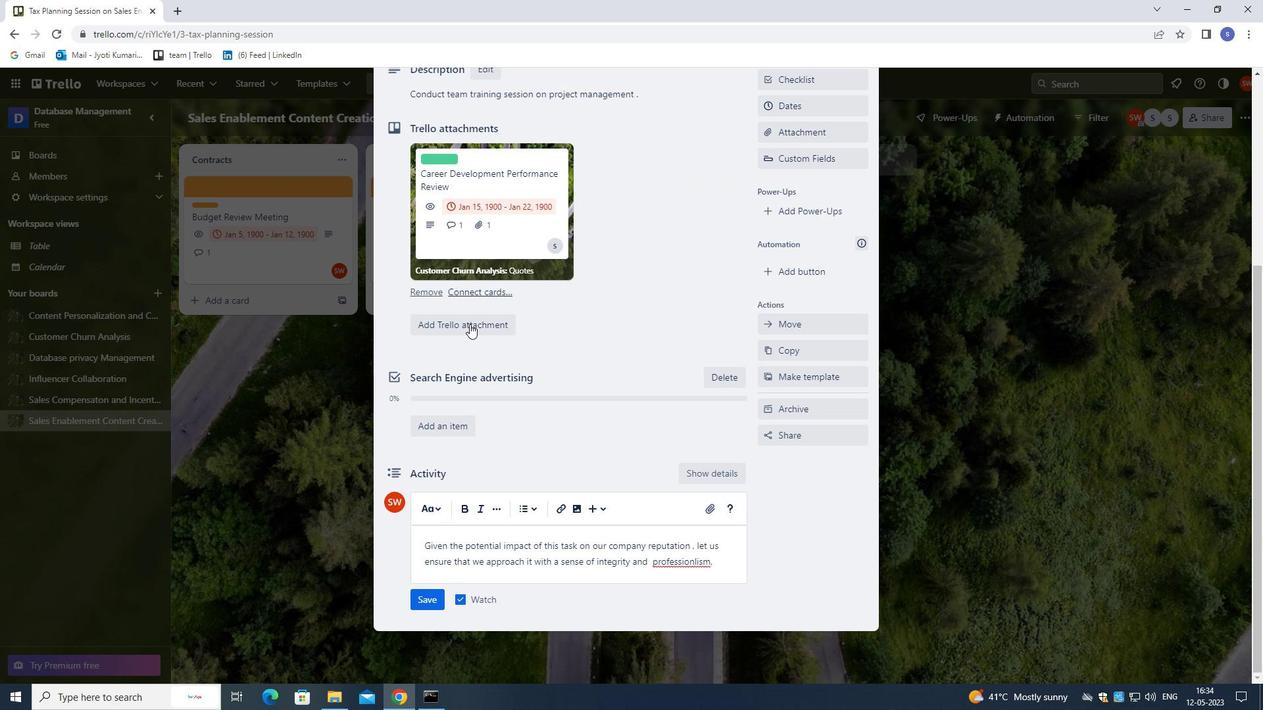 
Action: Mouse scrolled (478, 363) with delta (0, 0)
Screenshot: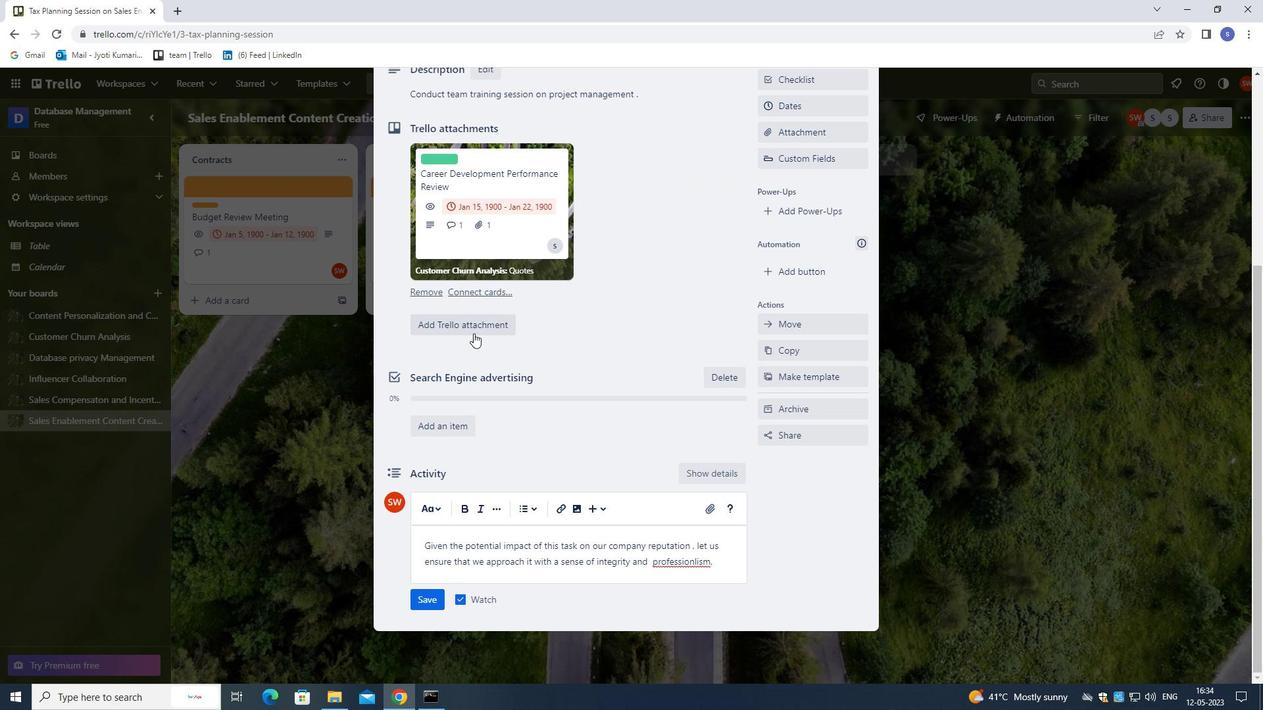 
Action: Mouse moved to (478, 379)
Screenshot: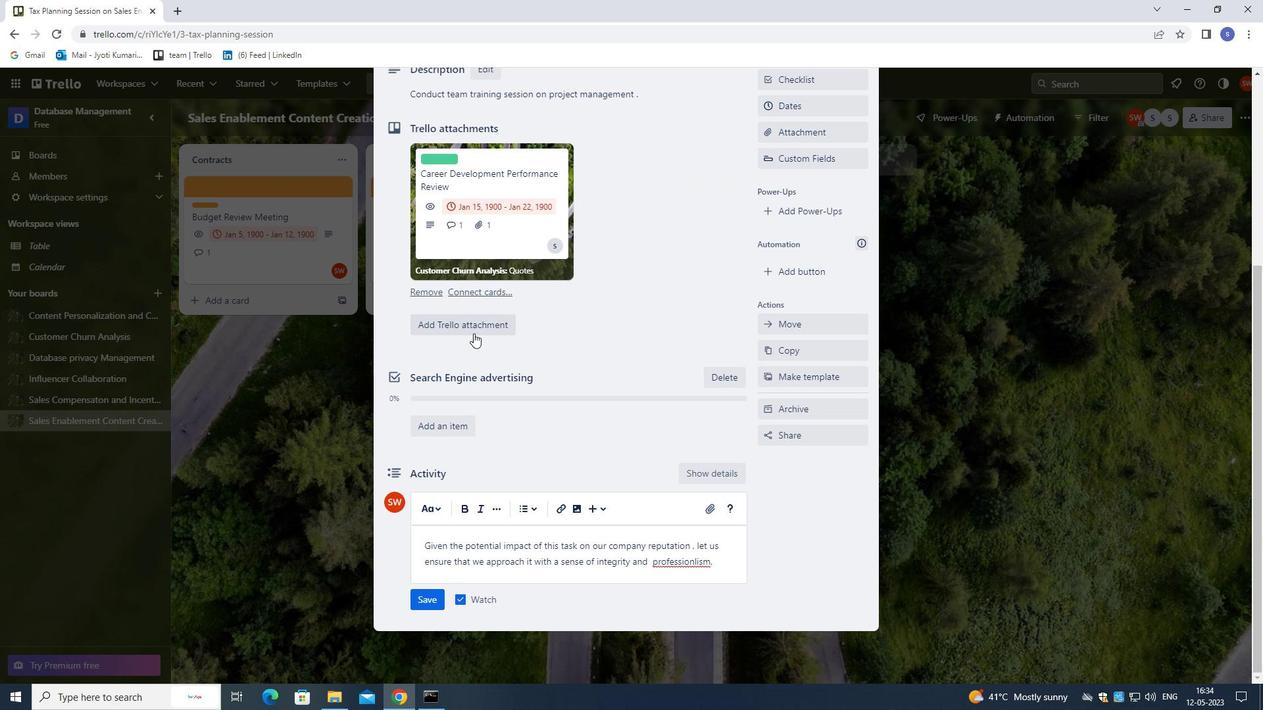 
Action: Mouse scrolled (478, 378) with delta (0, 0)
Screenshot: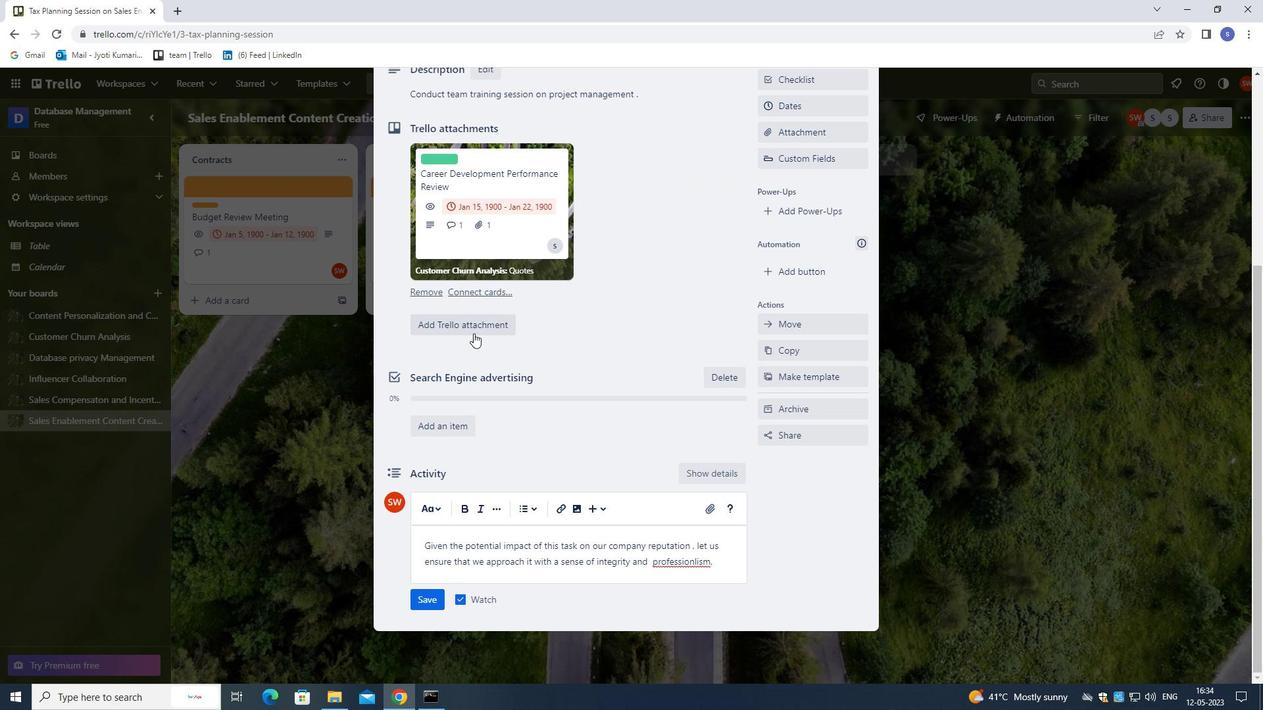 
Action: Mouse moved to (478, 384)
Screenshot: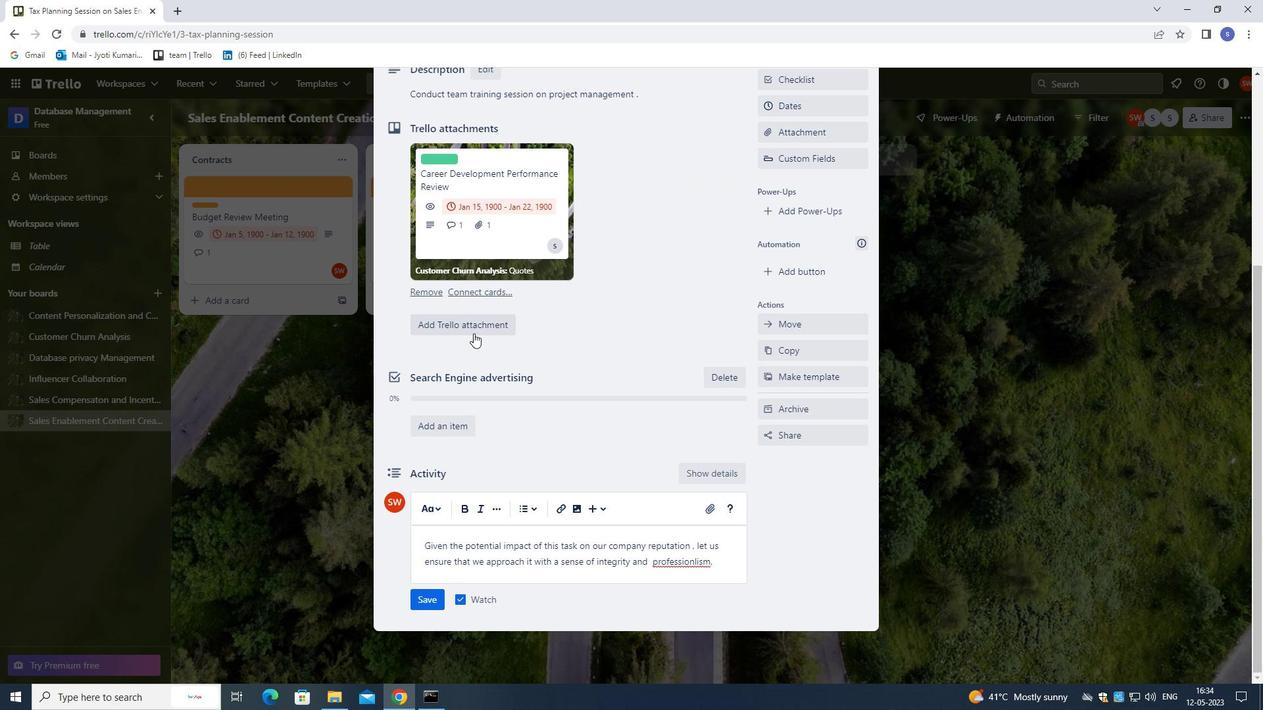 
Action: Mouse scrolled (478, 383) with delta (0, 0)
Screenshot: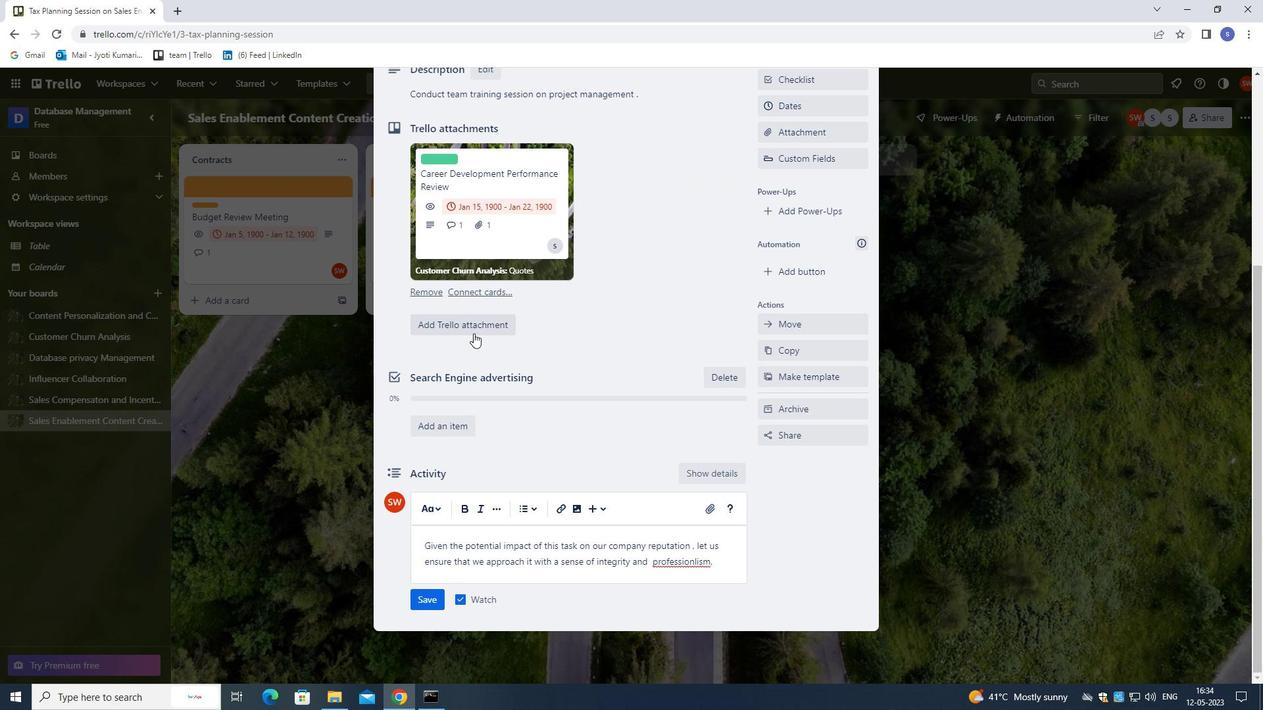 
Action: Mouse moved to (478, 389)
Screenshot: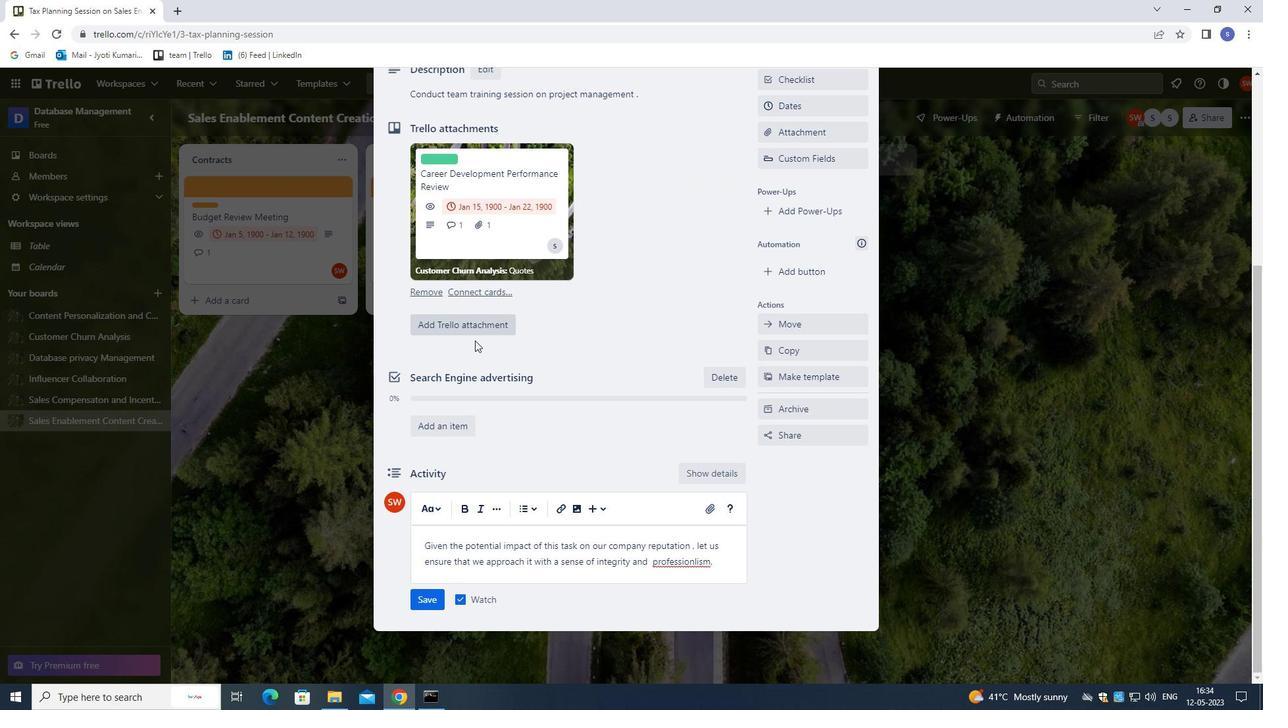 
Action: Mouse scrolled (478, 388) with delta (0, 0)
Screenshot: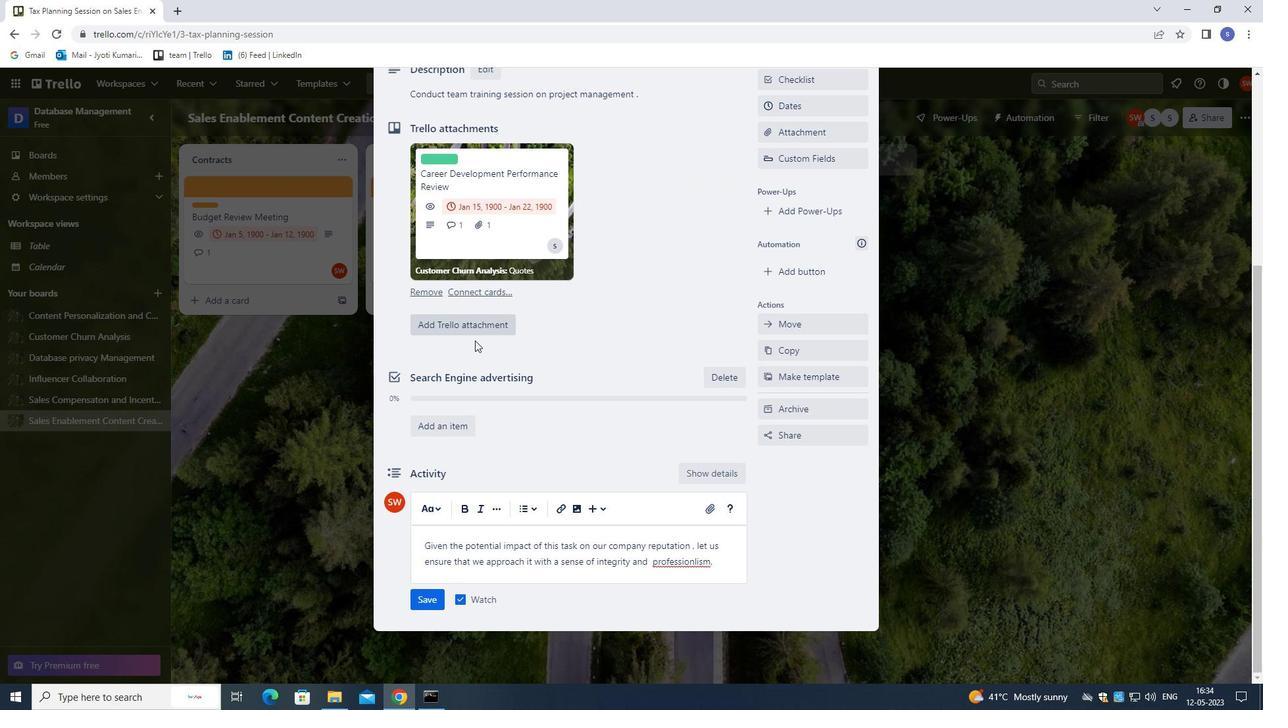 
Action: Mouse moved to (478, 396)
Screenshot: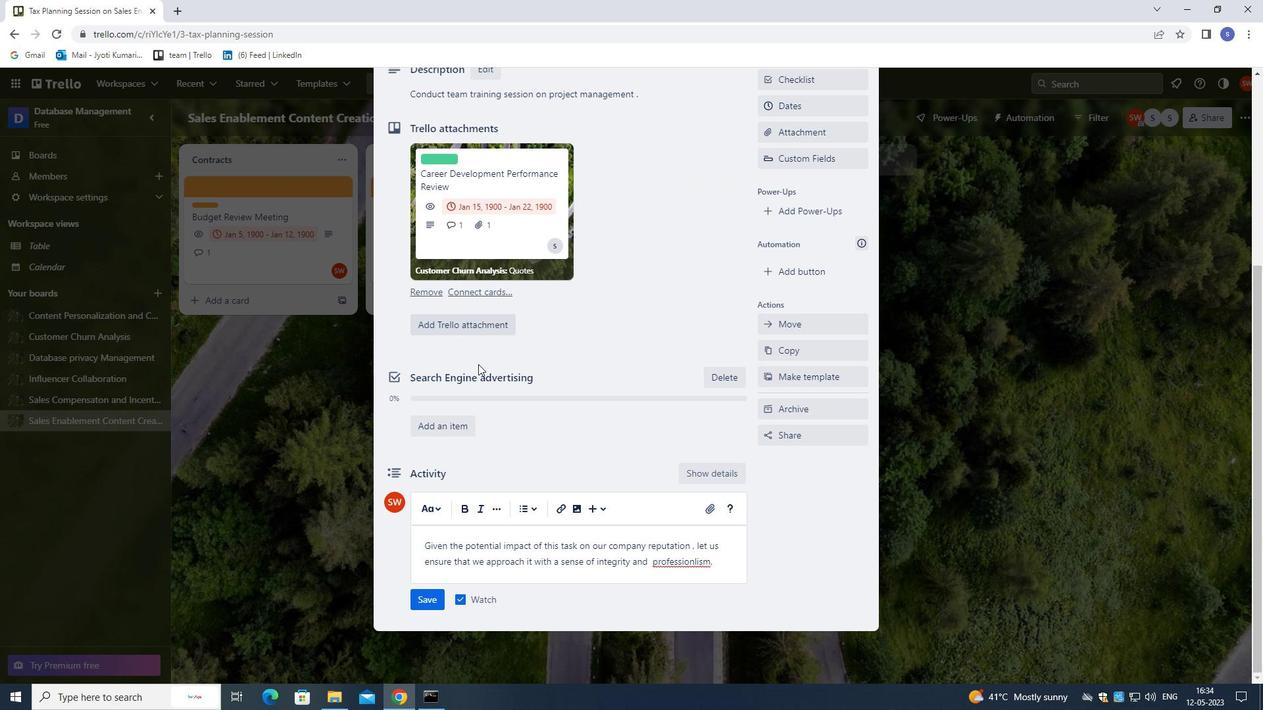 
Action: Mouse scrolled (478, 396) with delta (0, 0)
Screenshot: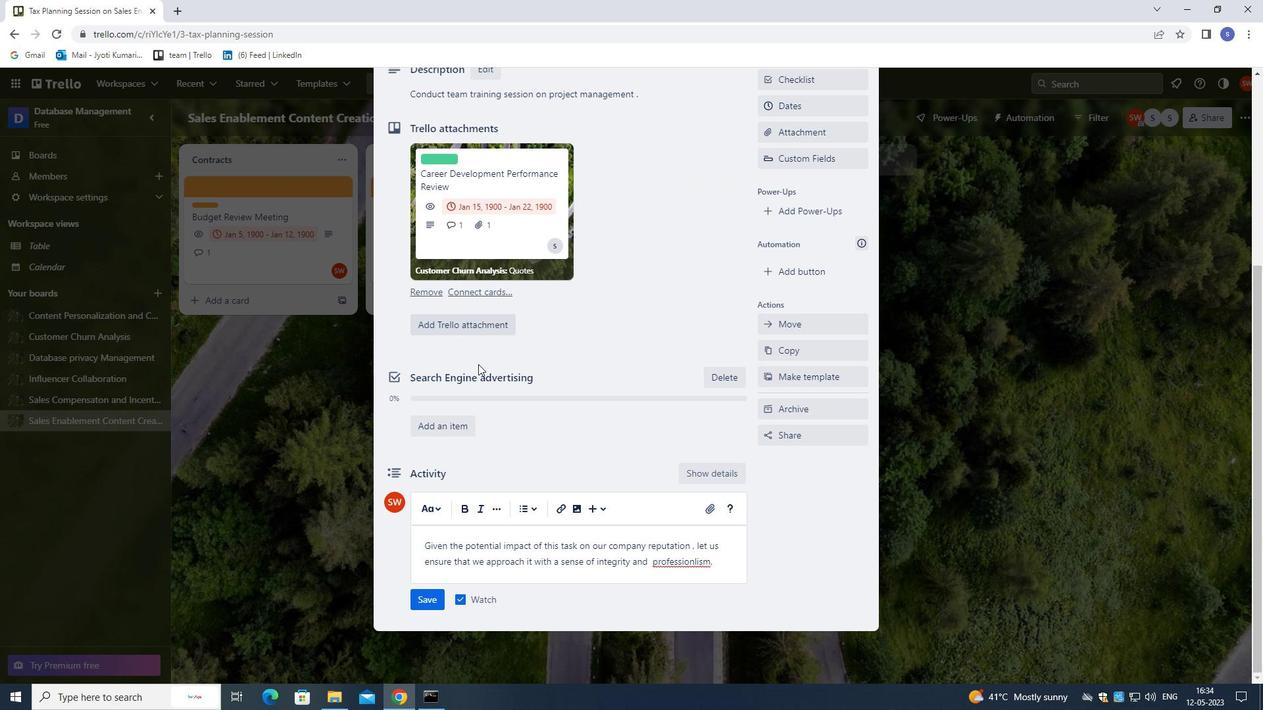 
Action: Mouse moved to (434, 603)
Screenshot: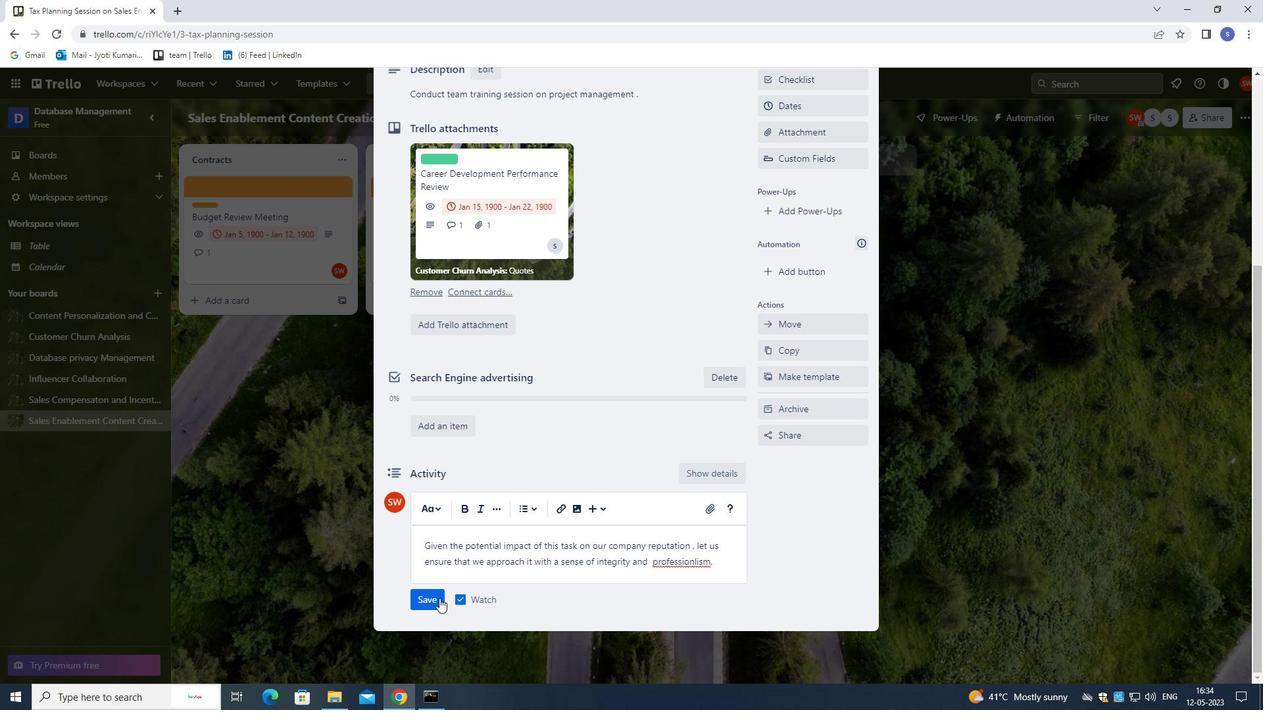 
Action: Mouse pressed left at (434, 603)
Screenshot: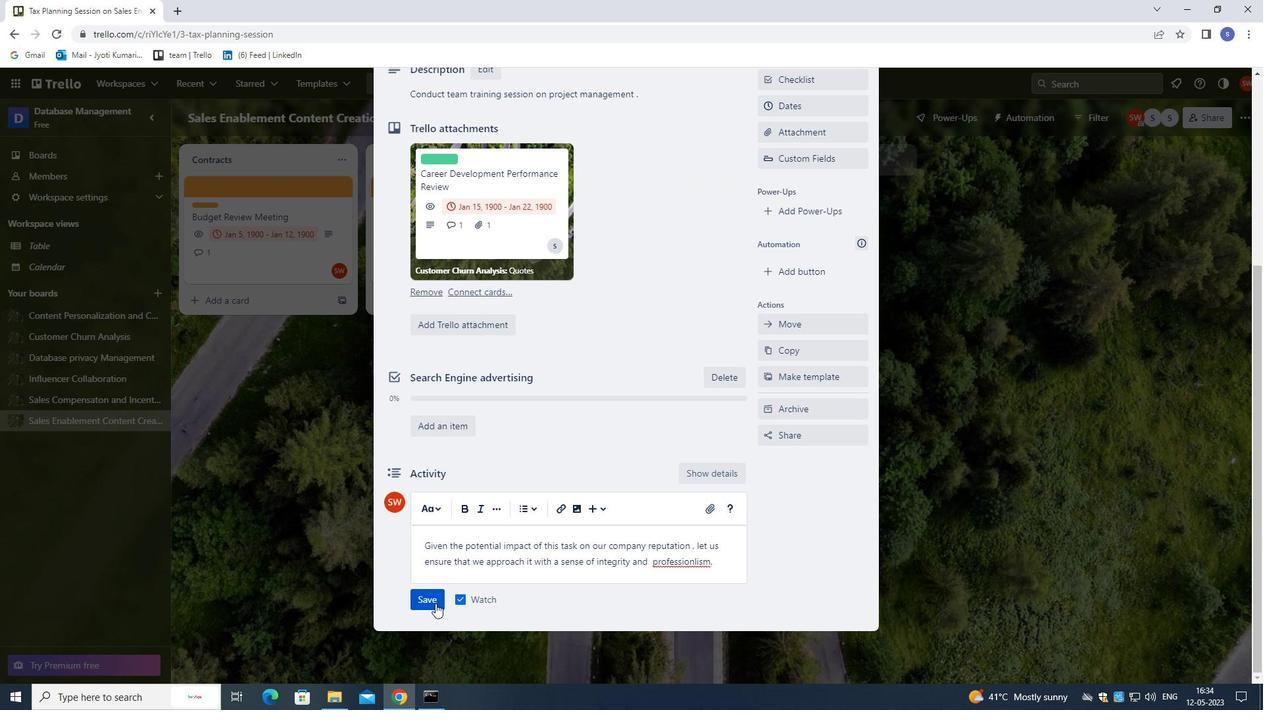 
Action: Mouse moved to (556, 486)
Screenshot: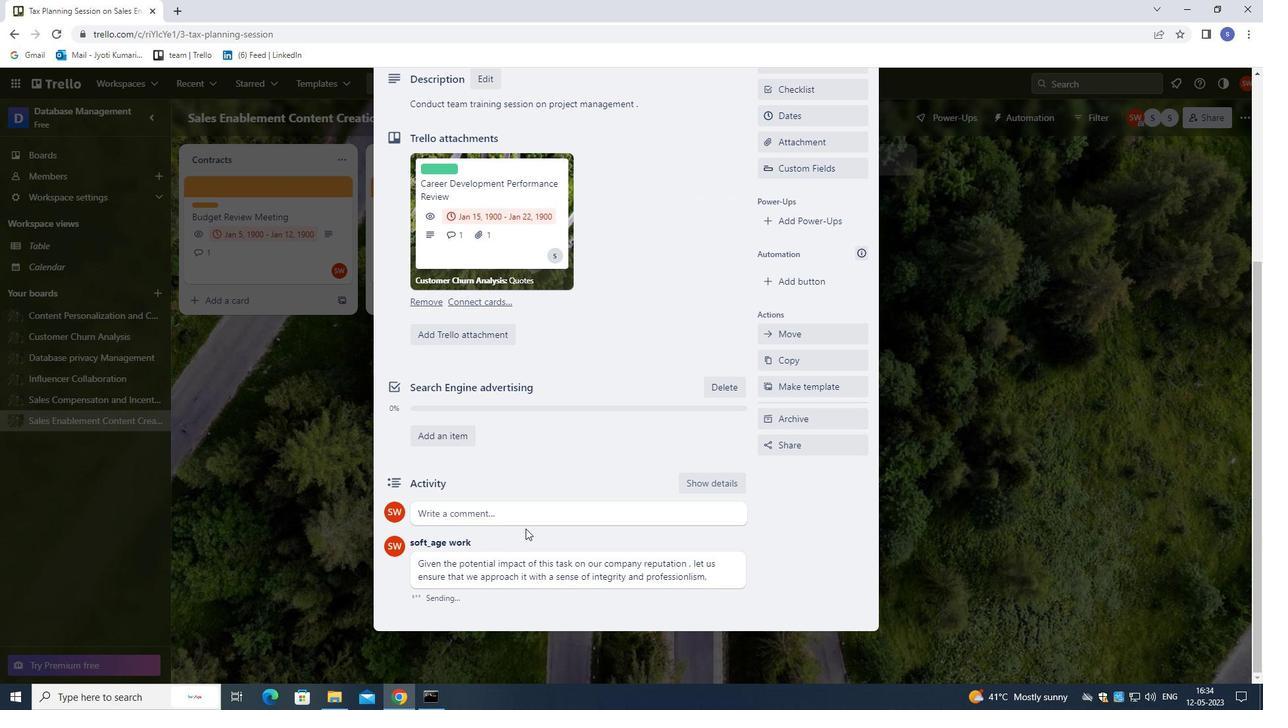 
Action: Mouse scrolled (556, 487) with delta (0, 0)
Screenshot: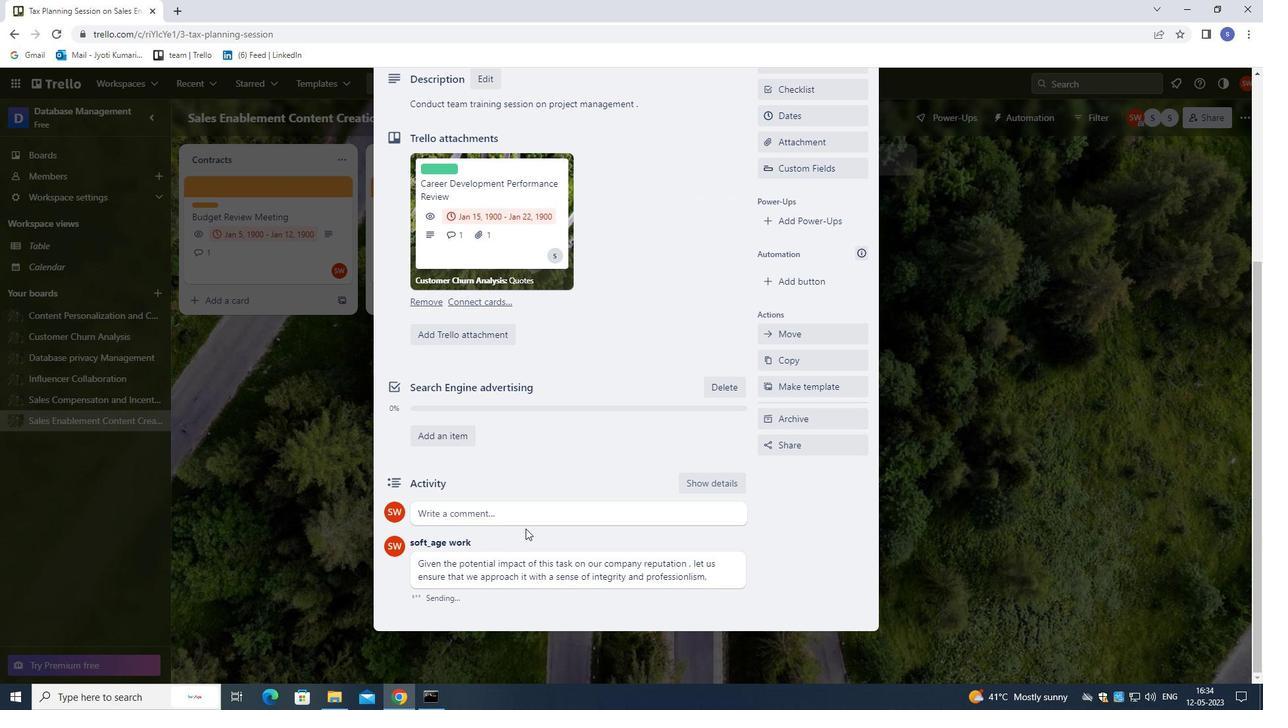 
Action: Mouse moved to (560, 479)
Screenshot: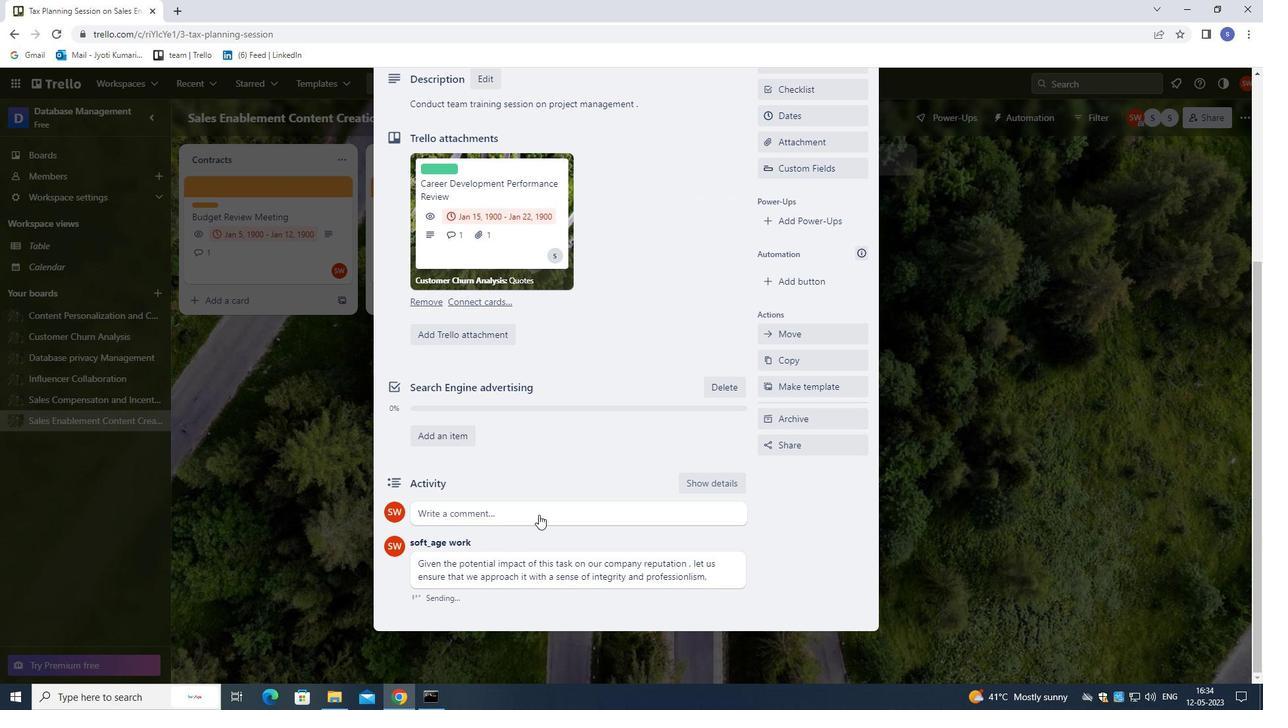 
Action: Mouse scrolled (560, 480) with delta (0, 0)
Screenshot: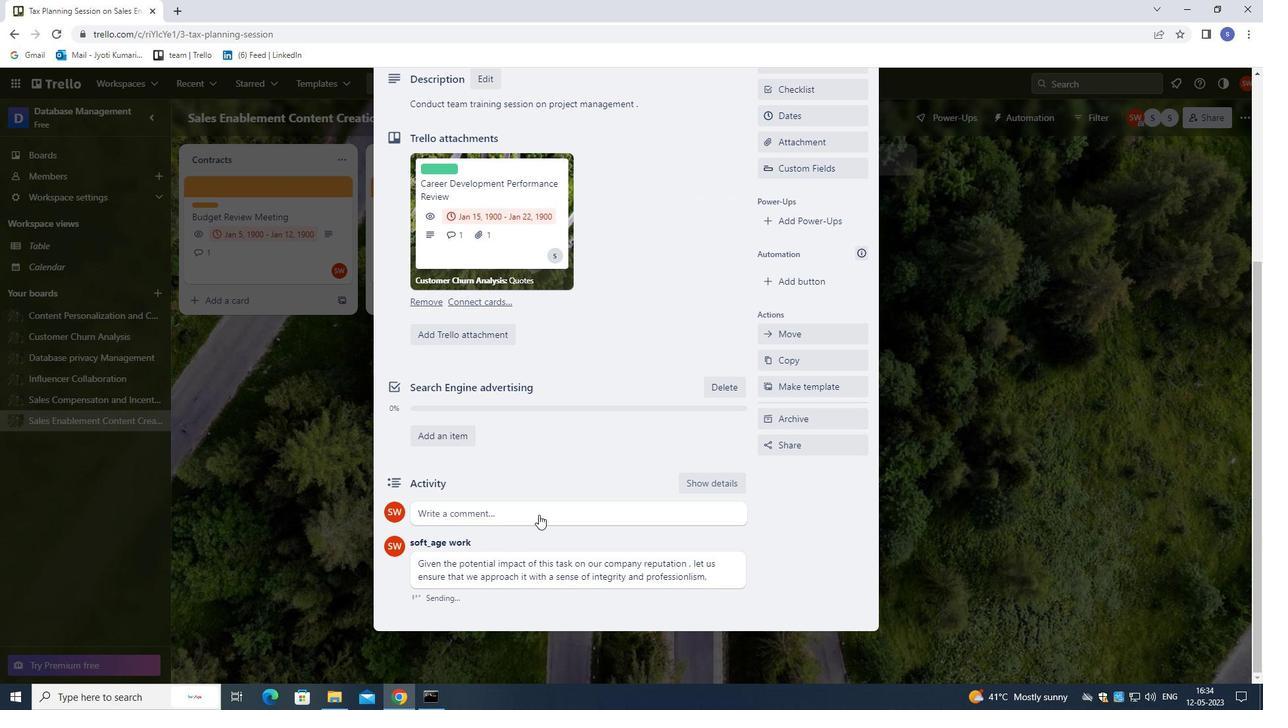 
Action: Mouse moved to (566, 465)
Screenshot: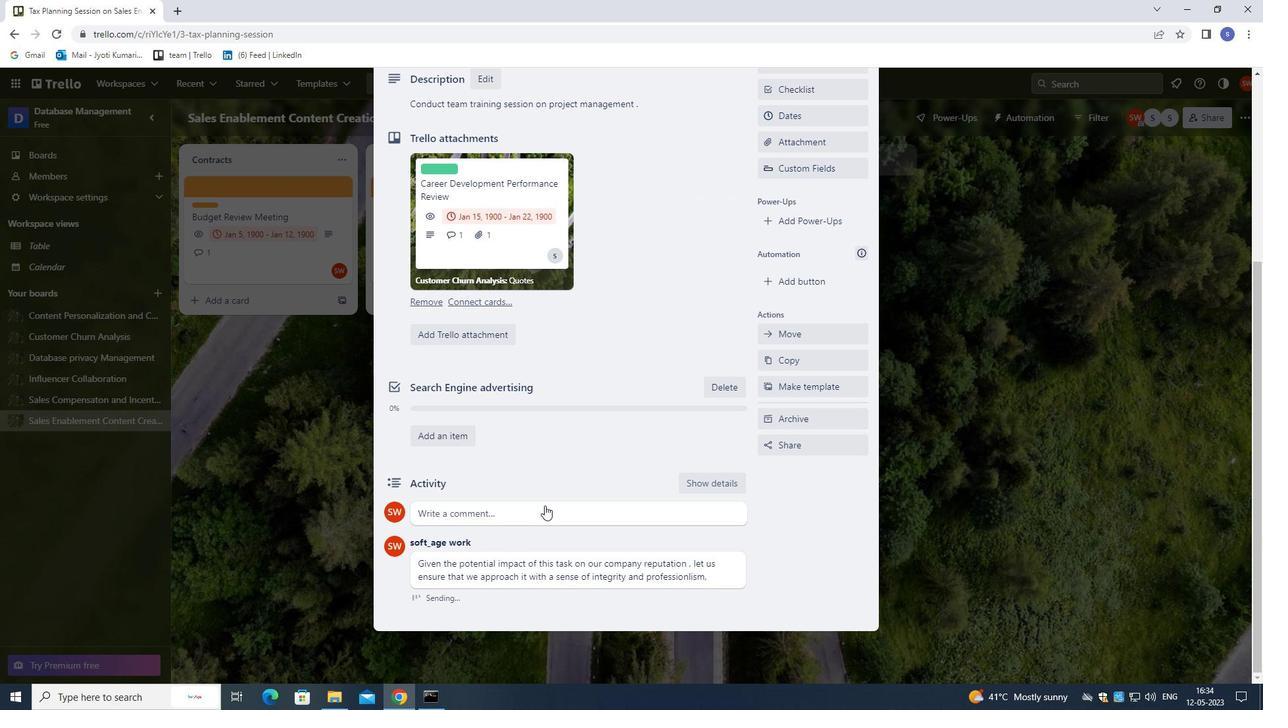 
Action: Mouse scrolled (566, 465) with delta (0, 0)
Screenshot: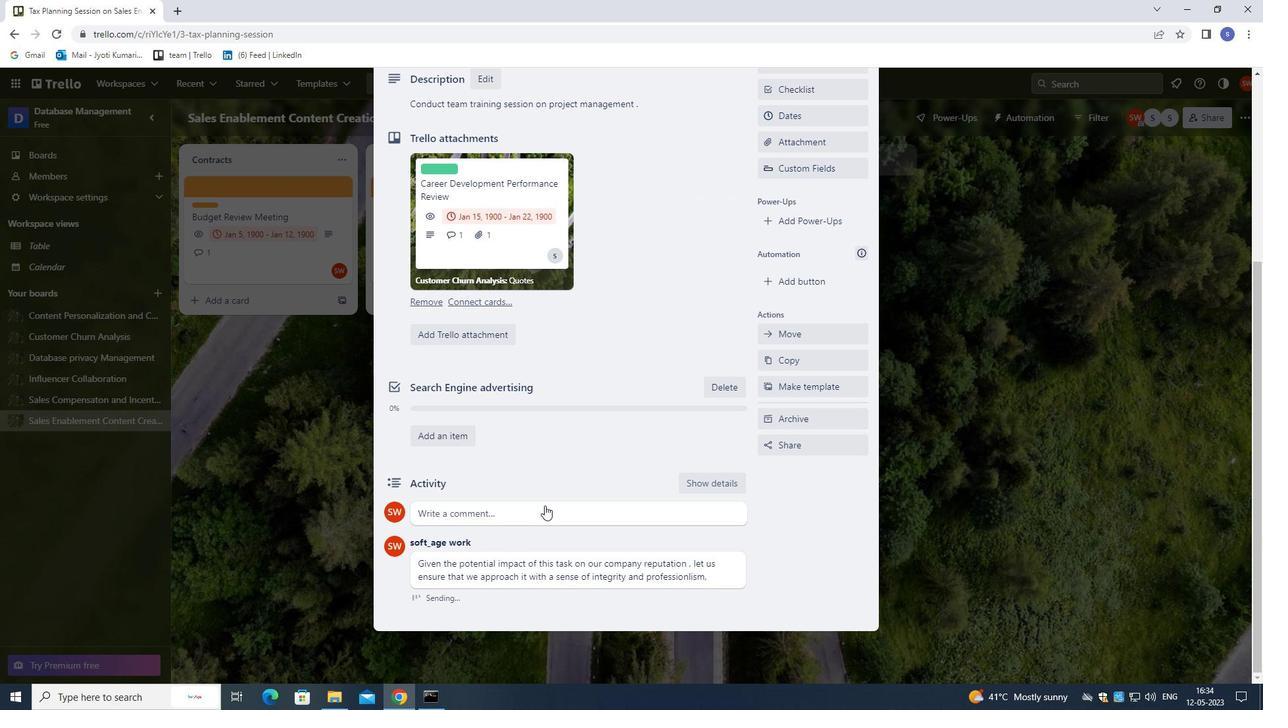
Action: Mouse moved to (569, 454)
Screenshot: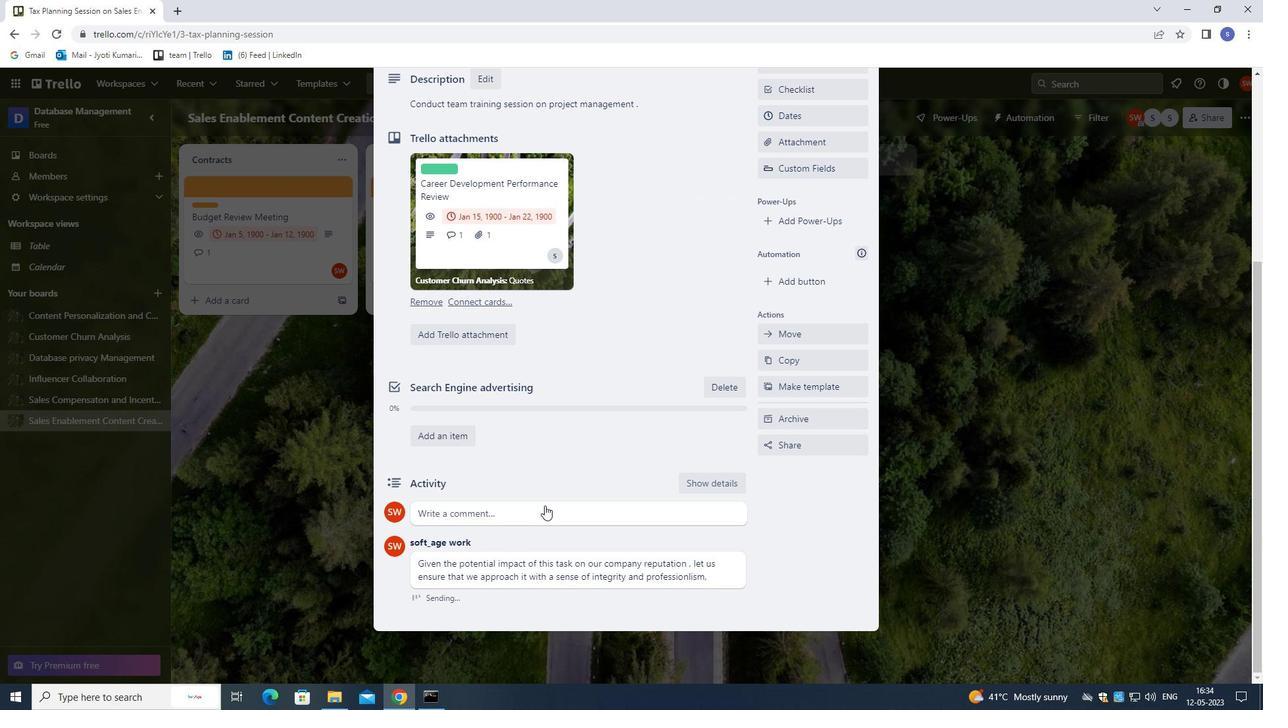 
Action: Mouse scrolled (569, 455) with delta (0, 0)
Screenshot: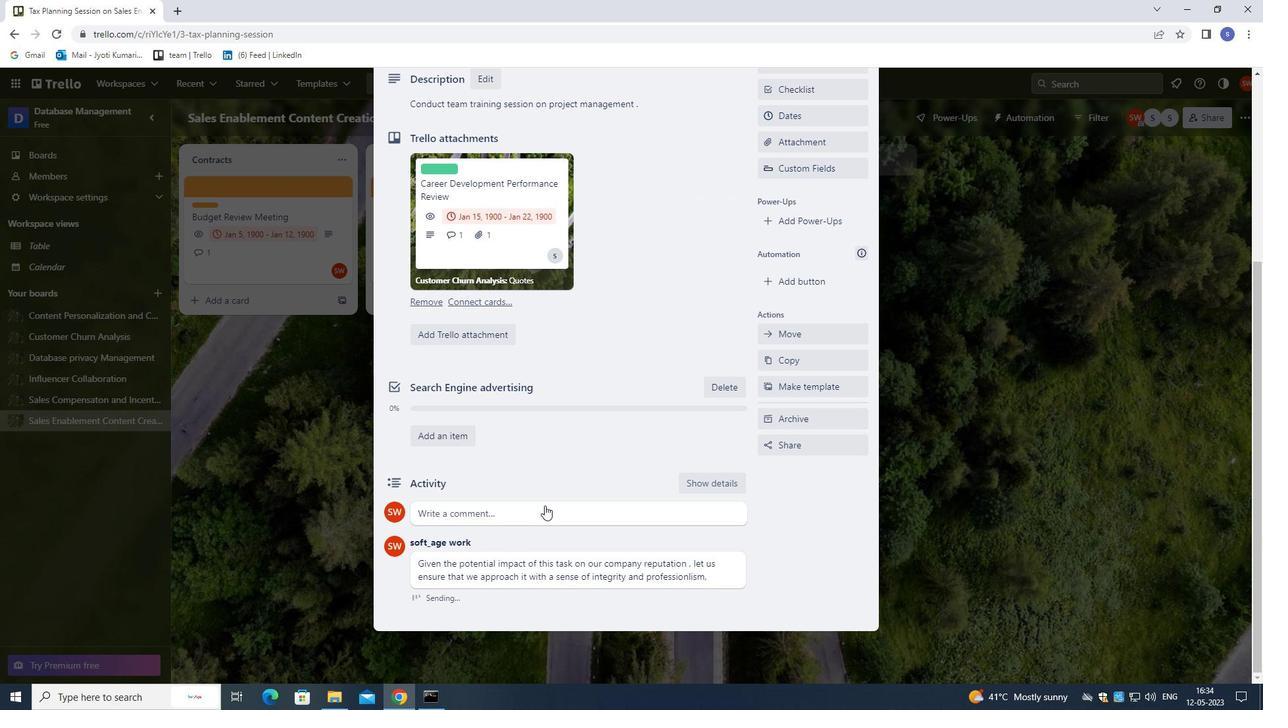 
Action: Mouse moved to (865, 95)
Screenshot: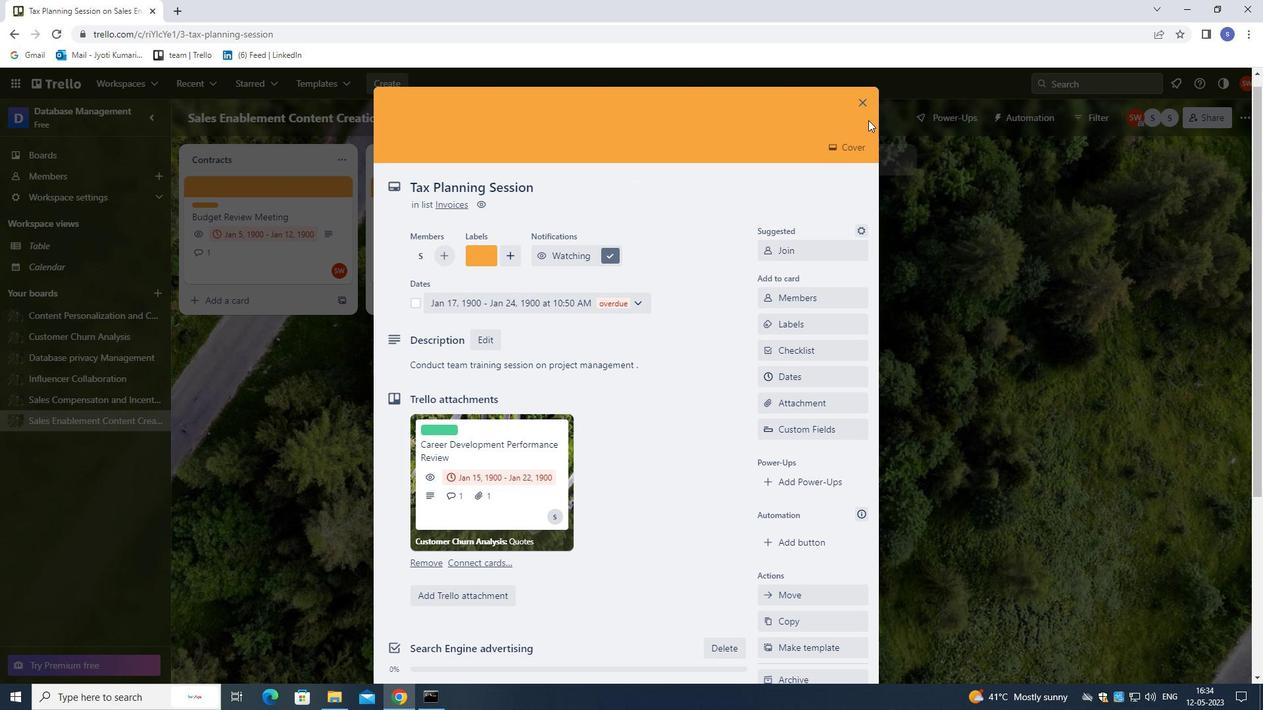 
Action: Mouse pressed left at (865, 95)
Screenshot: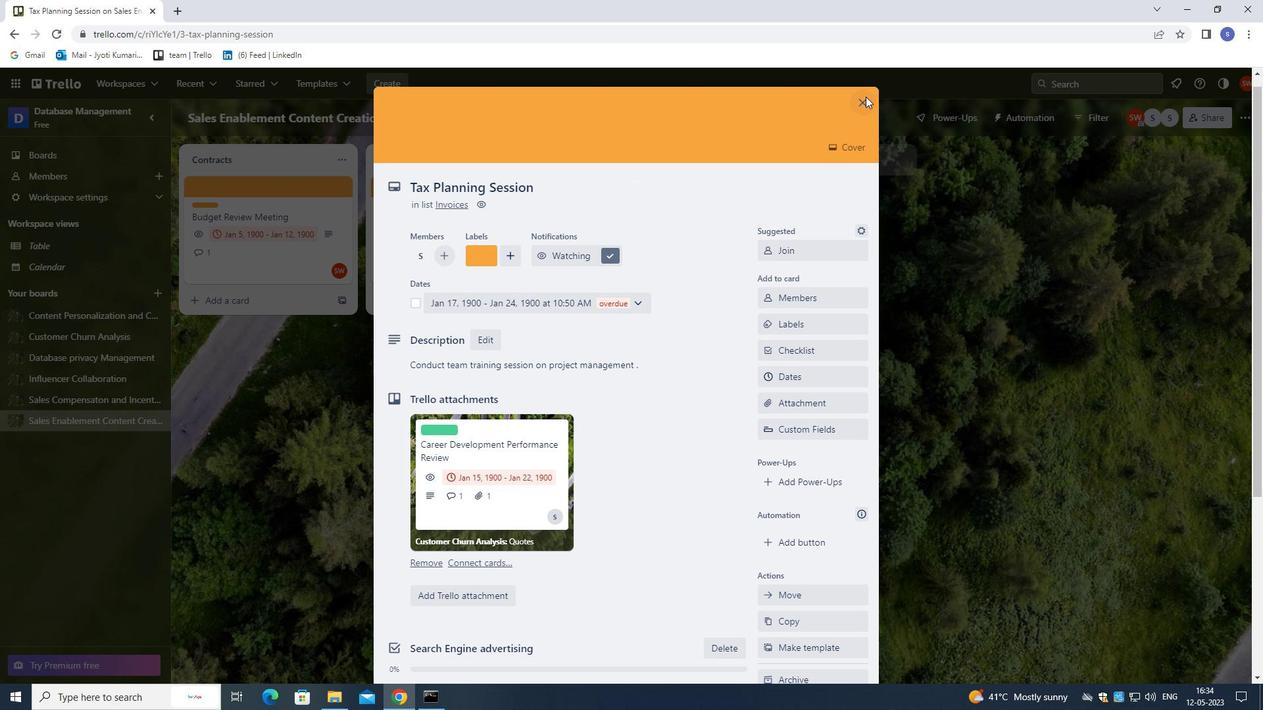 
Action: Mouse moved to (863, 95)
Screenshot: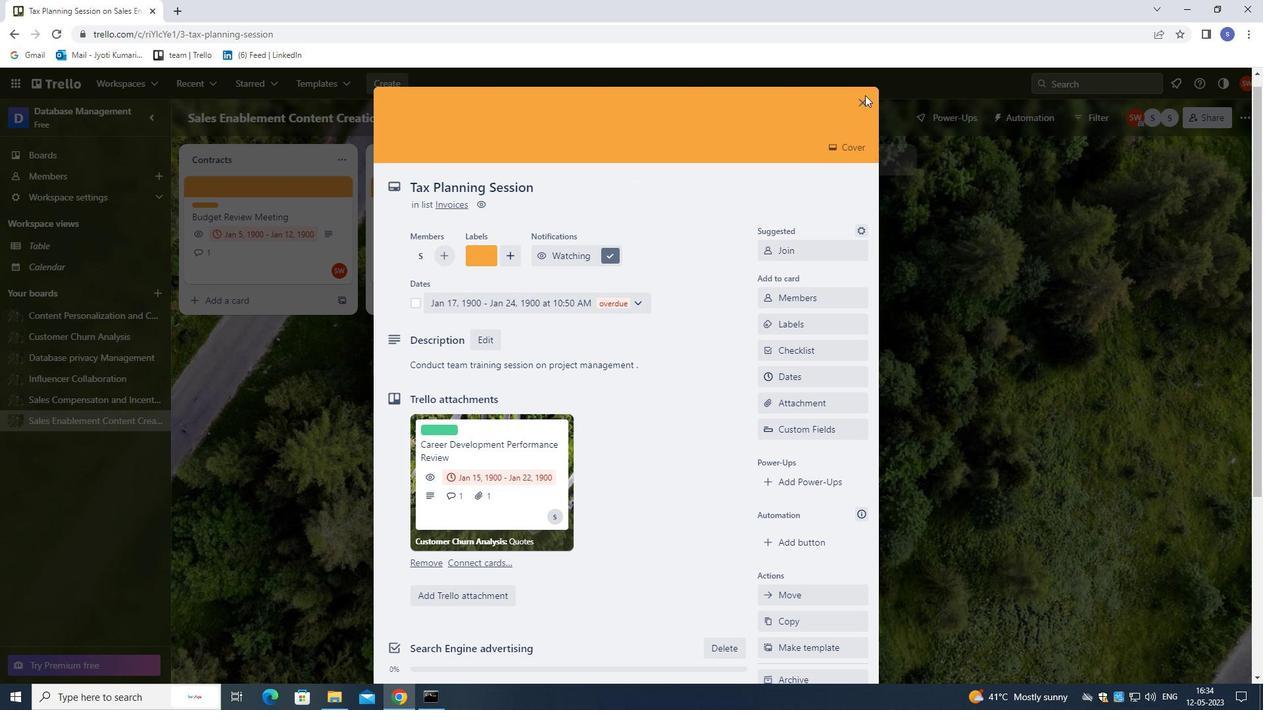 
Action: Mouse pressed left at (863, 95)
Screenshot: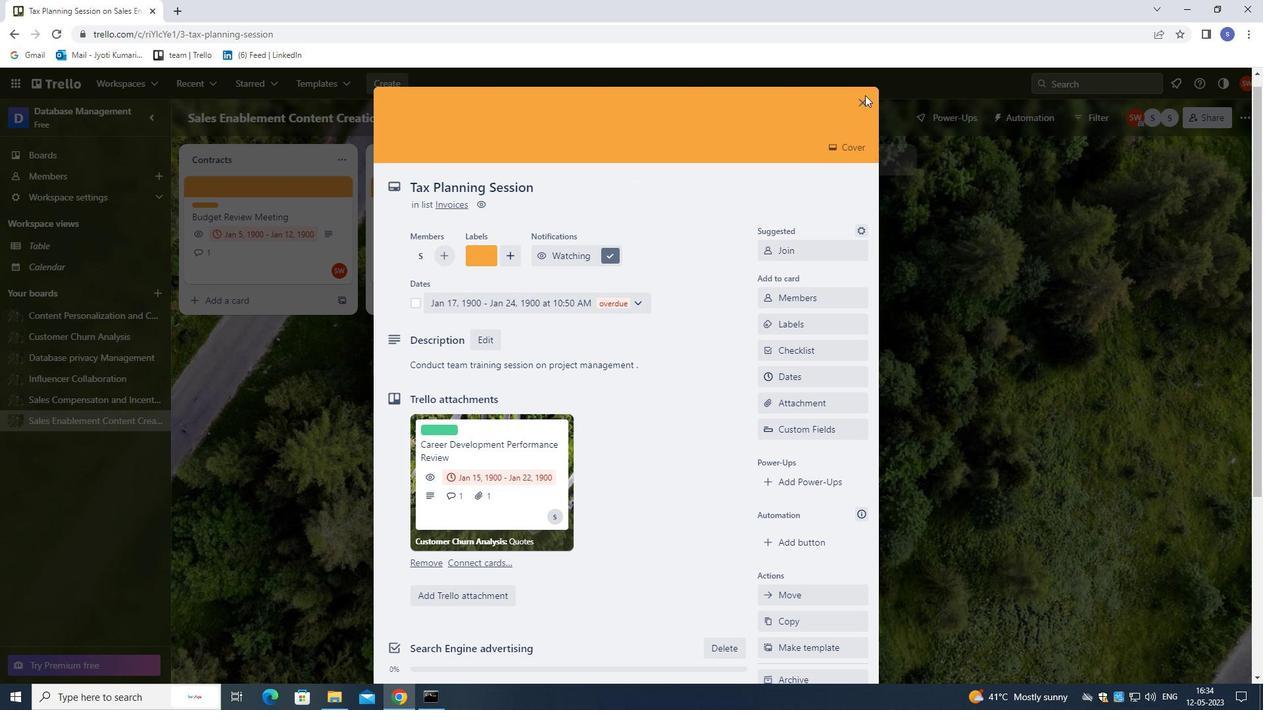 
Action: Mouse moved to (857, 103)
Screenshot: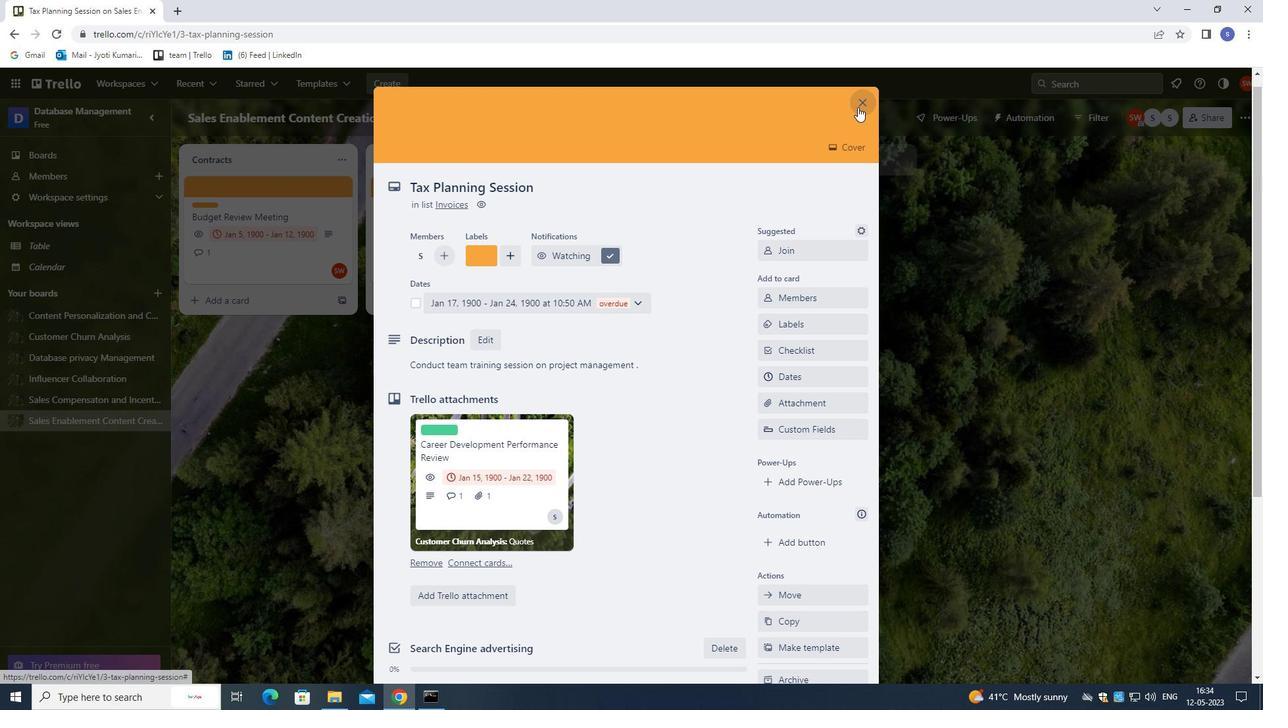 
Action: Mouse pressed left at (857, 103)
Screenshot: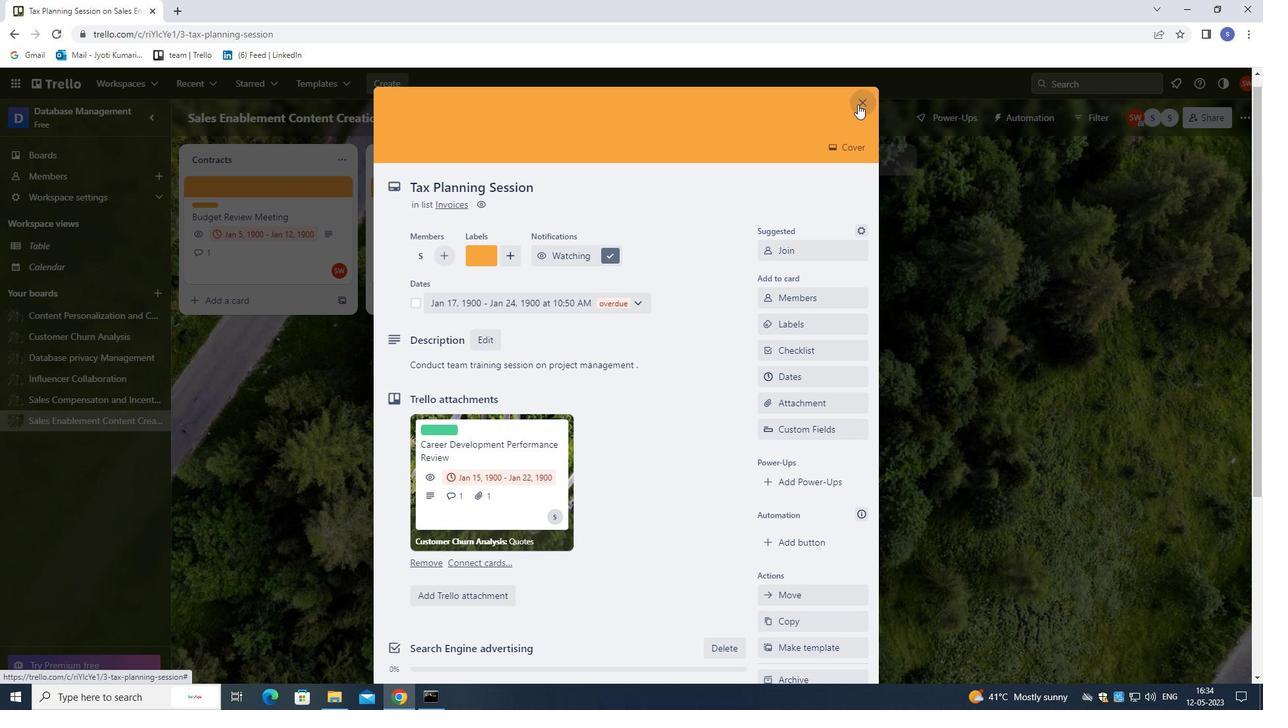 
Action: Mouse moved to (836, 245)
Screenshot: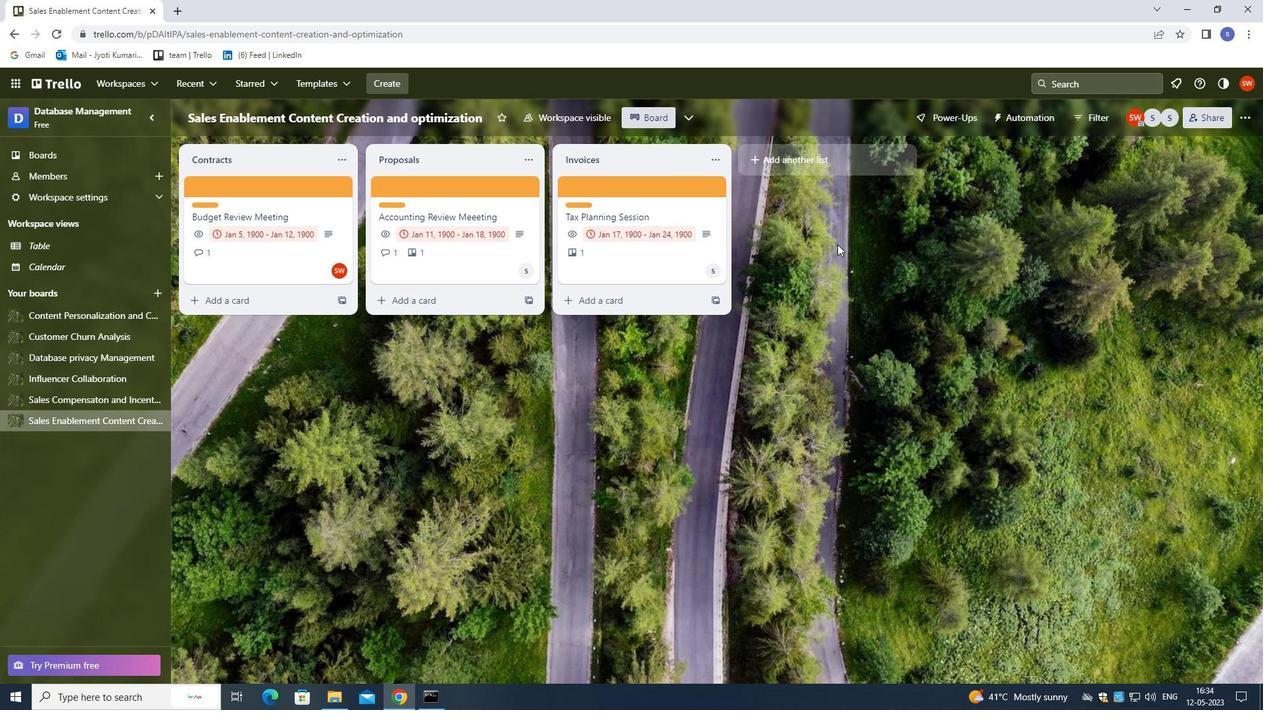 
